Task: Check the sale-to-list ratio of eat-in area in the last 1 year.
Action: Mouse moved to (1066, 239)
Screenshot: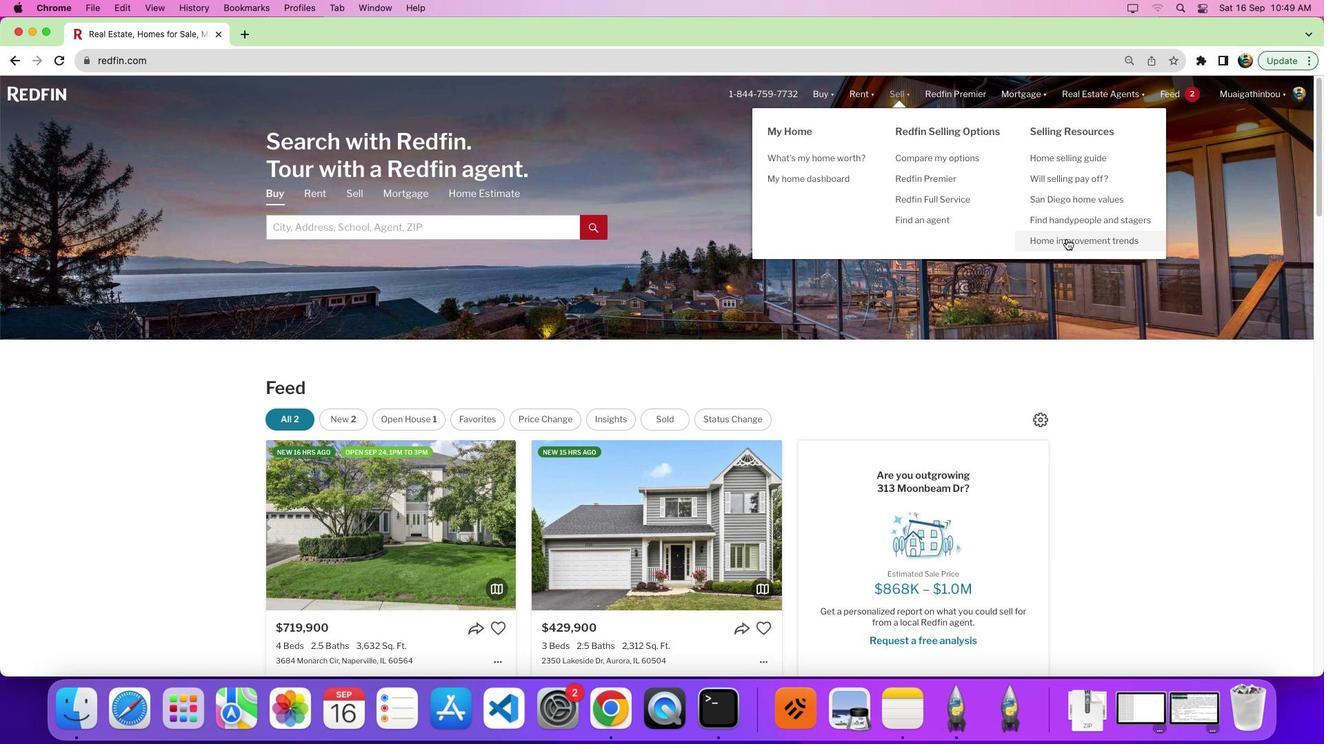 
Action: Mouse pressed left at (1066, 239)
Screenshot: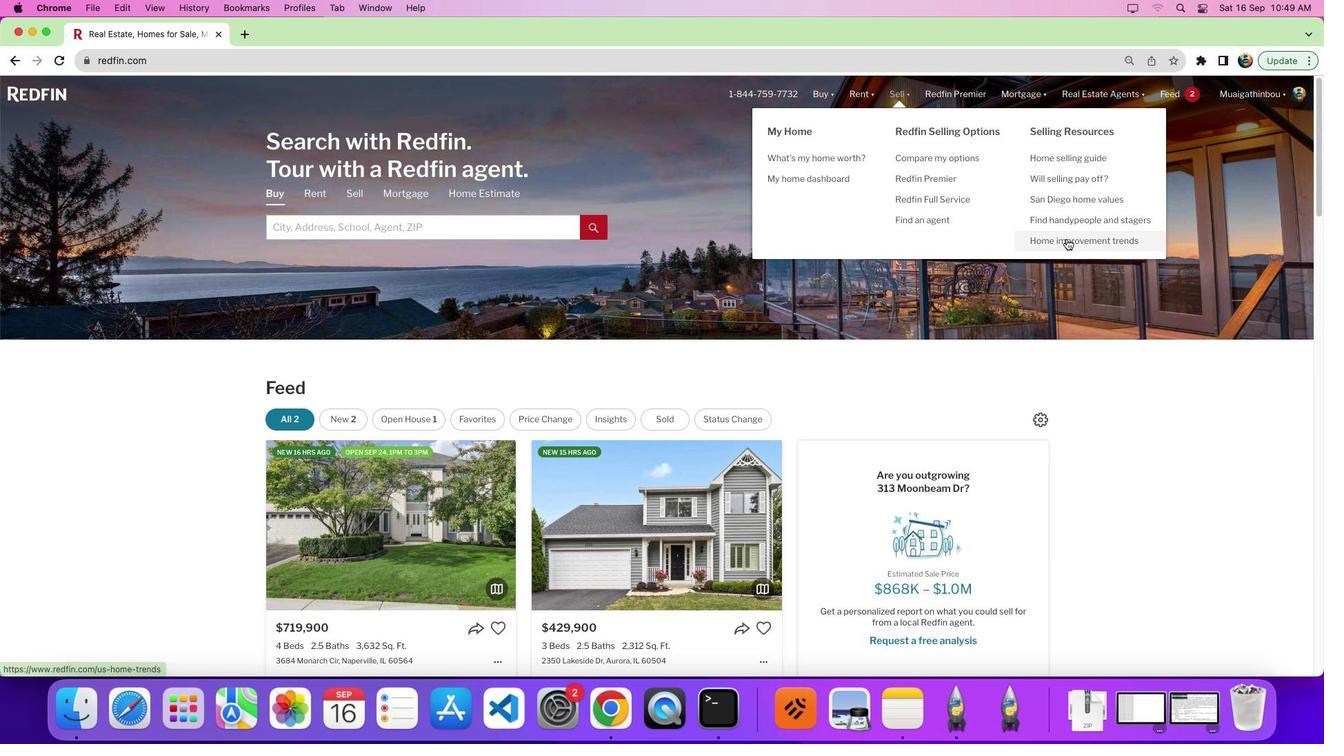 
Action: Mouse pressed left at (1066, 239)
Screenshot: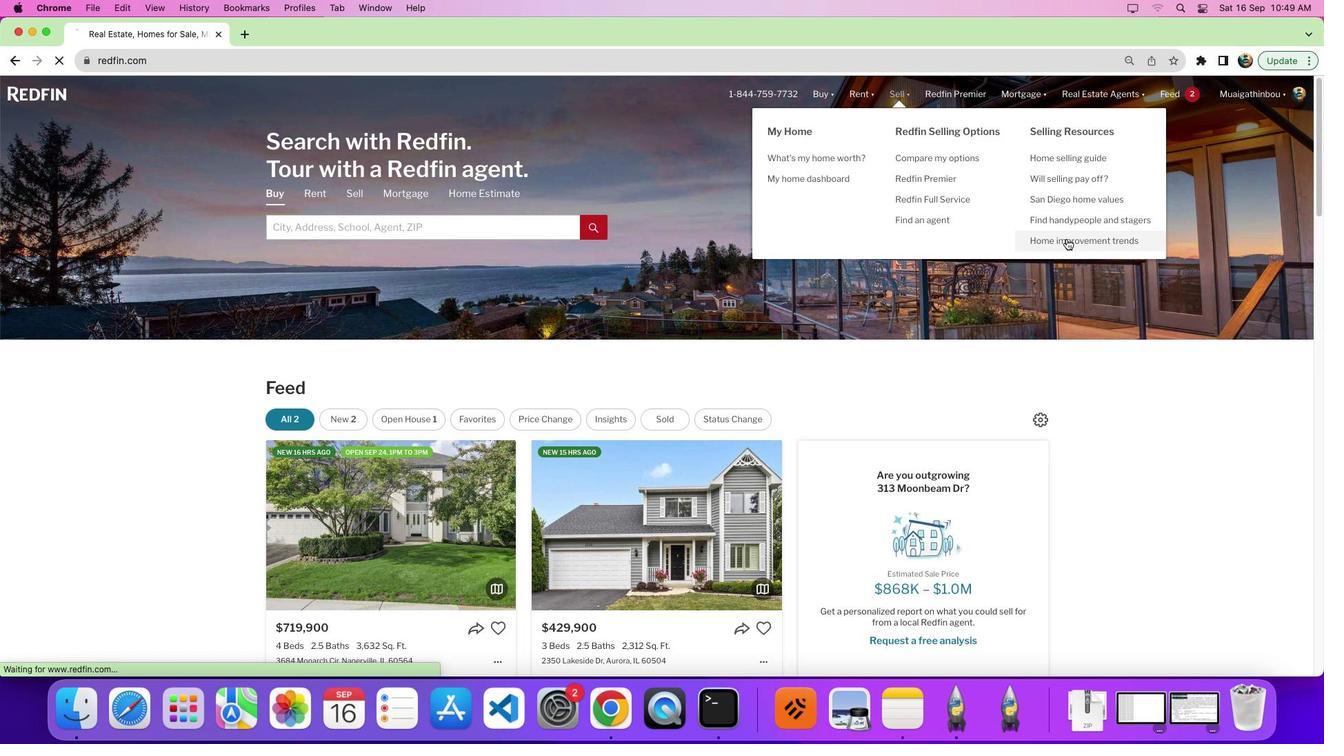 
Action: Mouse moved to (378, 257)
Screenshot: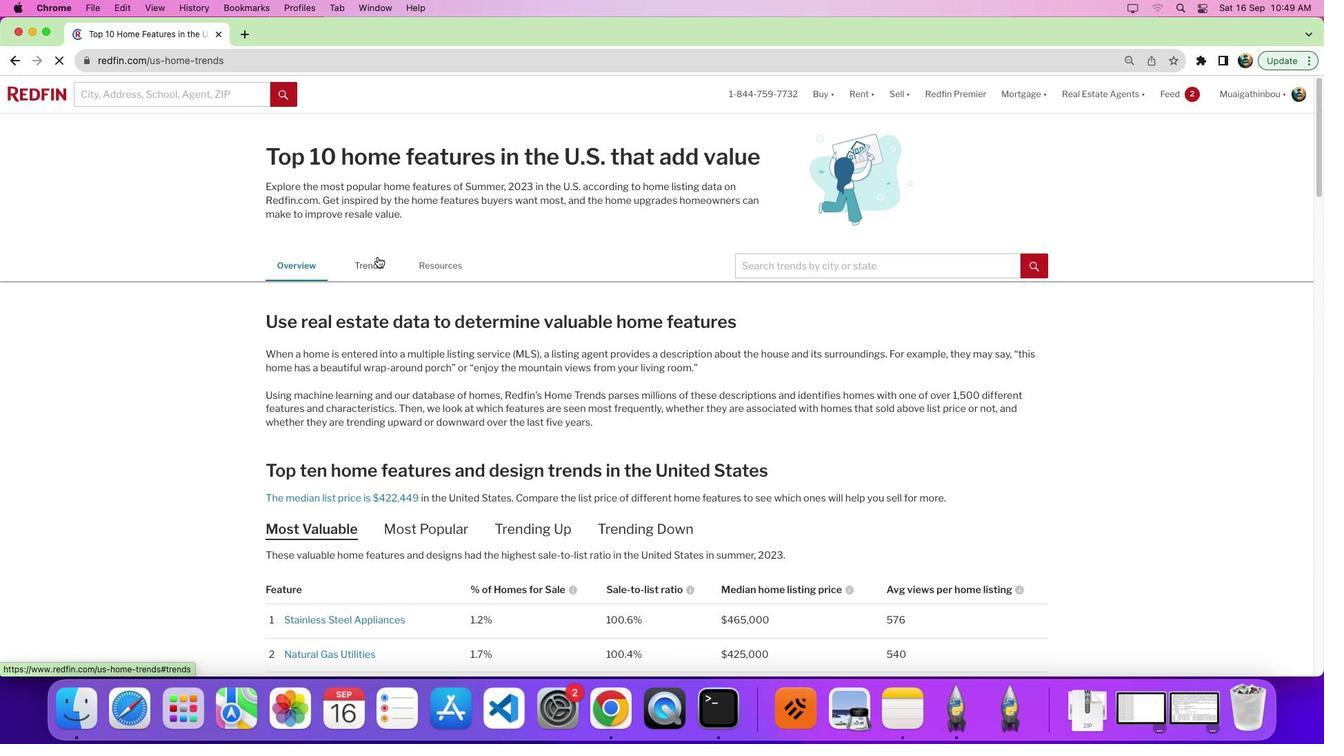 
Action: Mouse pressed left at (378, 257)
Screenshot: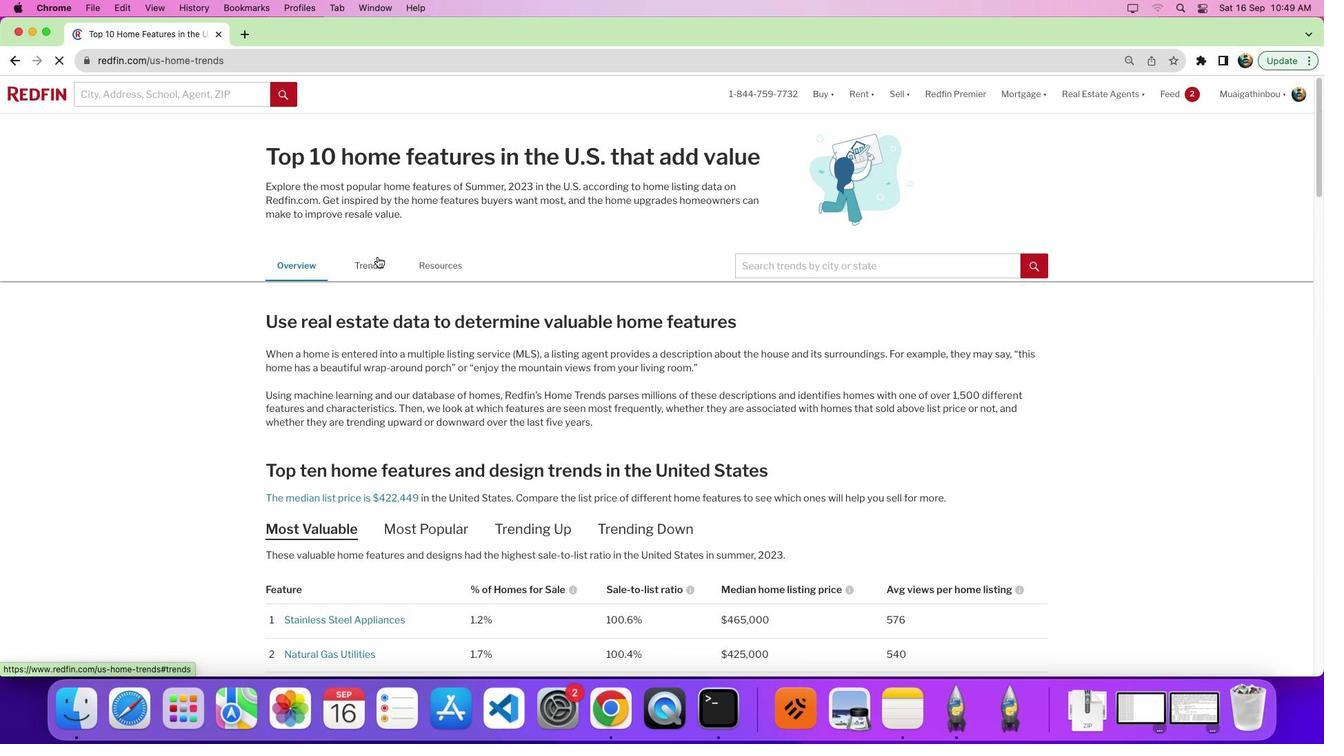 
Action: Mouse moved to (612, 353)
Screenshot: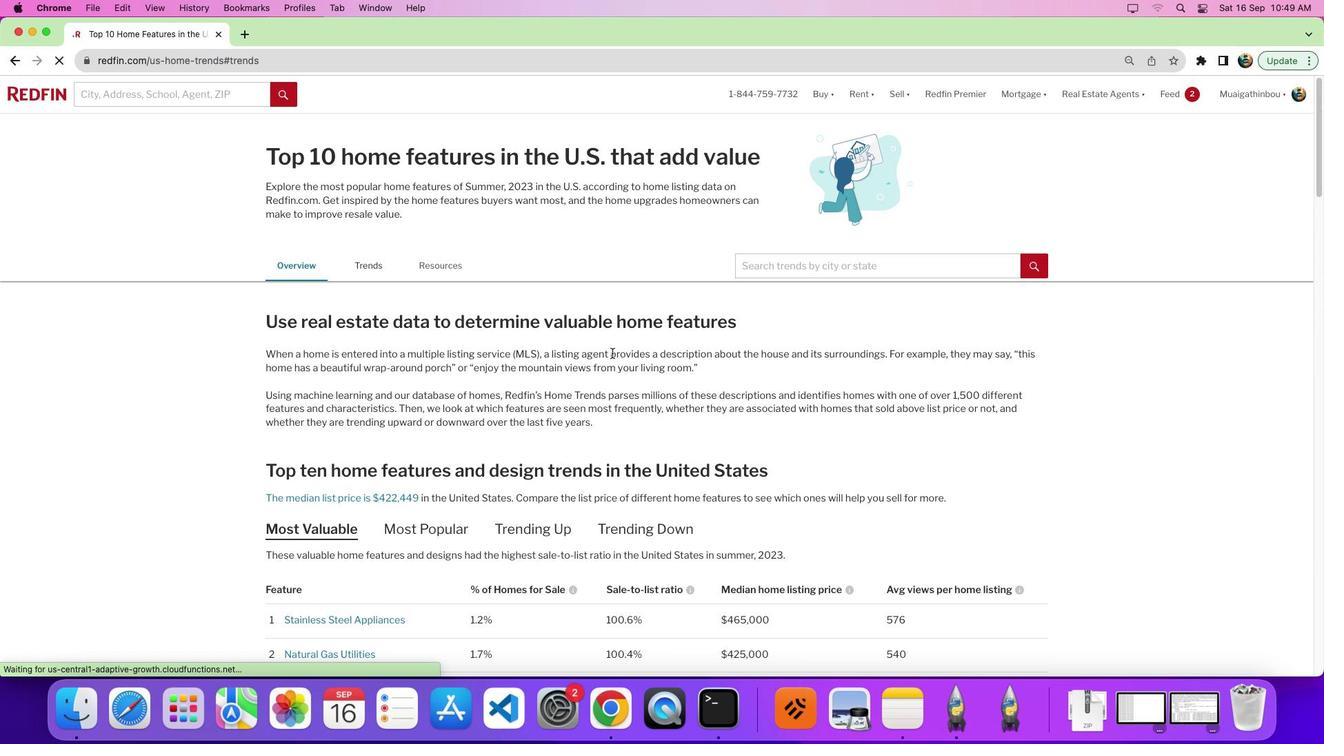 
Action: Mouse scrolled (612, 353) with delta (0, 0)
Screenshot: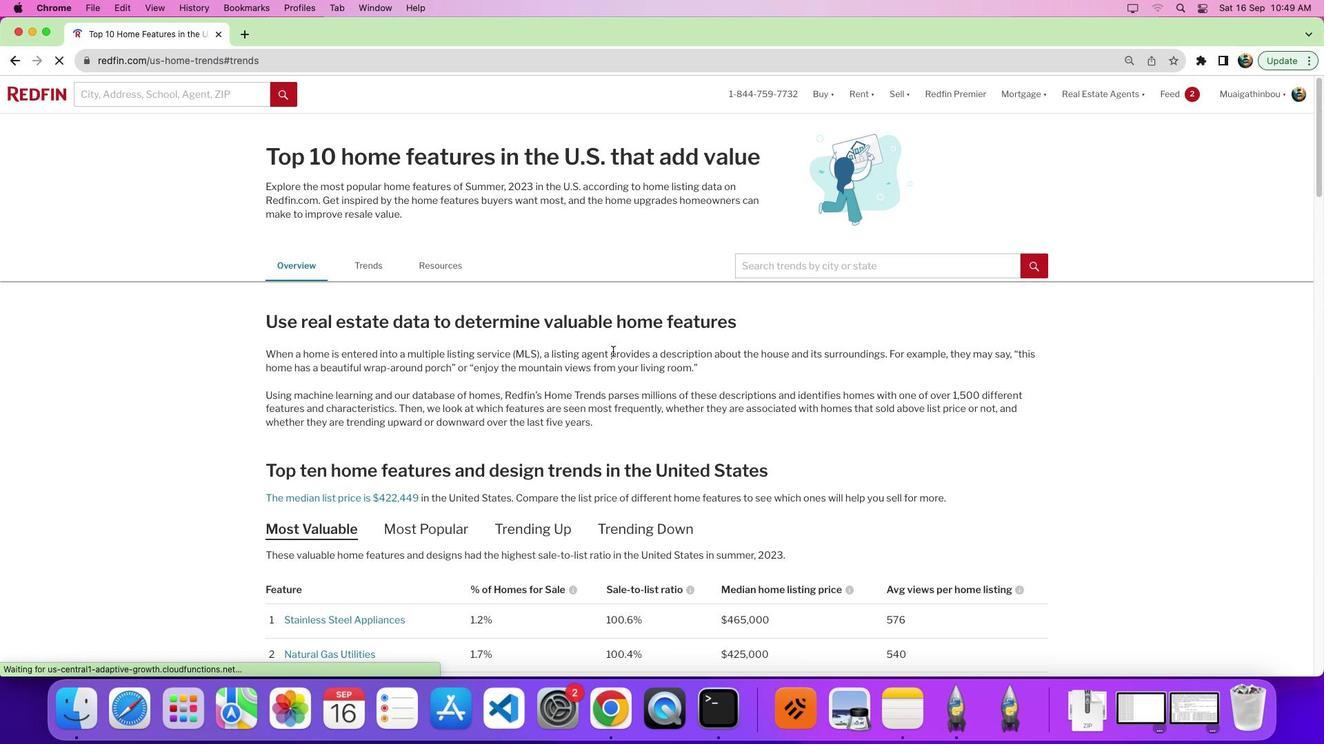 
Action: Mouse moved to (612, 351)
Screenshot: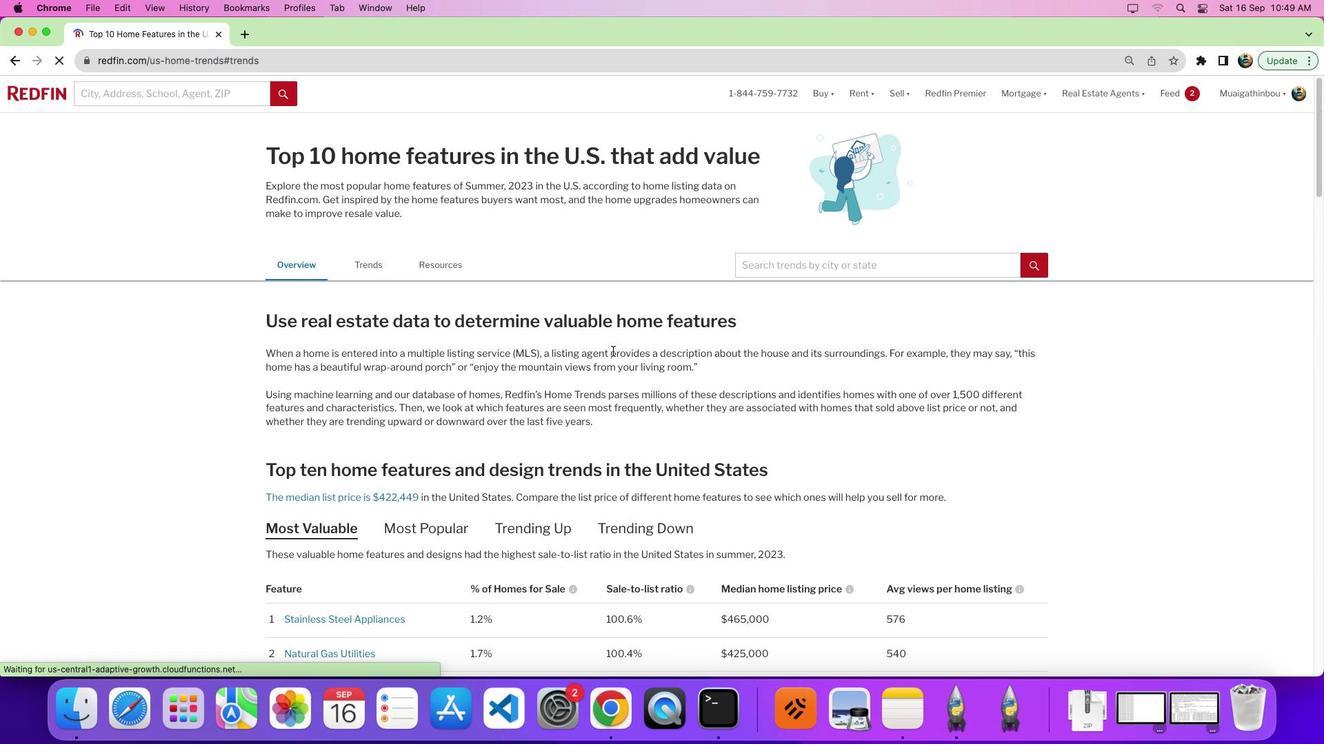 
Action: Mouse scrolled (612, 351) with delta (0, 0)
Screenshot: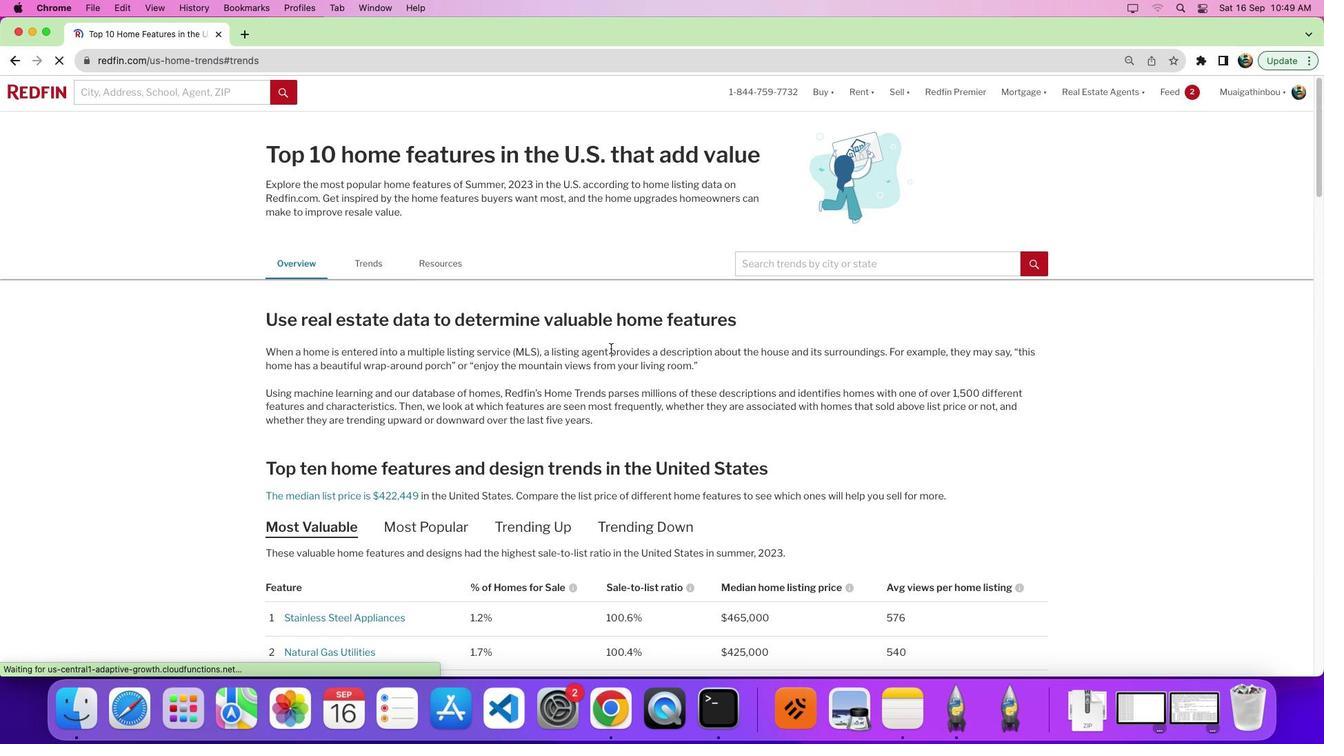 
Action: Mouse moved to (611, 348)
Screenshot: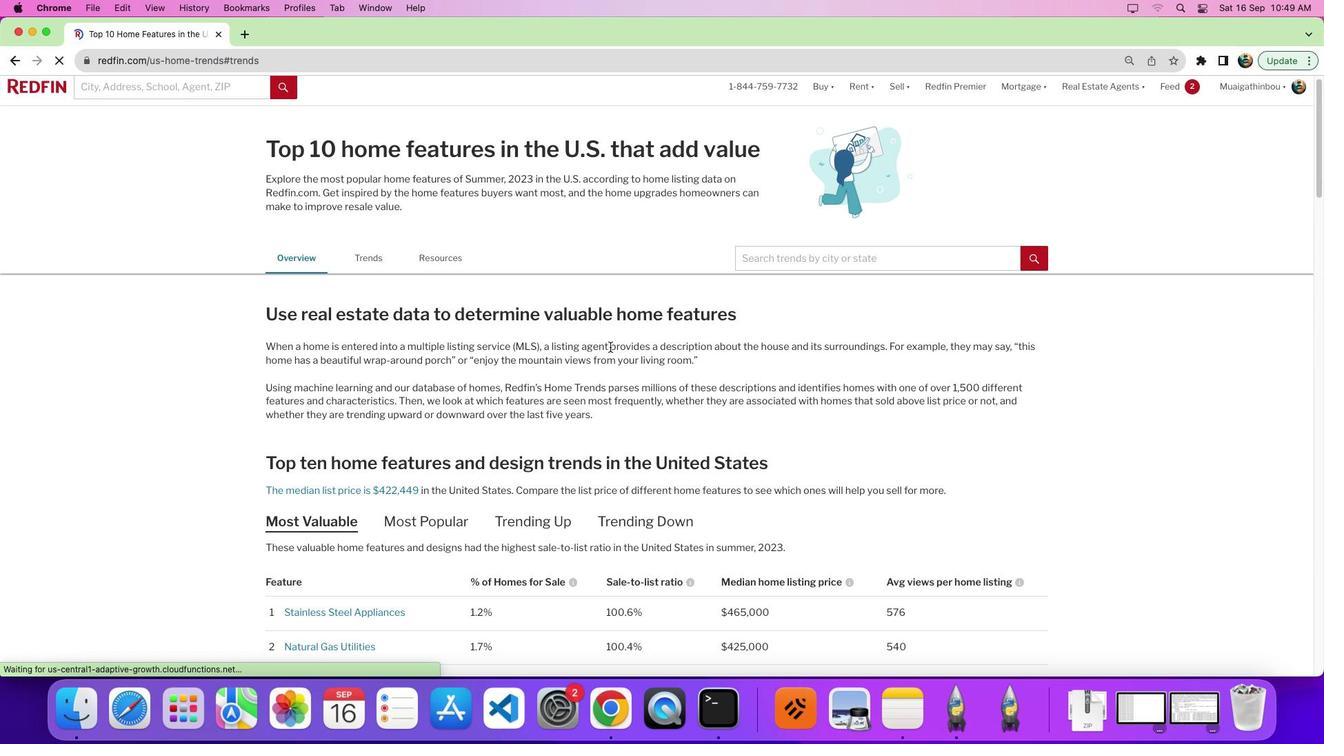 
Action: Mouse scrolled (611, 348) with delta (0, -3)
Screenshot: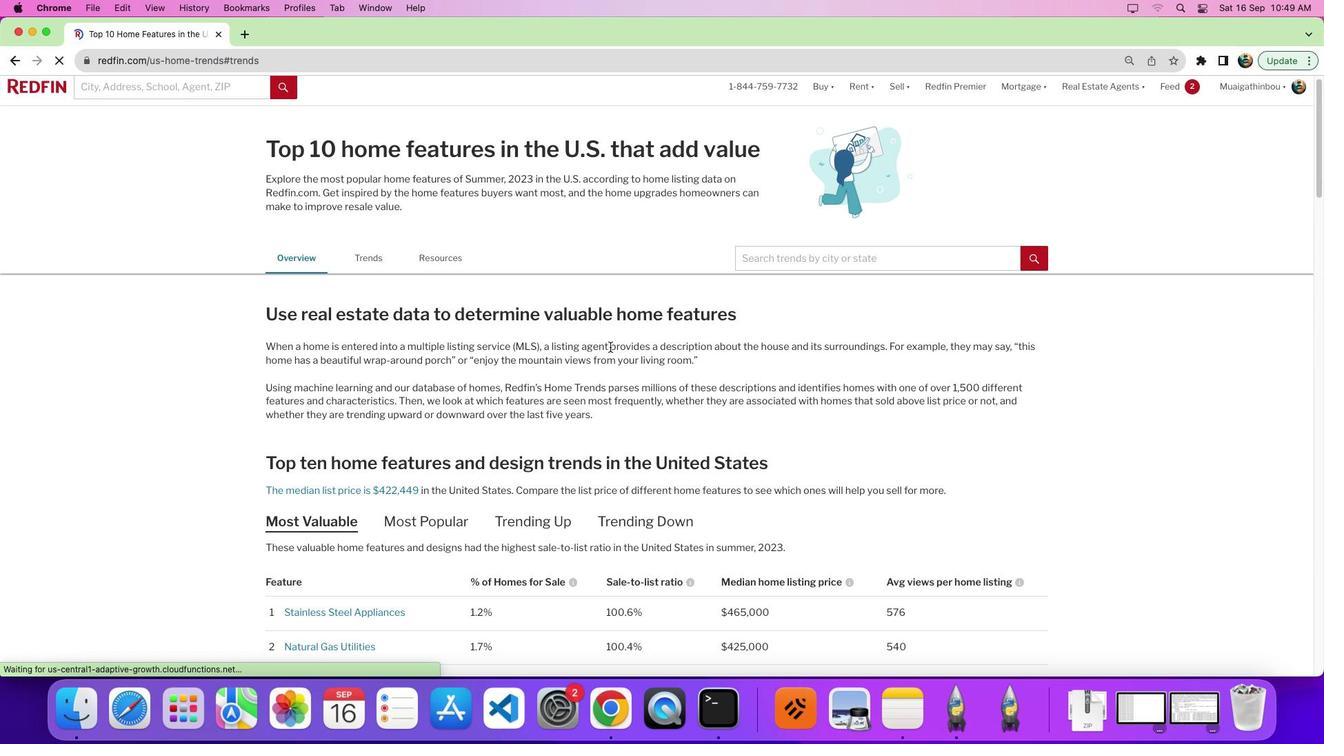 
Action: Mouse moved to (609, 346)
Screenshot: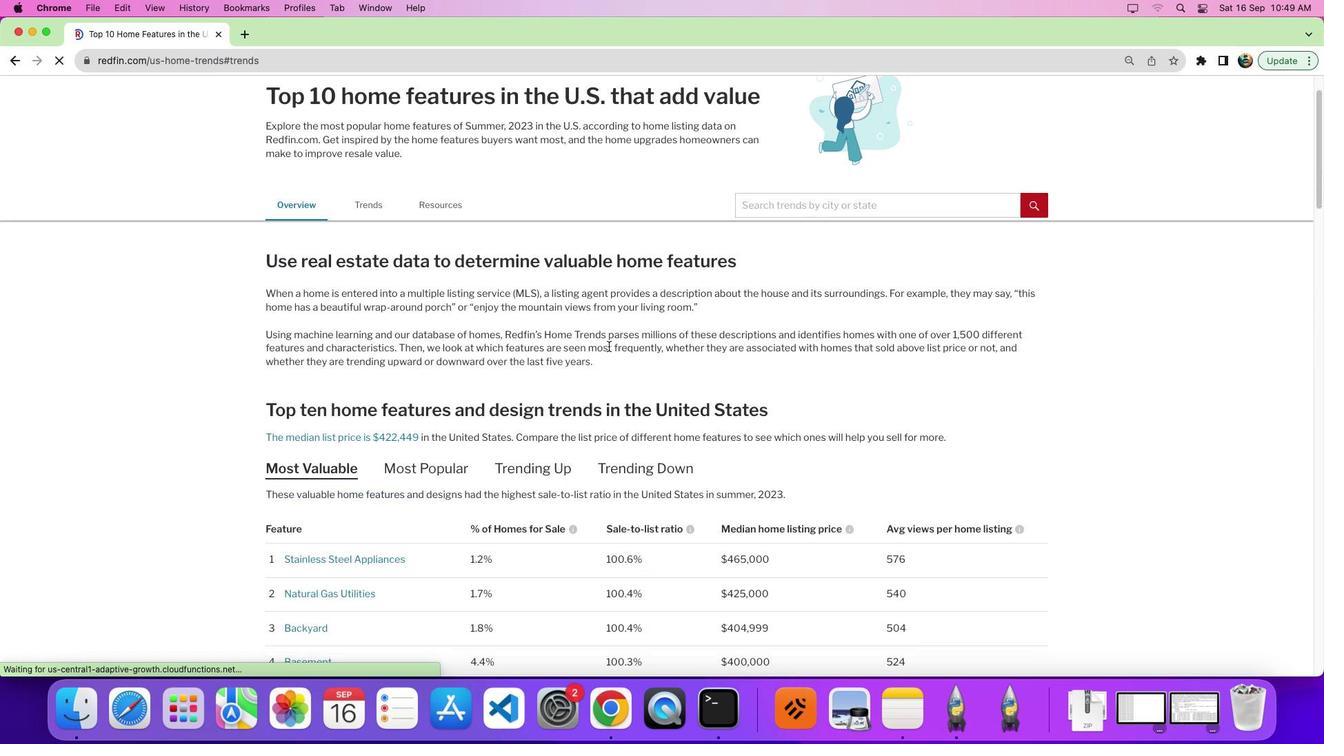 
Action: Mouse scrolled (609, 346) with delta (0, -4)
Screenshot: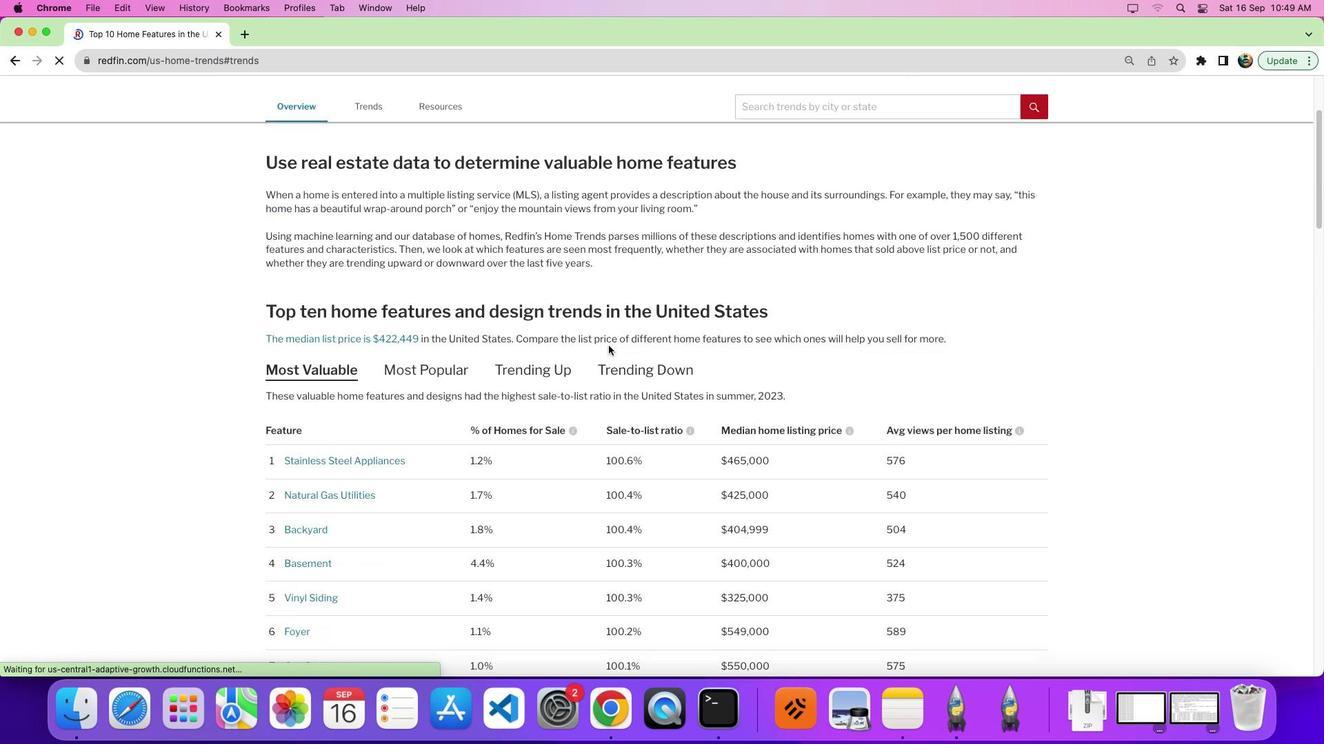 
Action: Mouse moved to (608, 346)
Screenshot: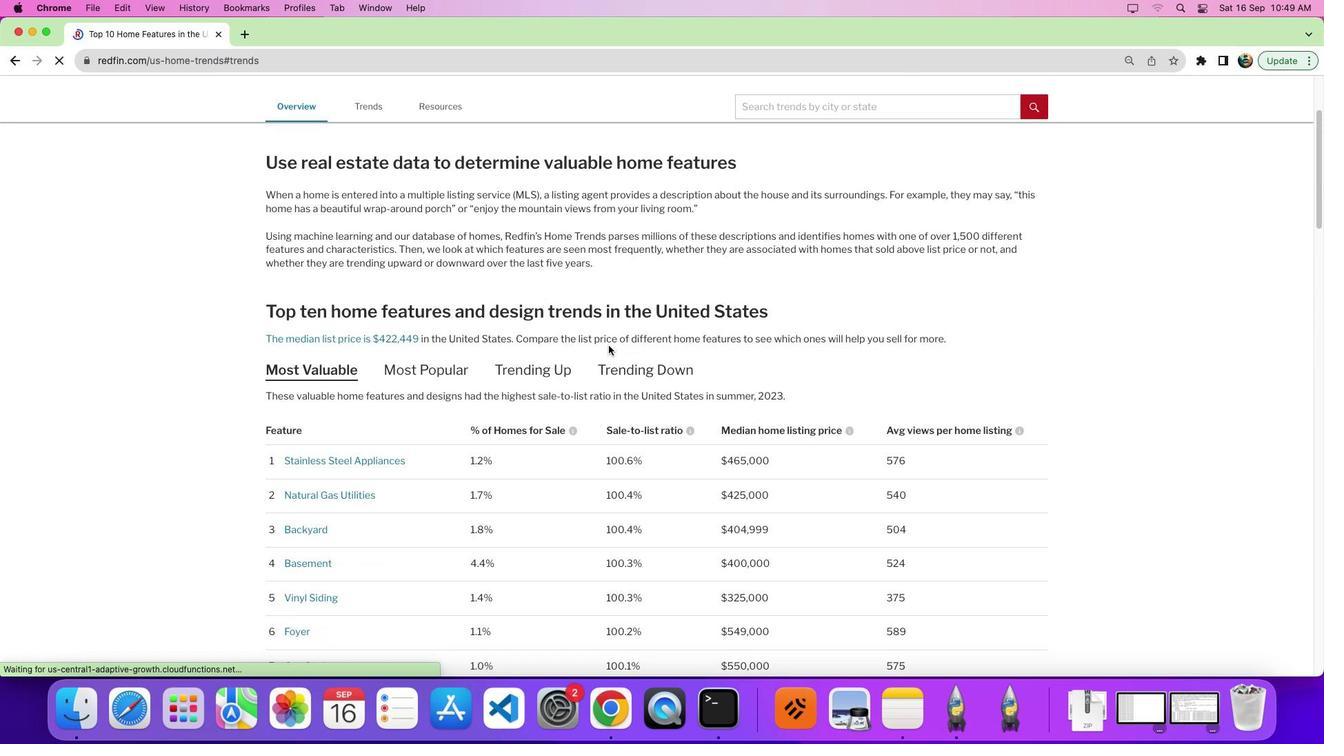 
Action: Mouse scrolled (608, 346) with delta (0, 0)
Screenshot: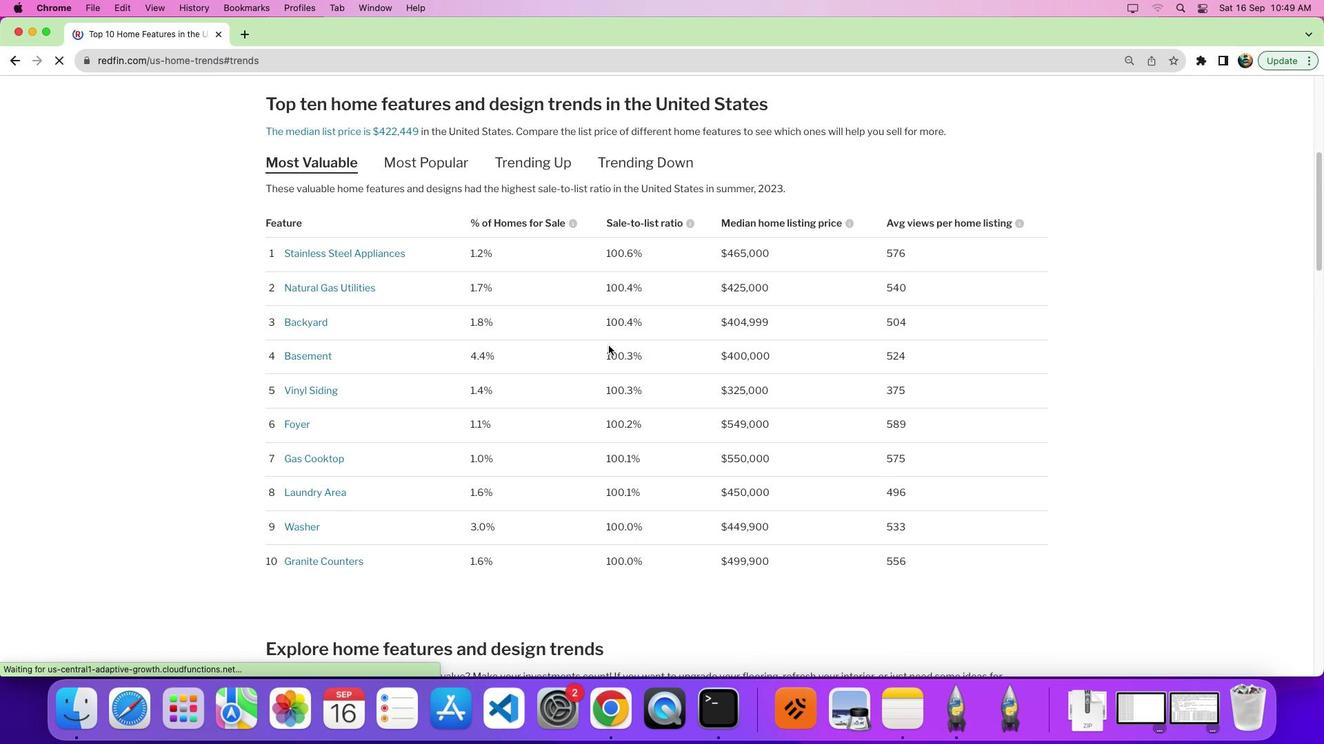 
Action: Mouse scrolled (608, 346) with delta (0, 0)
Screenshot: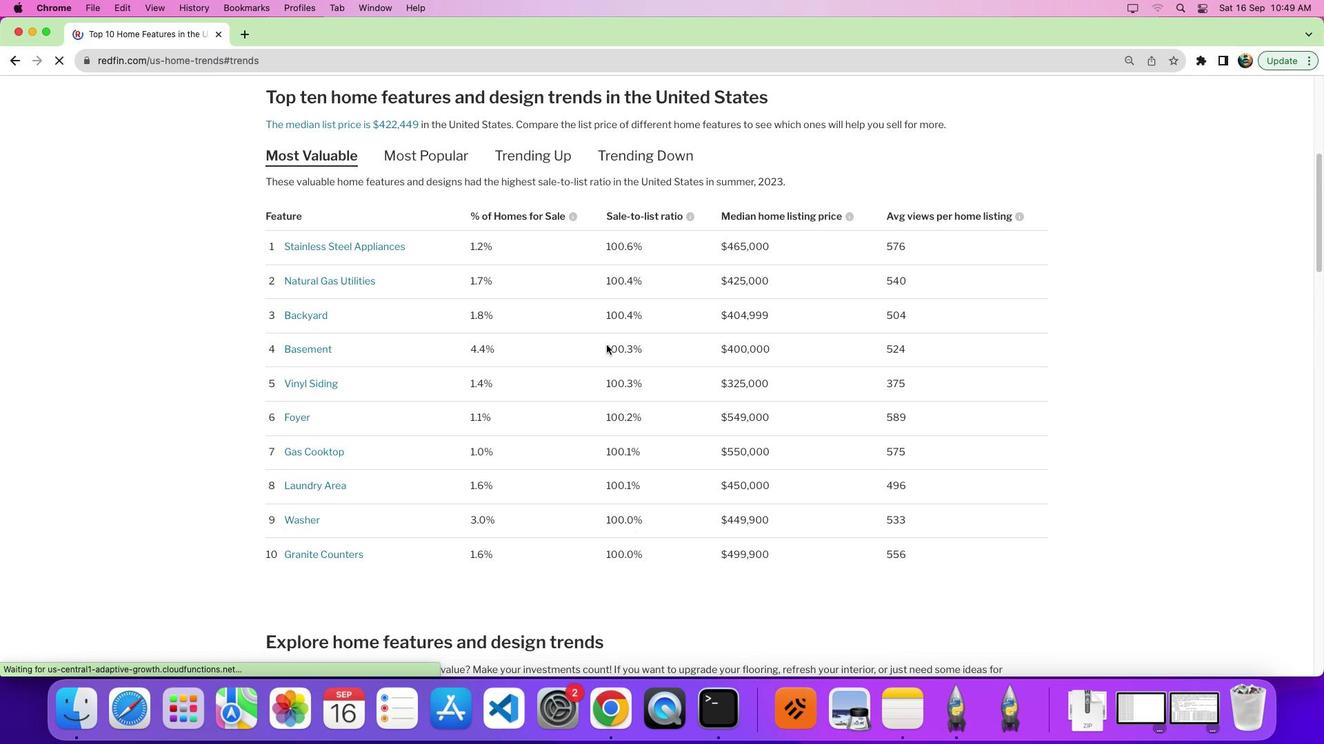 
Action: Mouse scrolled (608, 346) with delta (0, -4)
Screenshot: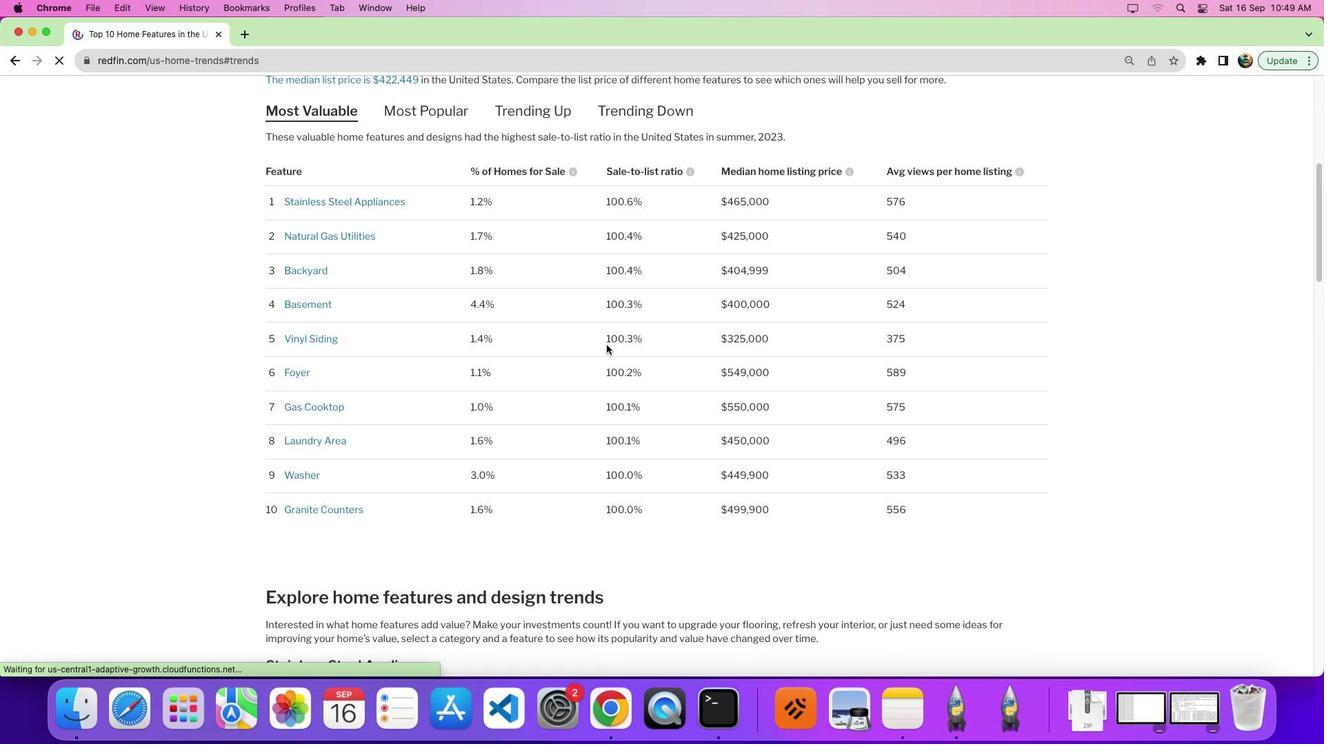 
Action: Mouse moved to (606, 344)
Screenshot: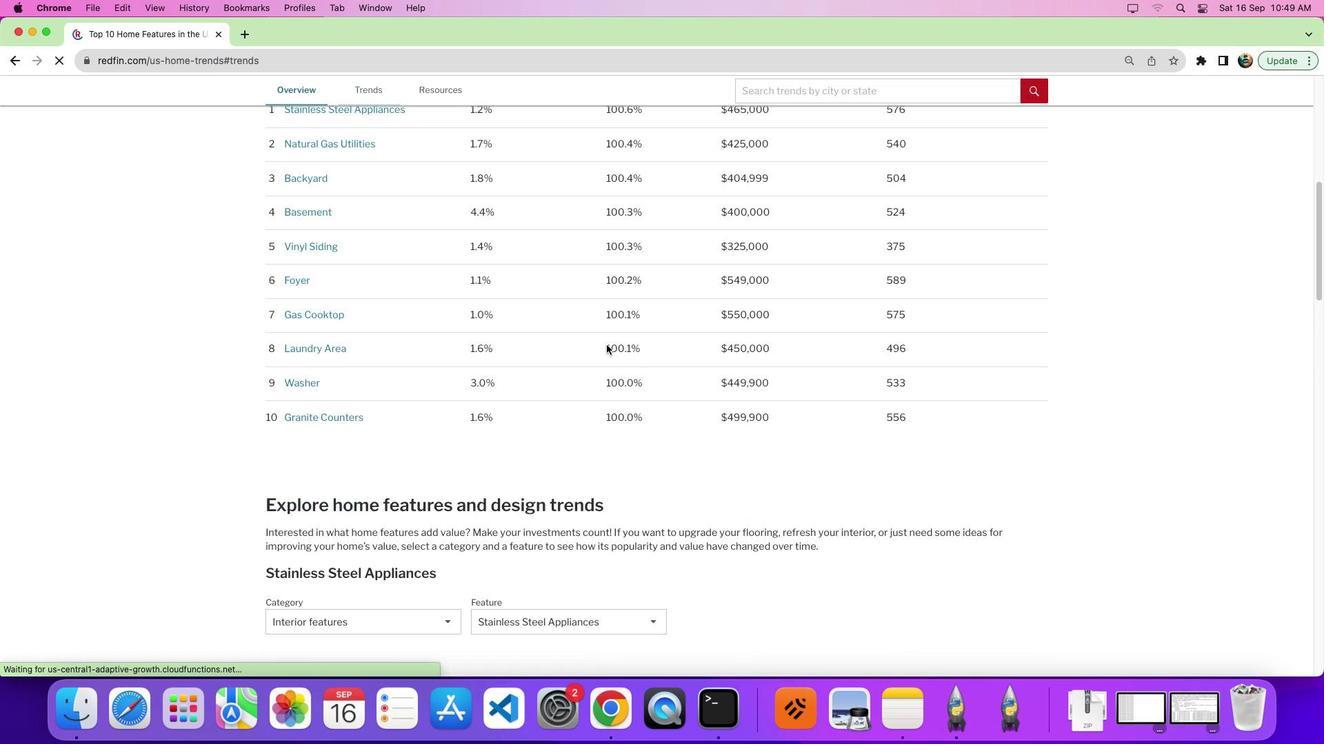 
Action: Mouse scrolled (606, 344) with delta (0, 0)
Screenshot: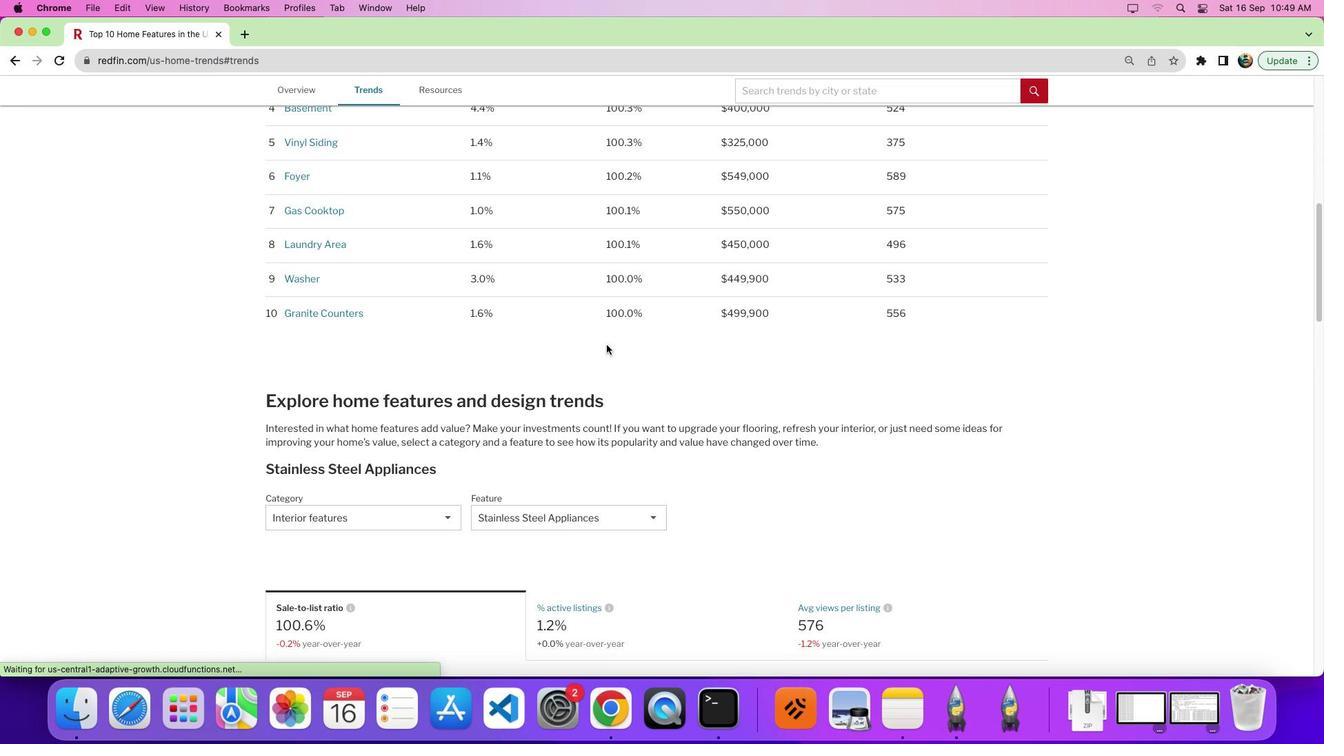 
Action: Mouse scrolled (606, 344) with delta (0, 0)
Screenshot: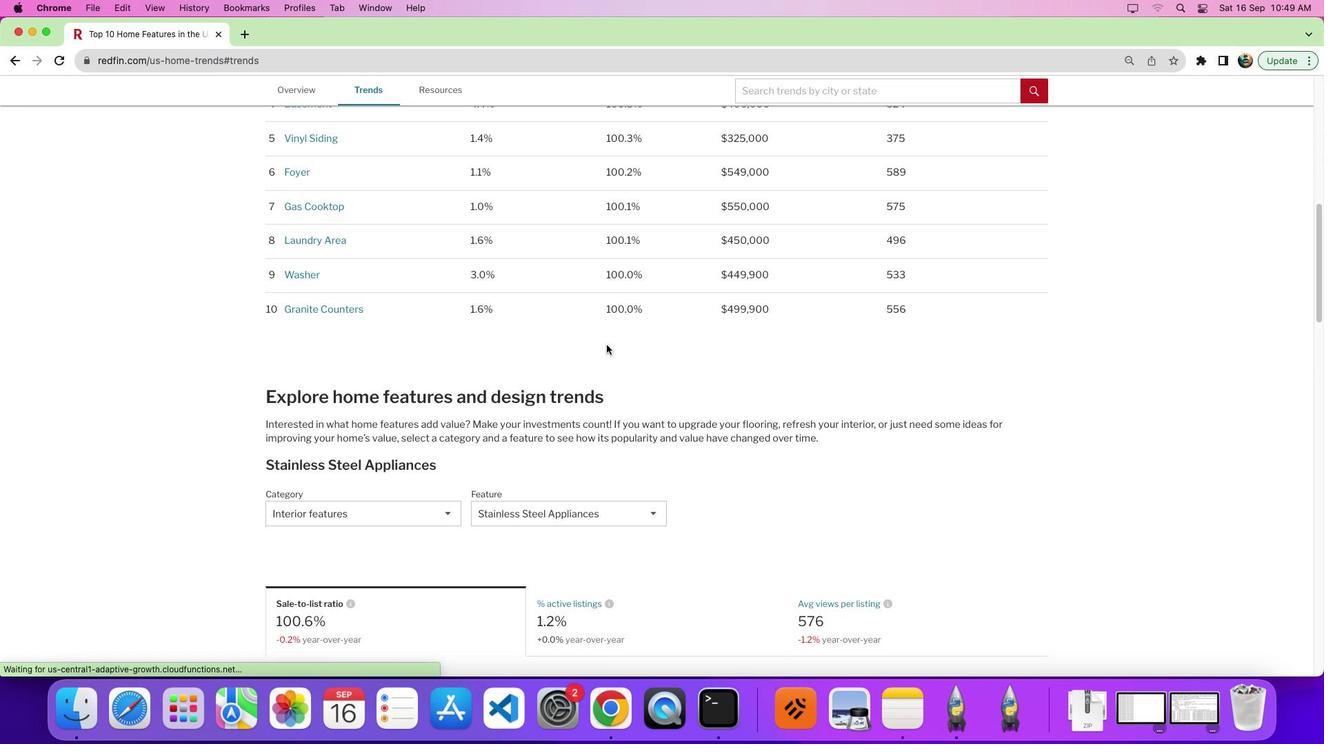 
Action: Mouse scrolled (606, 344) with delta (0, -3)
Screenshot: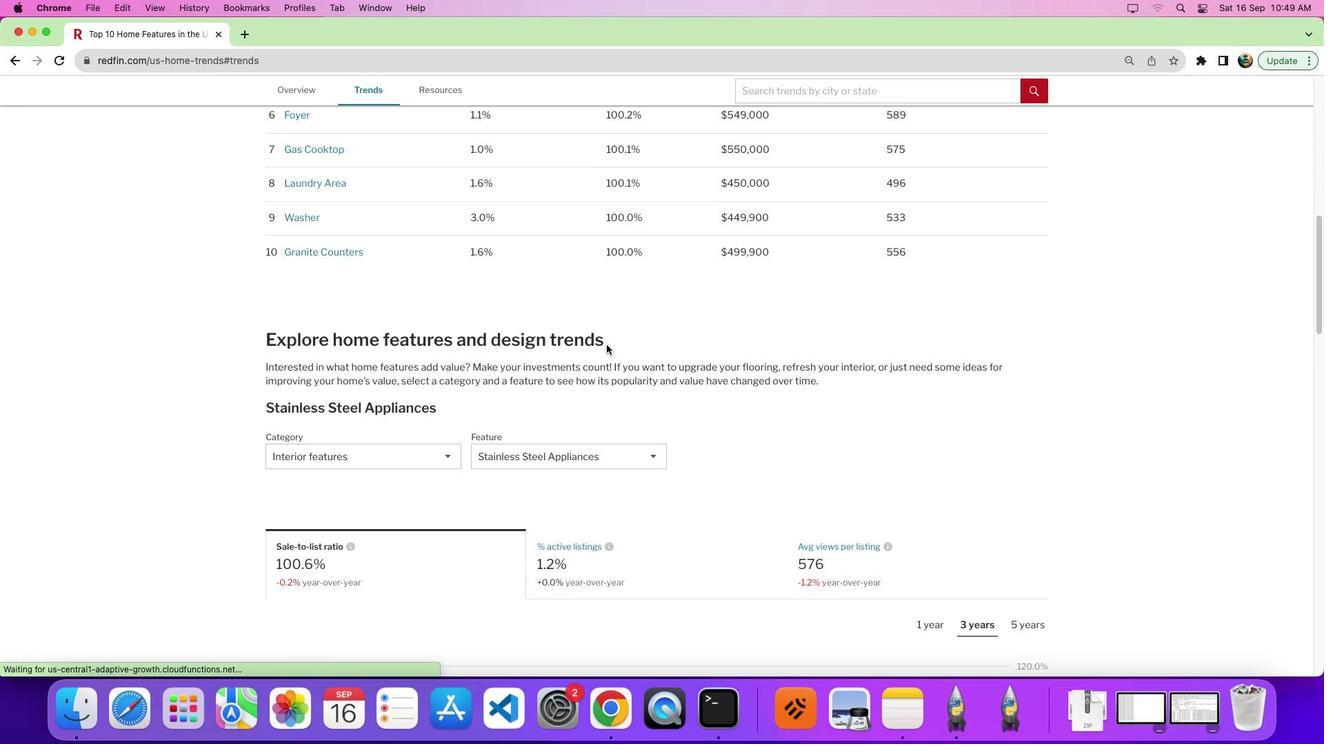 
Action: Mouse scrolled (606, 344) with delta (0, 0)
Screenshot: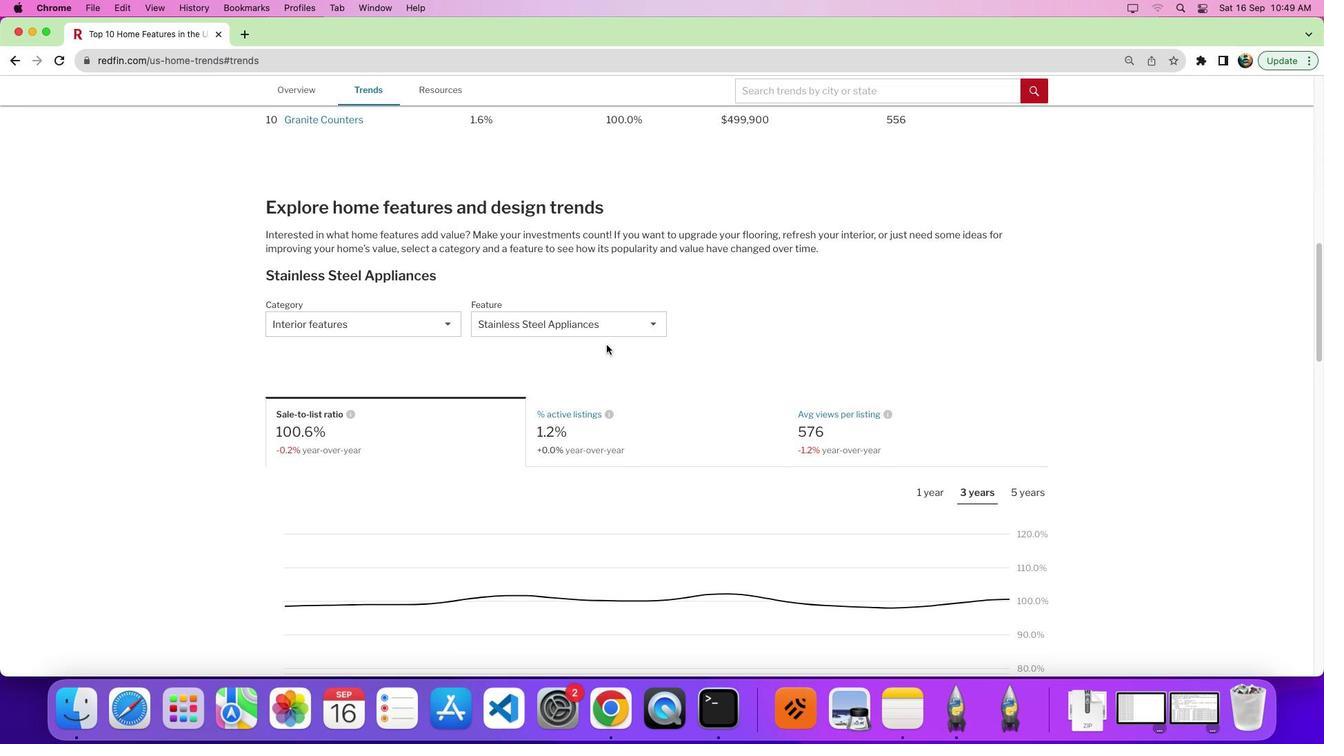 
Action: Mouse scrolled (606, 344) with delta (0, 0)
Screenshot: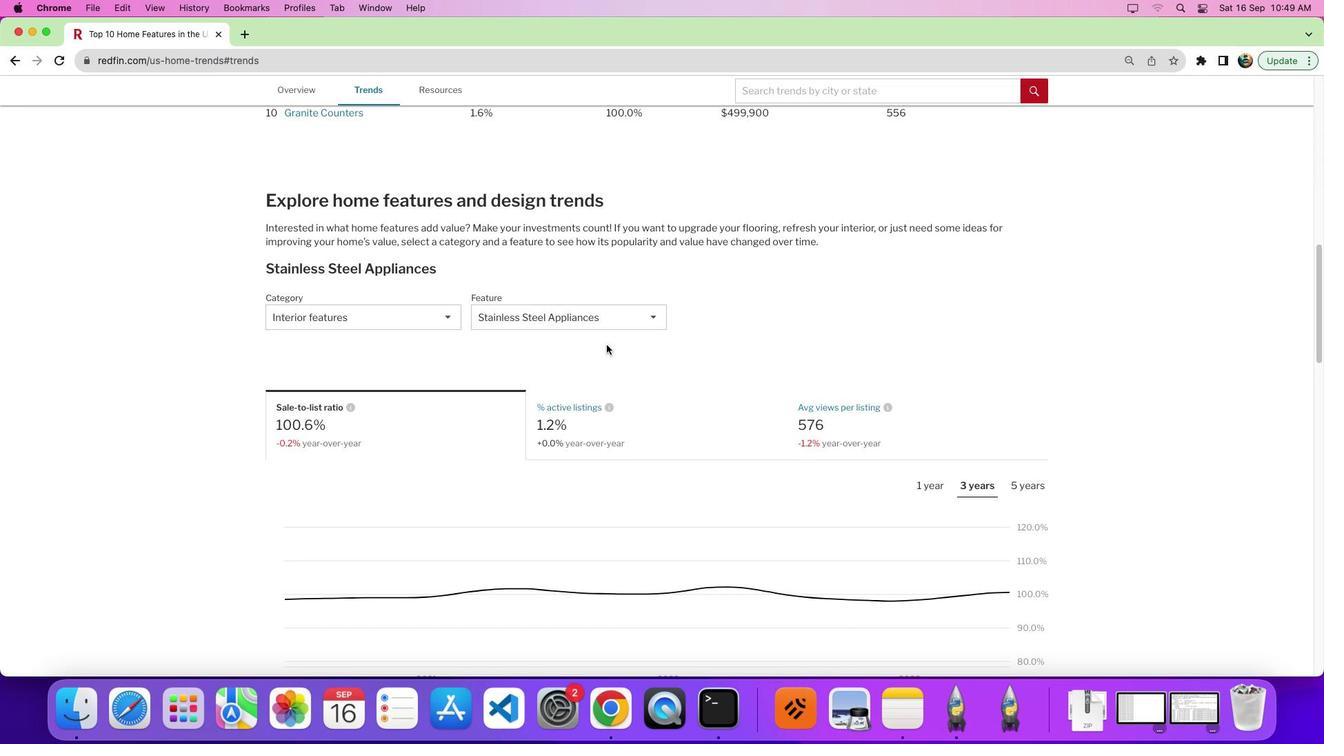 
Action: Mouse moved to (596, 299)
Screenshot: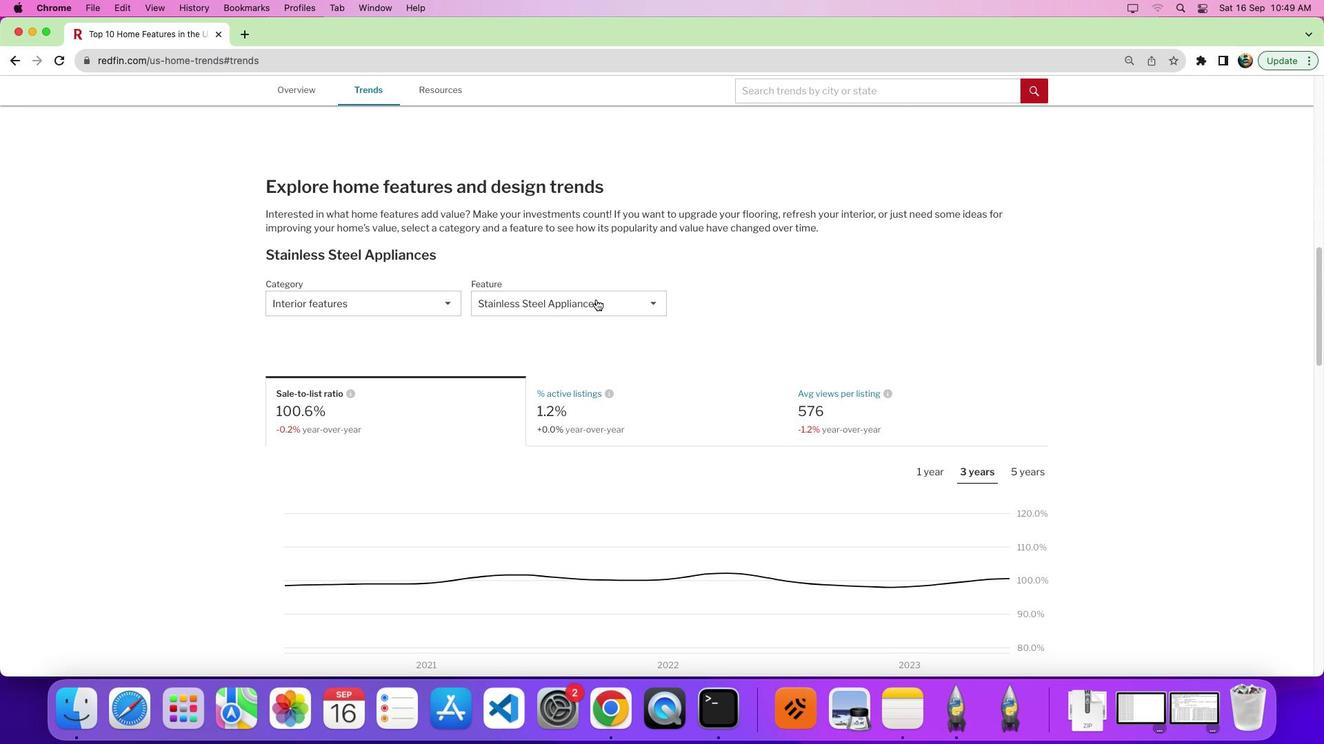 
Action: Mouse pressed left at (596, 299)
Screenshot: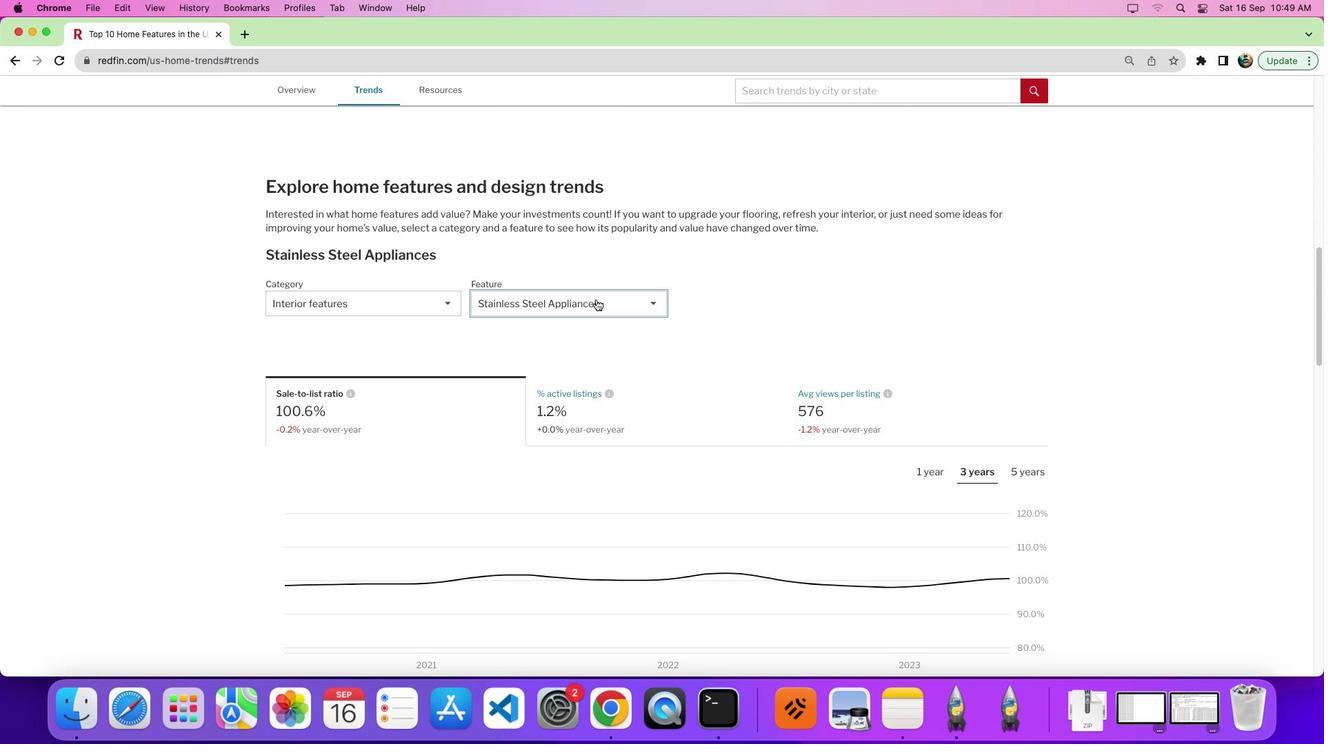 
Action: Mouse moved to (573, 413)
Screenshot: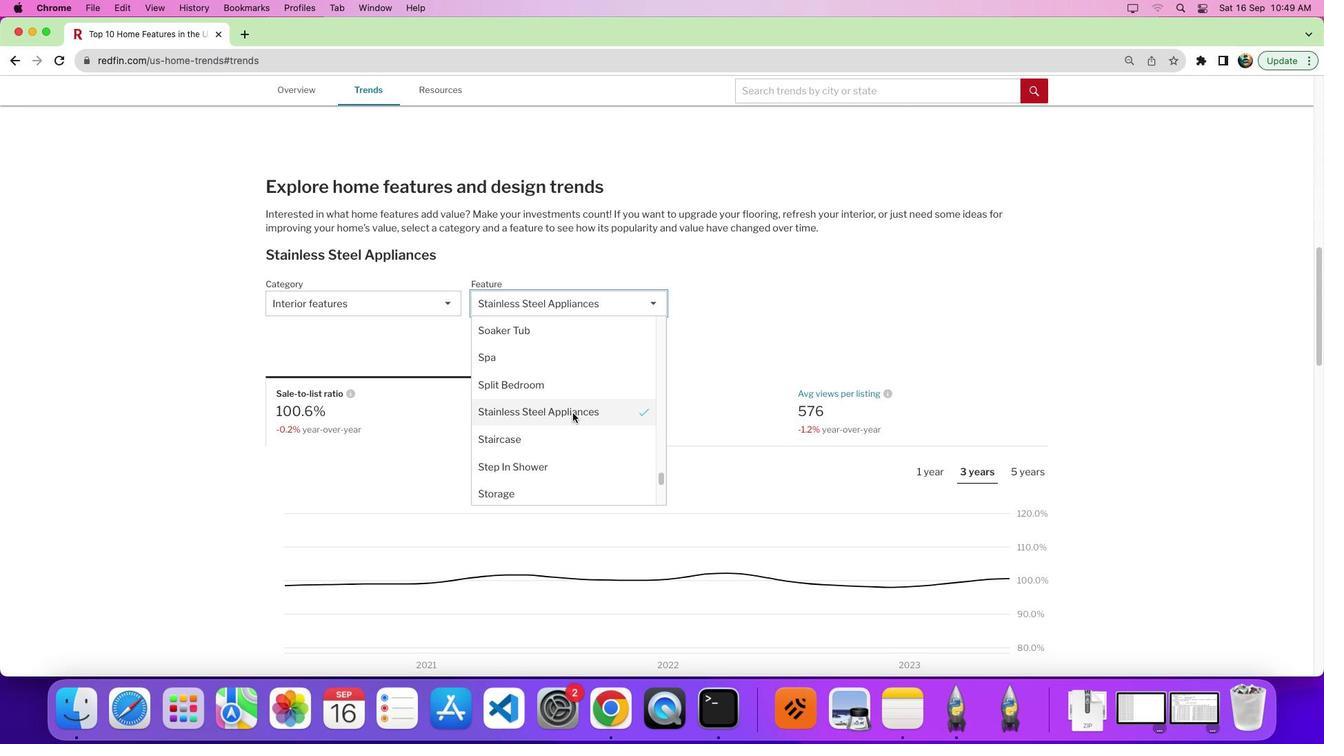 
Action: Mouse scrolled (573, 413) with delta (0, 0)
Screenshot: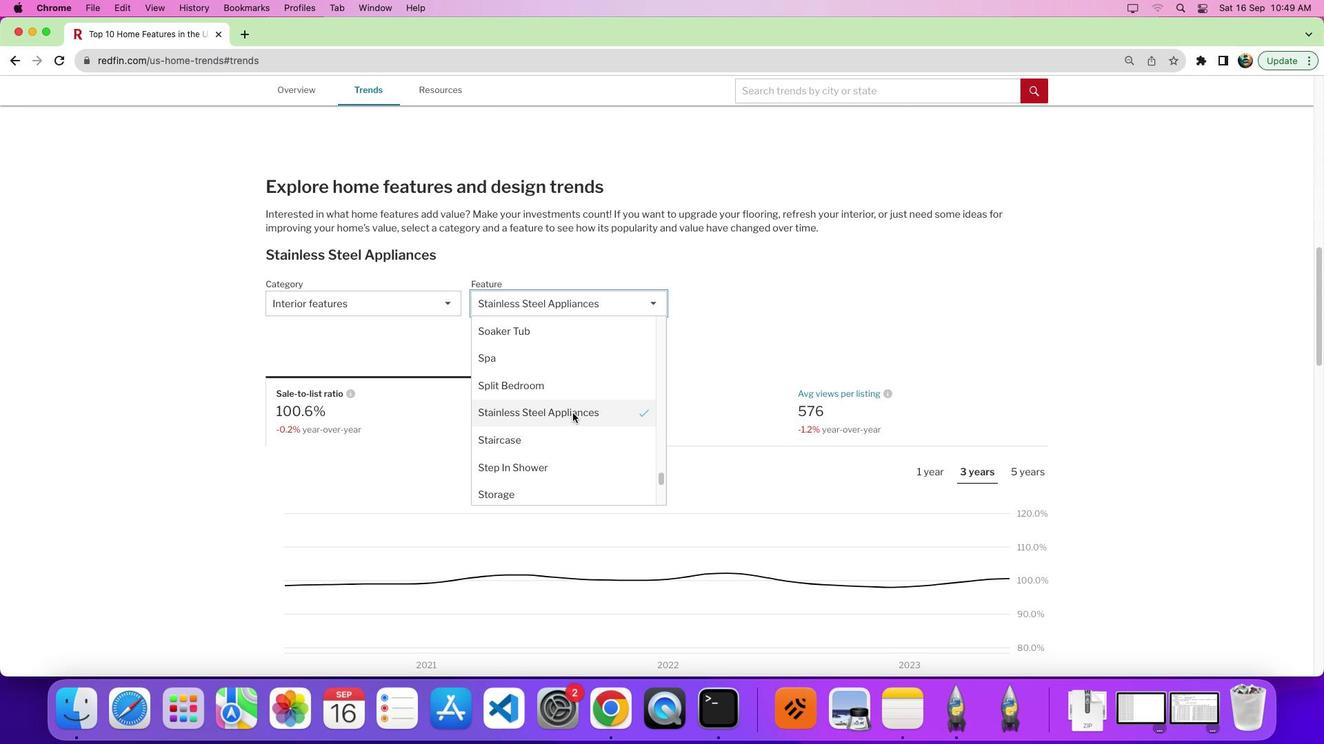 
Action: Mouse scrolled (573, 413) with delta (0, 0)
Screenshot: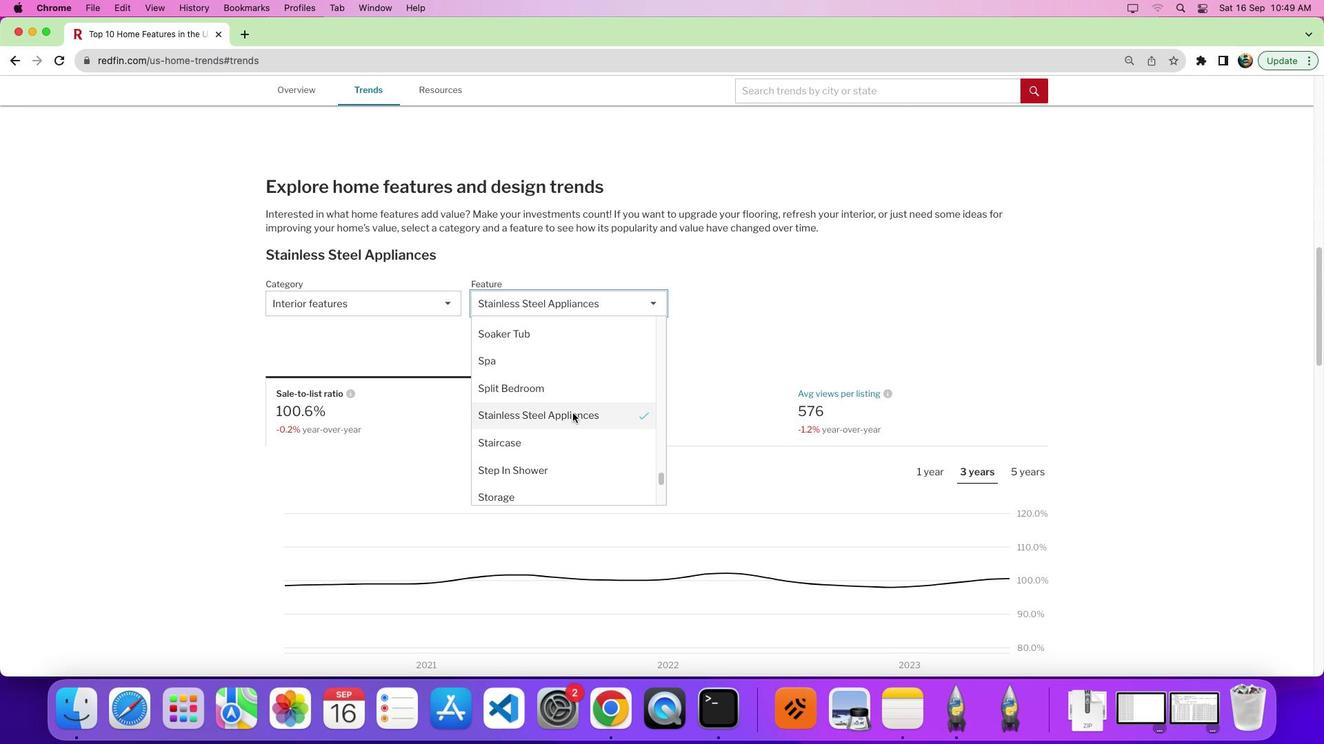 
Action: Mouse scrolled (573, 413) with delta (0, 0)
Screenshot: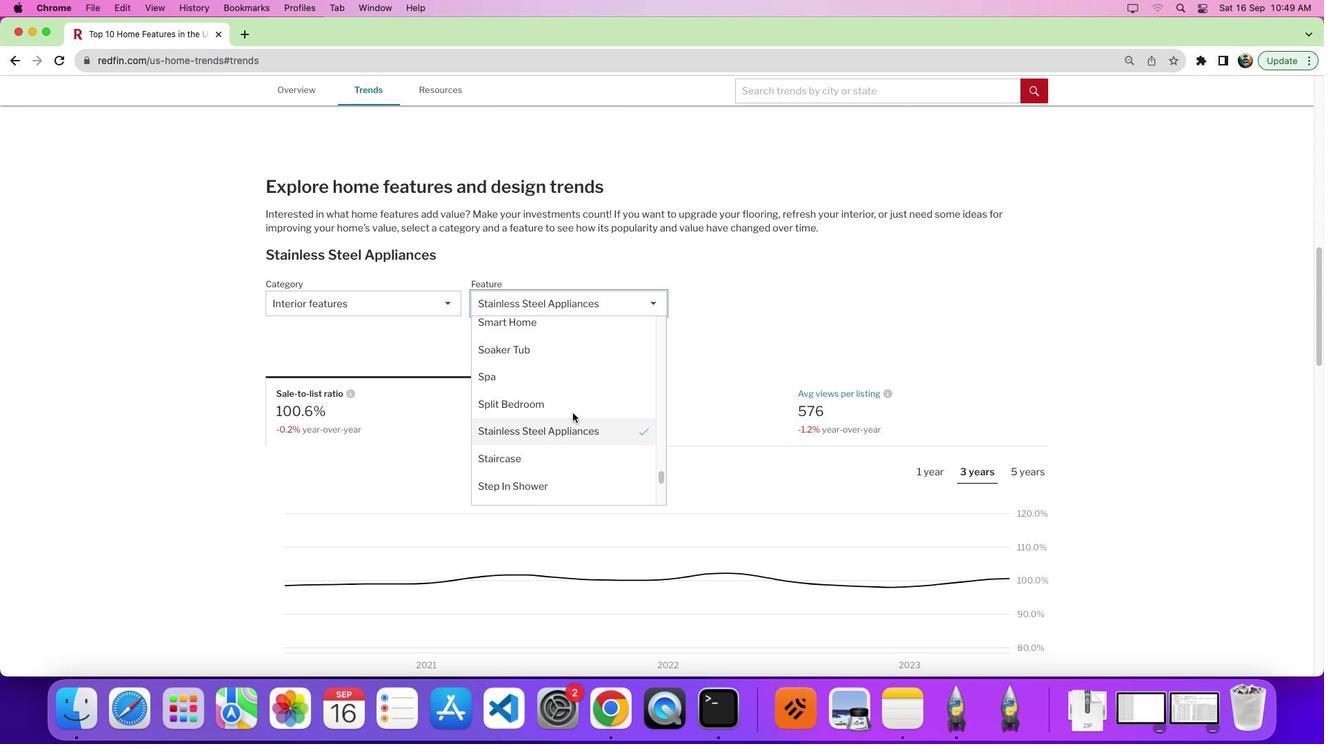 
Action: Mouse scrolled (573, 413) with delta (0, 0)
Screenshot: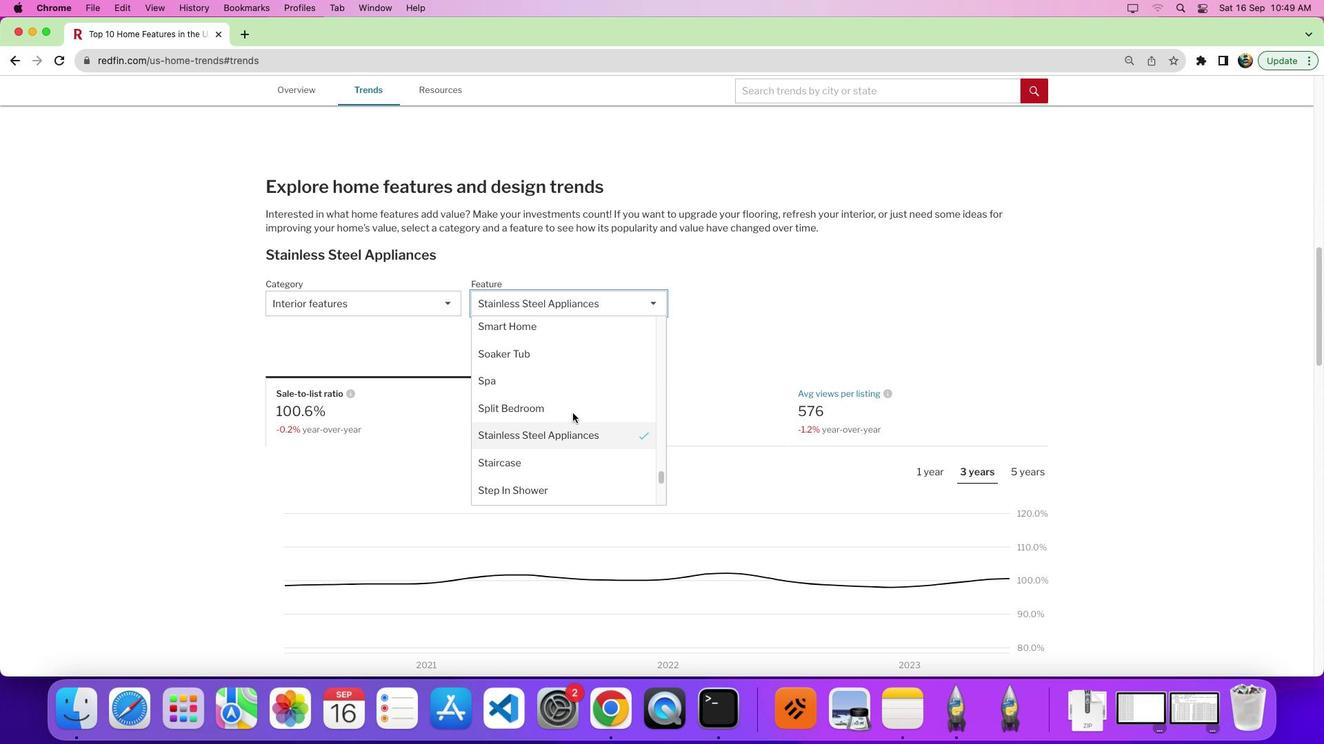 
Action: Mouse scrolled (573, 413) with delta (0, 0)
Screenshot: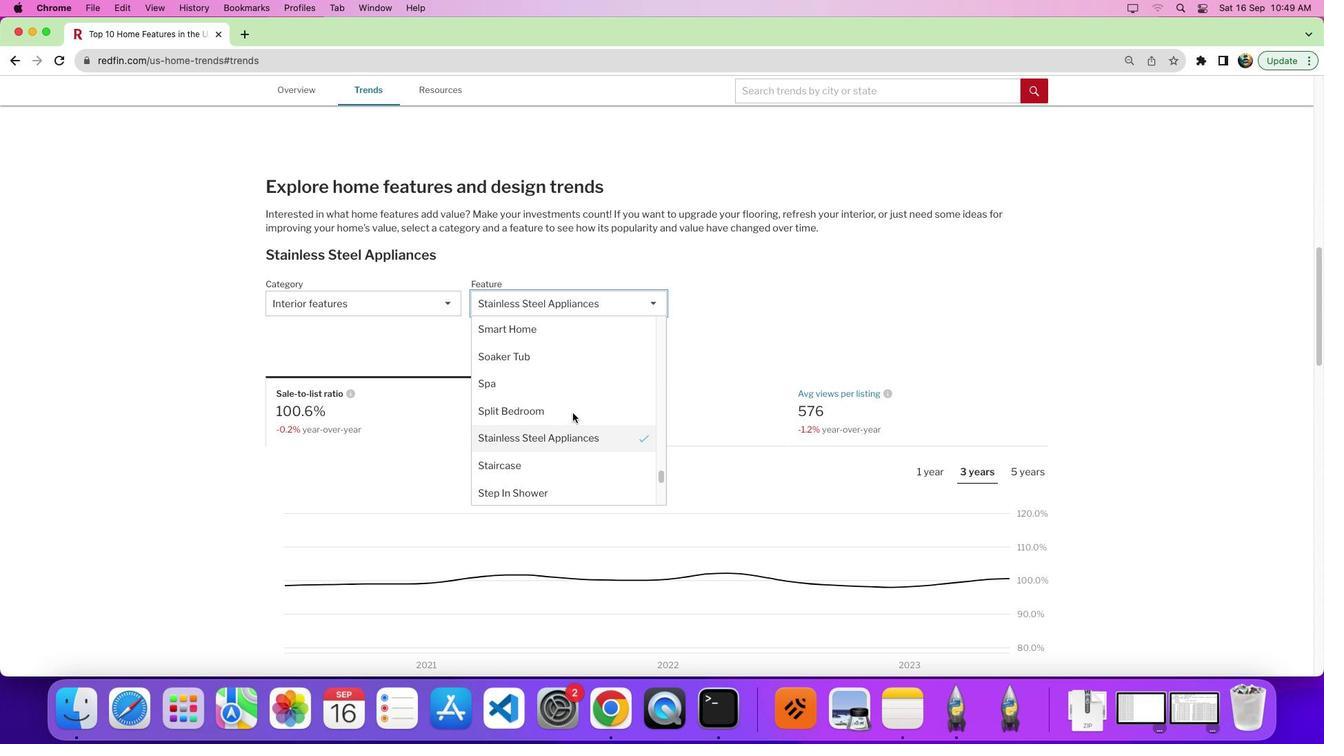 
Action: Mouse moved to (572, 413)
Screenshot: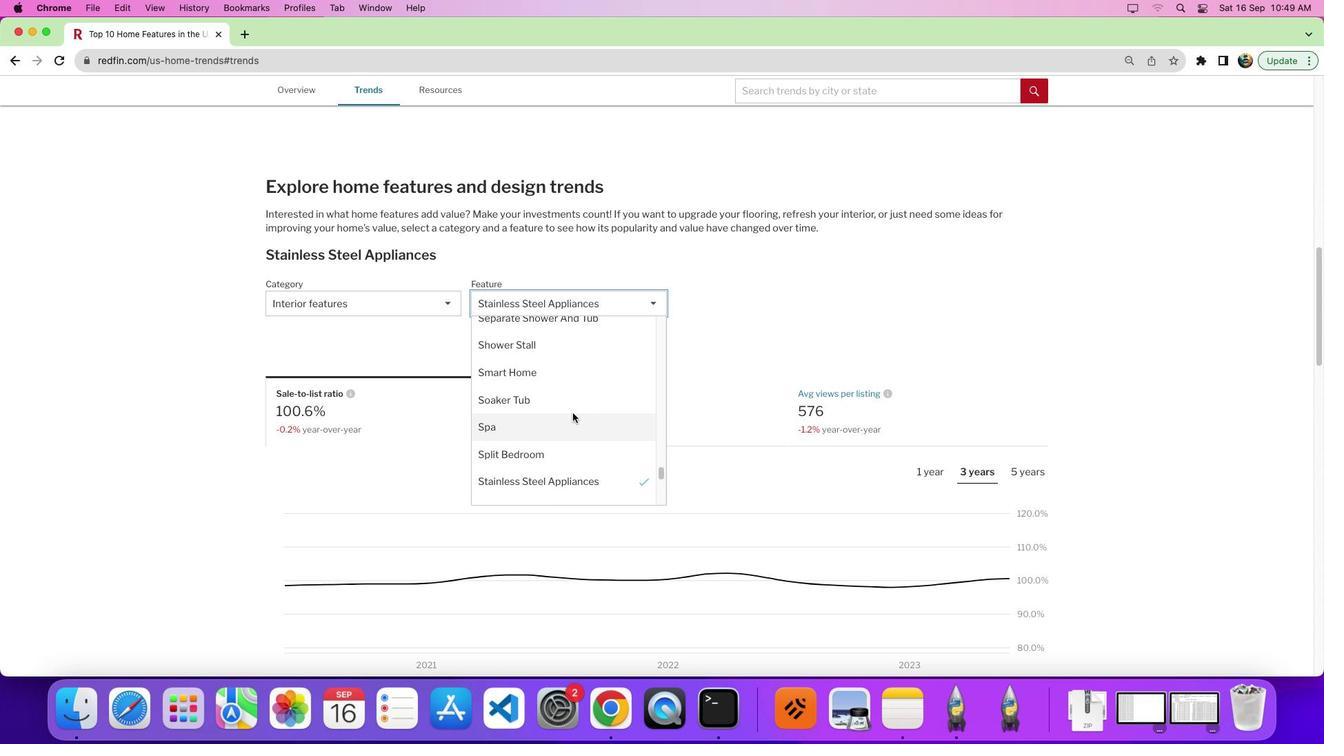 
Action: Mouse scrolled (572, 413) with delta (0, 0)
Screenshot: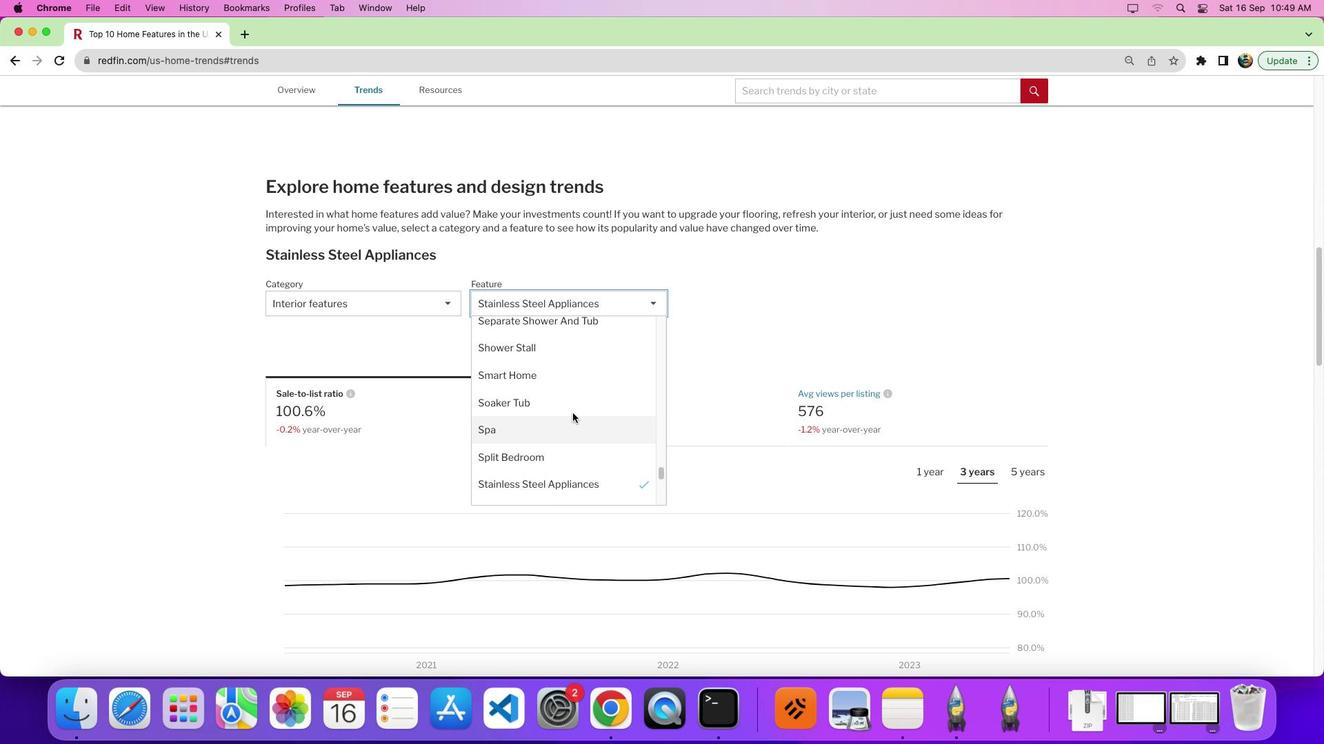 
Action: Mouse scrolled (572, 413) with delta (0, 0)
Screenshot: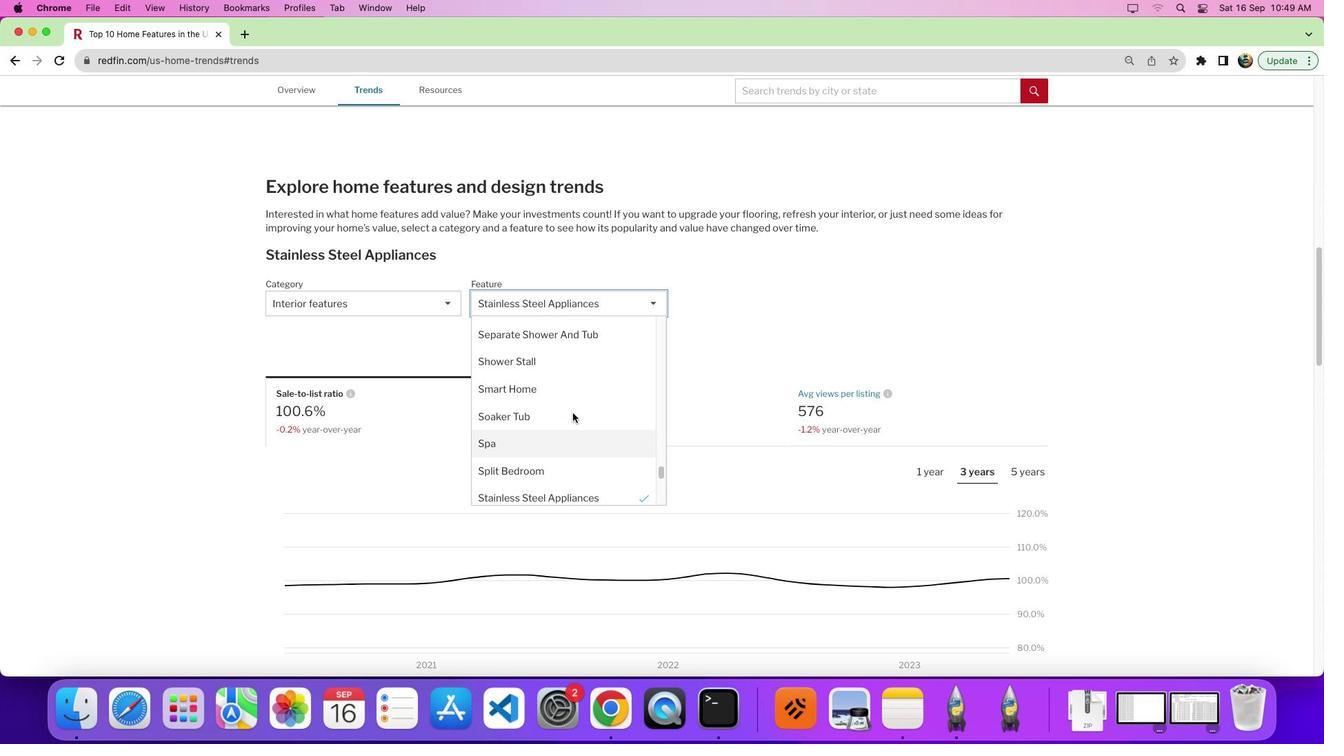 
Action: Mouse scrolled (572, 413) with delta (0, 0)
Screenshot: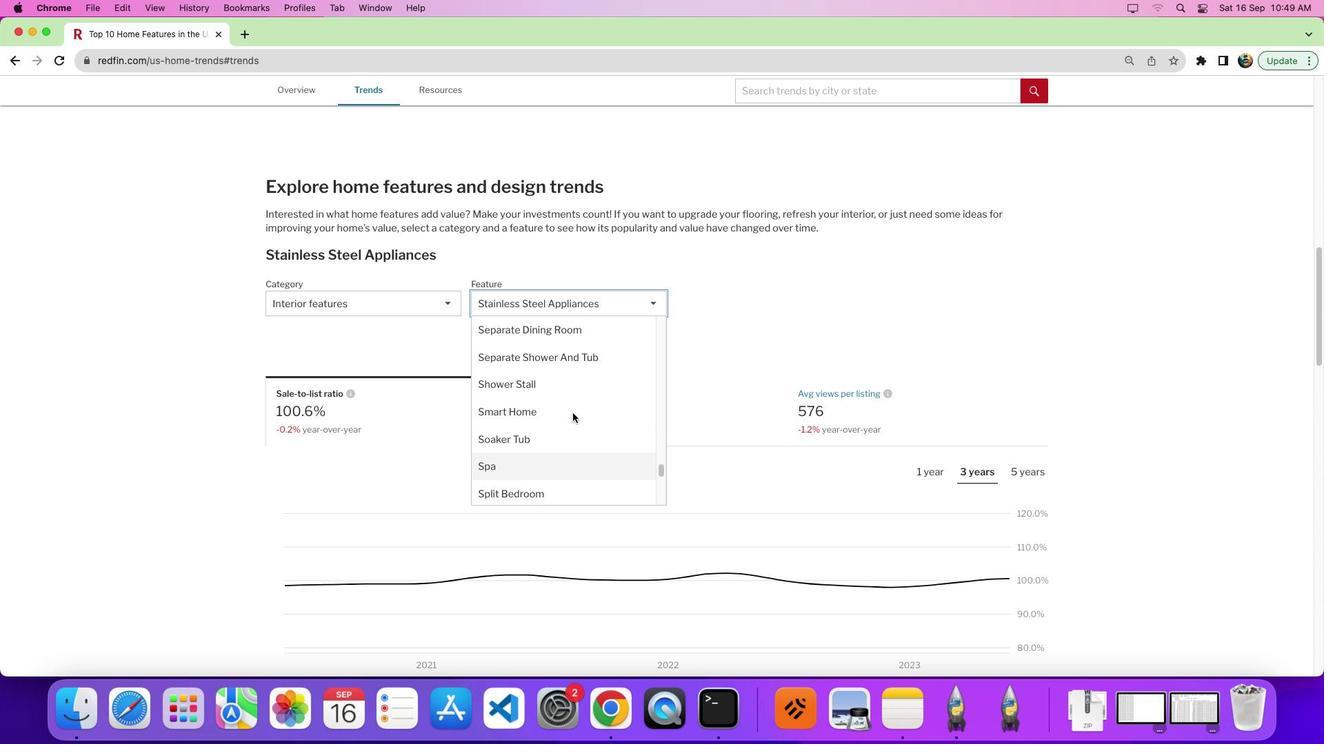 
Action: Mouse scrolled (572, 413) with delta (0, 0)
Screenshot: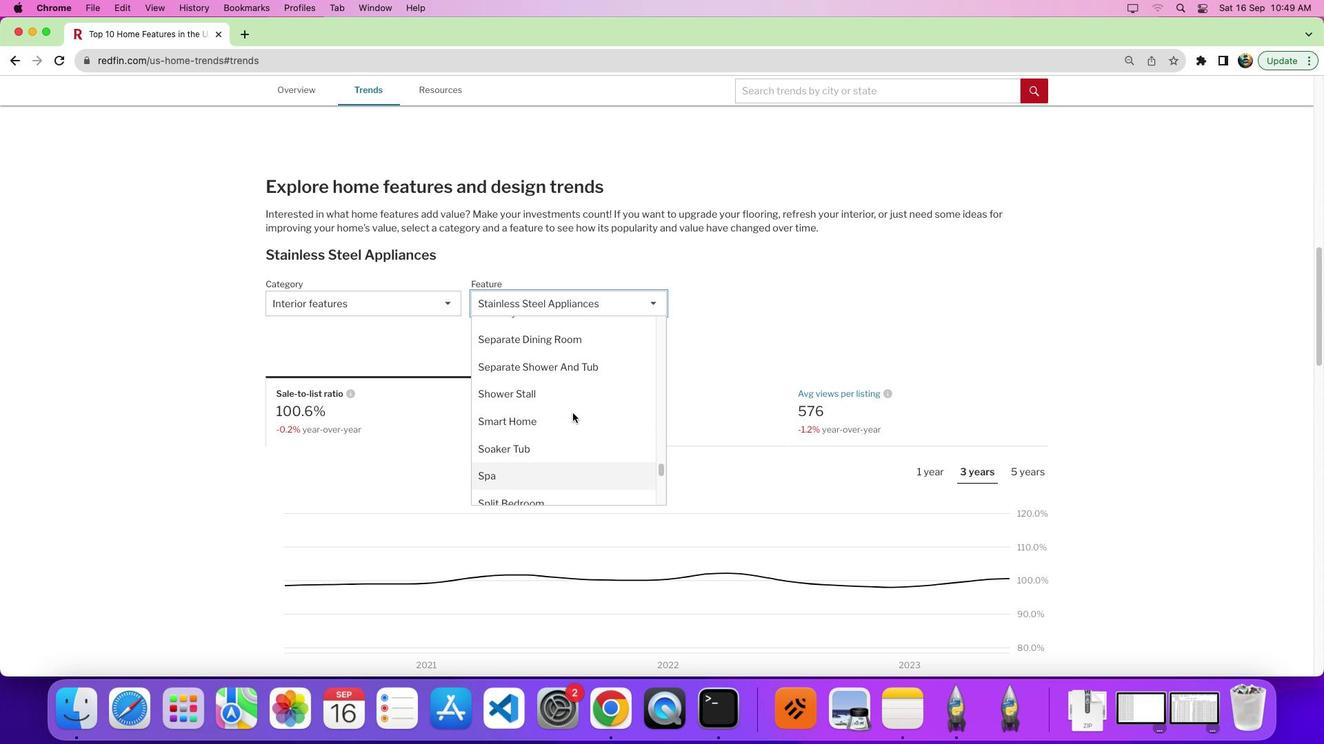 
Action: Mouse scrolled (572, 413) with delta (0, 0)
Screenshot: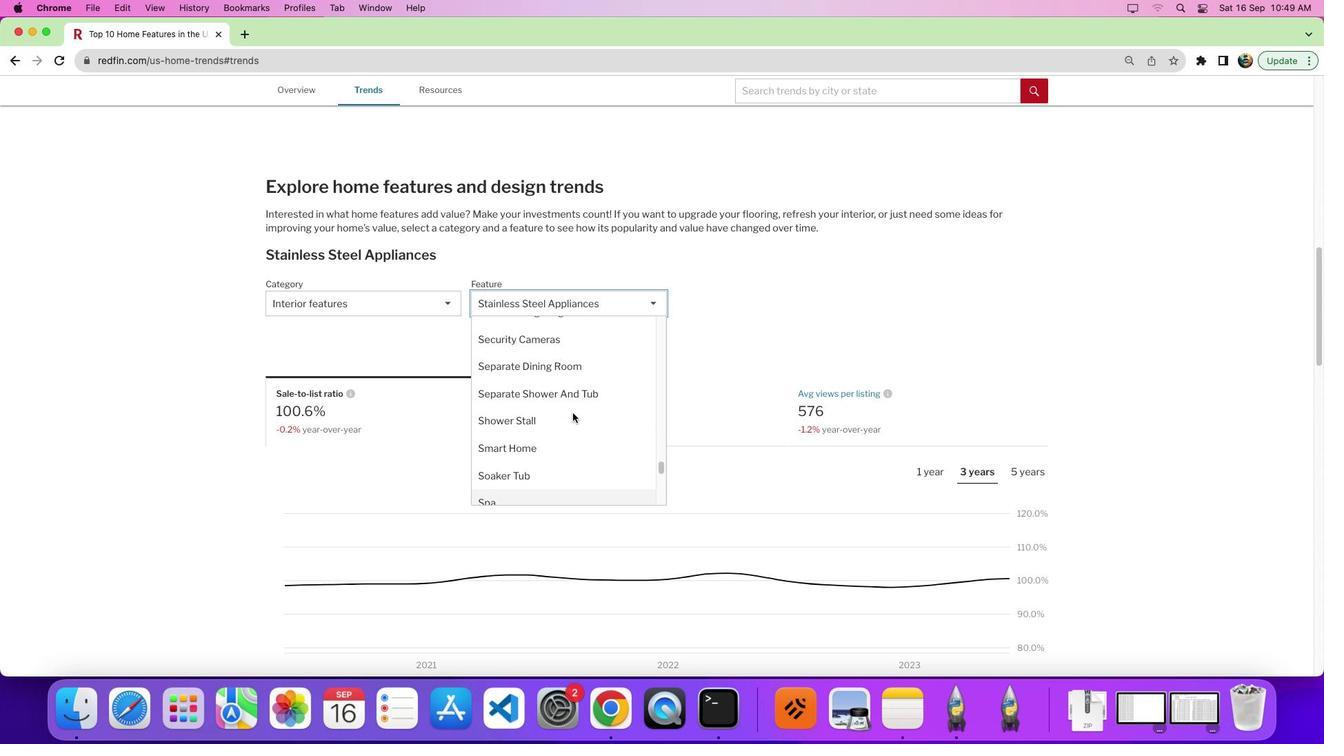 
Action: Mouse scrolled (572, 413) with delta (0, 0)
Screenshot: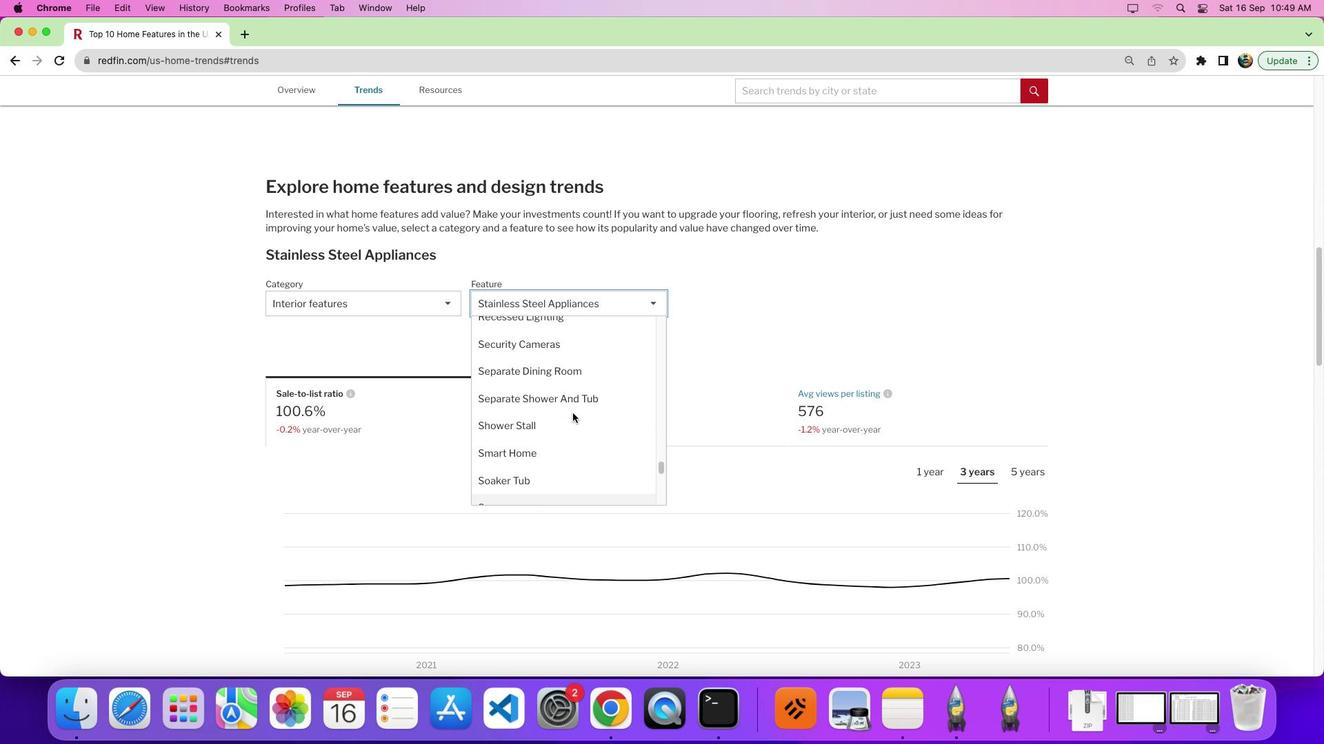 
Action: Mouse scrolled (572, 413) with delta (0, 0)
Screenshot: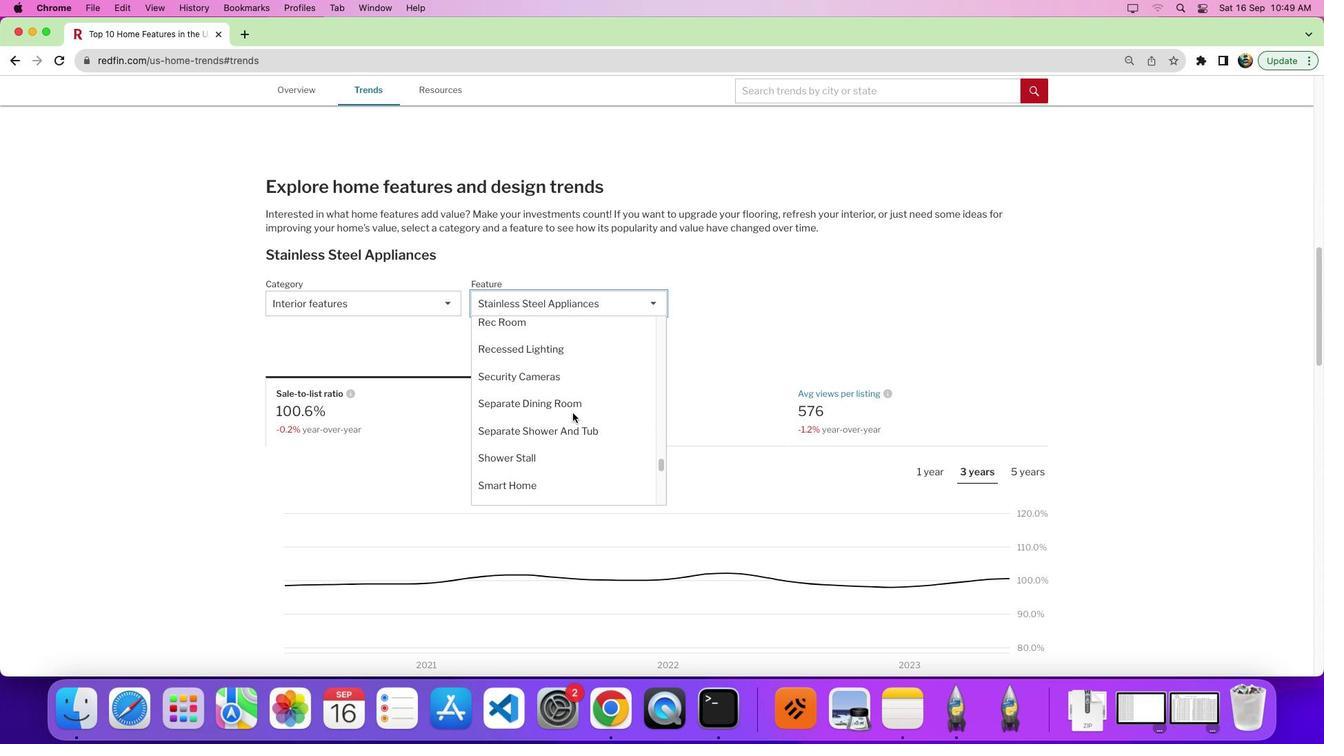 
Action: Mouse scrolled (572, 413) with delta (0, 0)
Screenshot: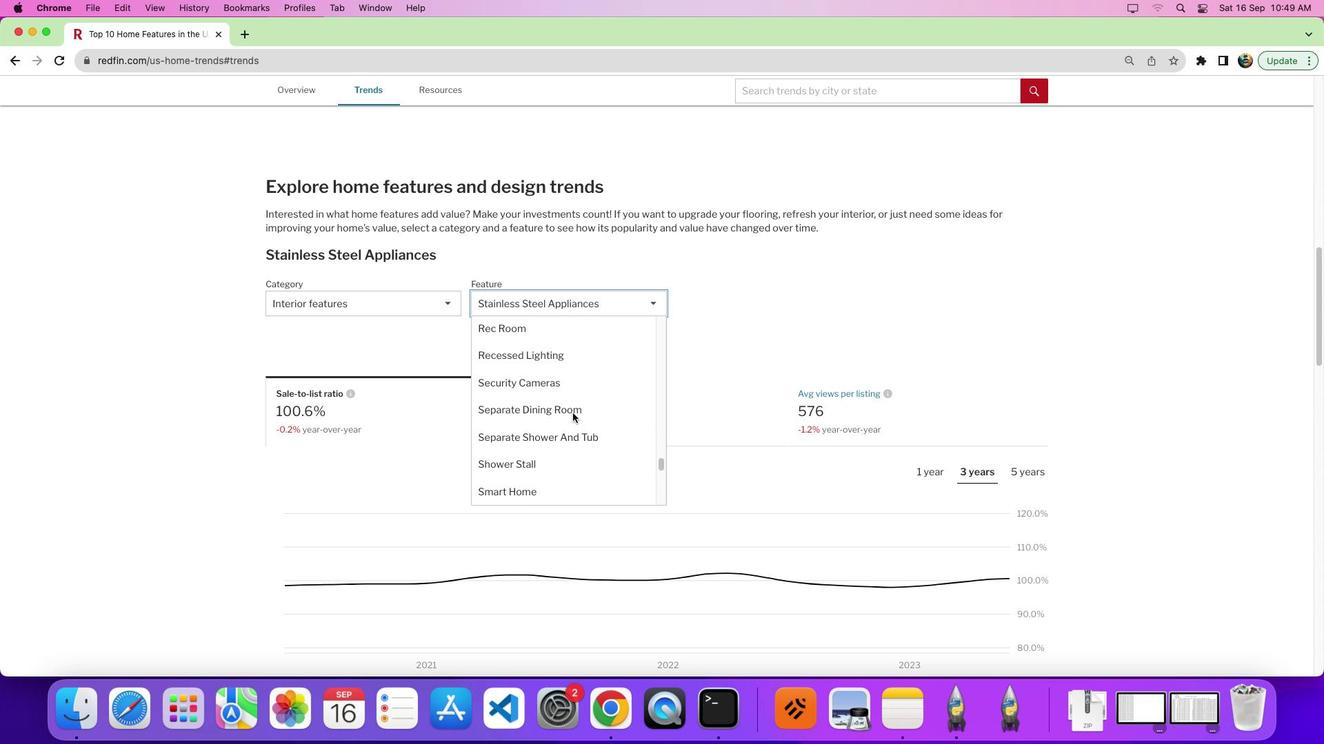
Action: Mouse scrolled (572, 413) with delta (0, 0)
Screenshot: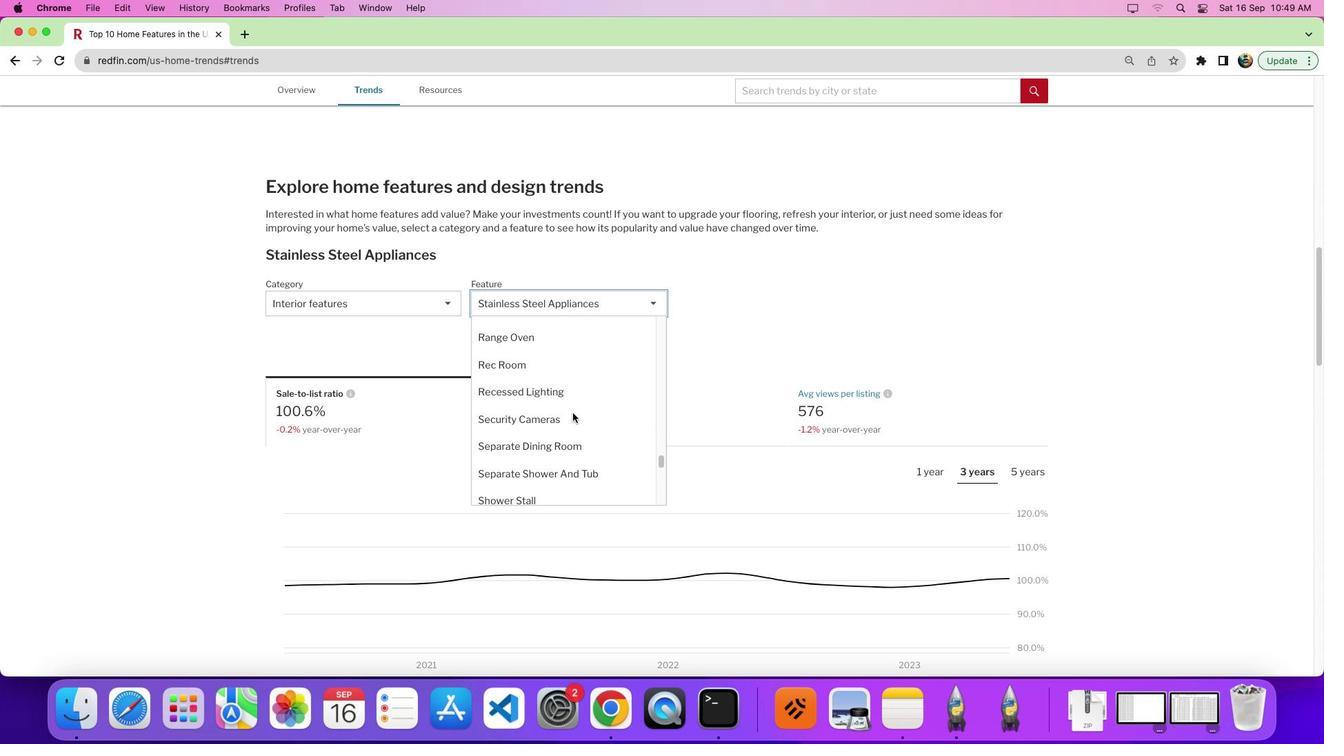 
Action: Mouse scrolled (572, 413) with delta (0, 0)
Screenshot: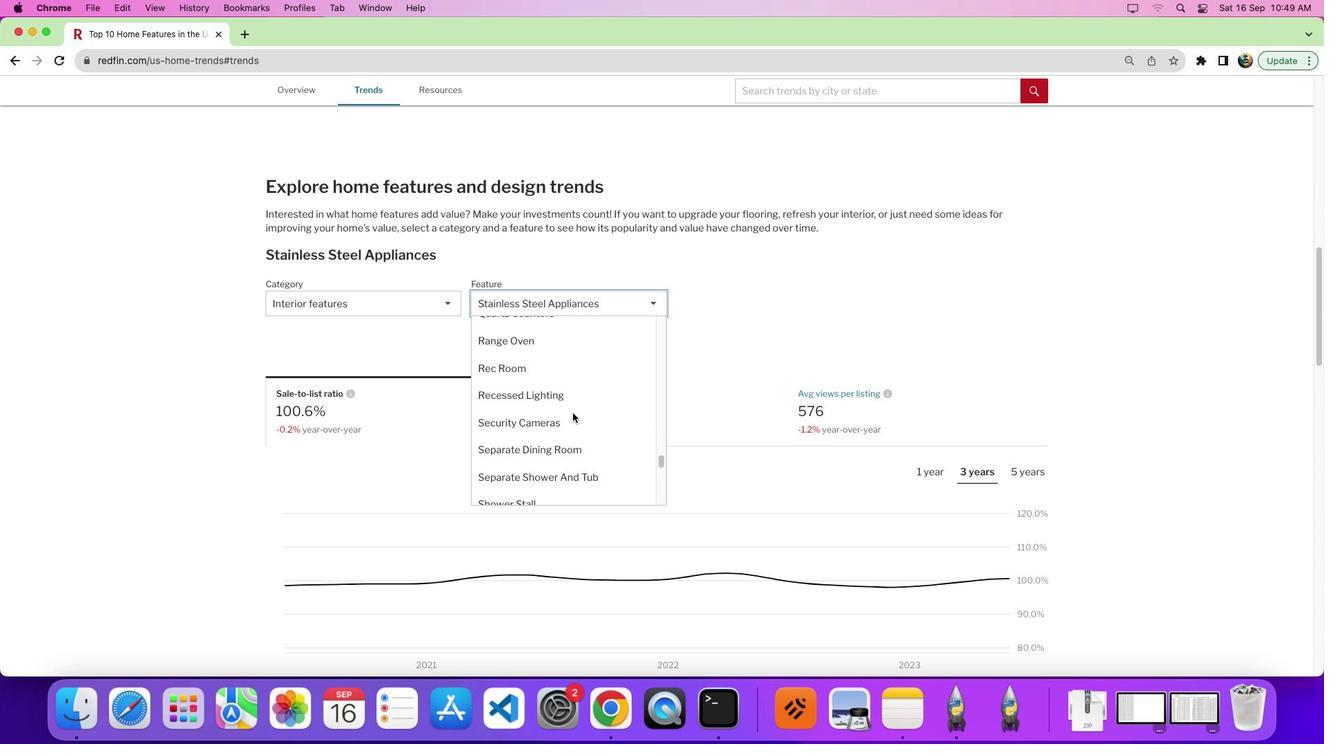 
Action: Mouse scrolled (572, 413) with delta (0, 0)
Screenshot: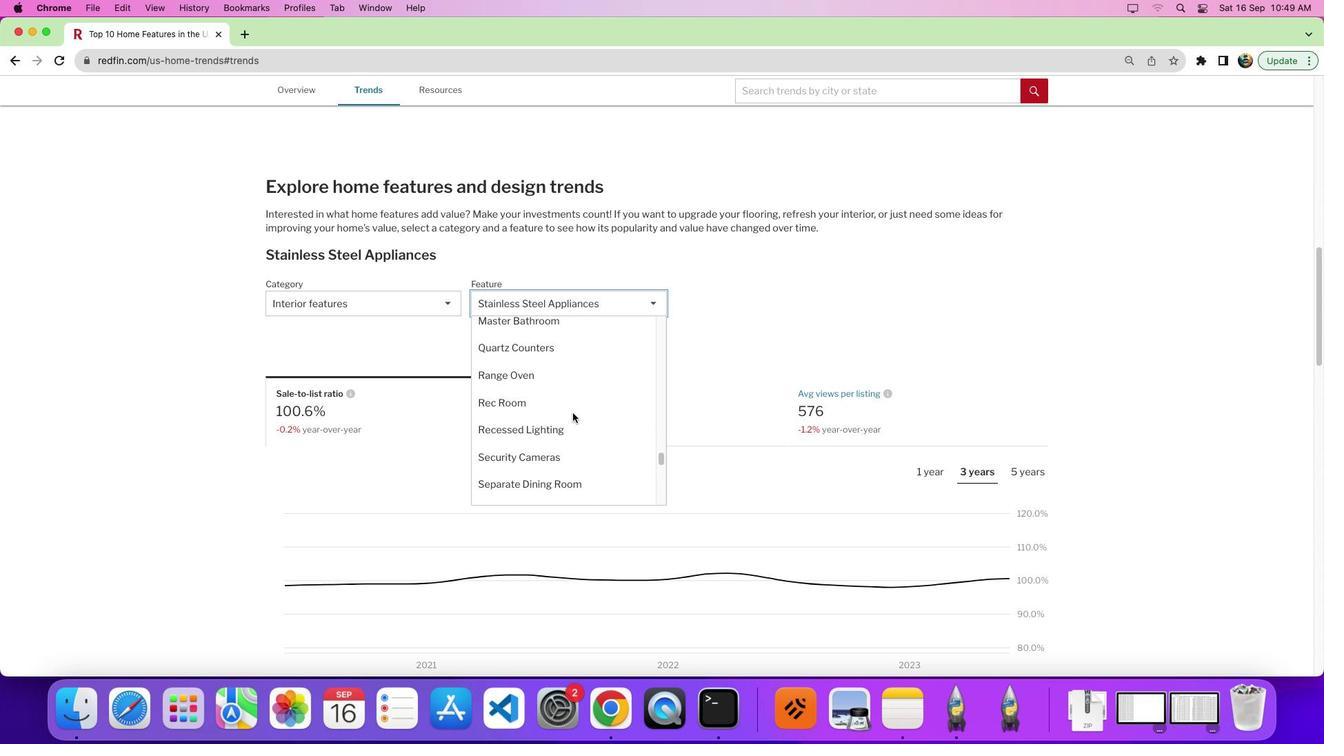 
Action: Mouse scrolled (572, 413) with delta (0, 0)
Screenshot: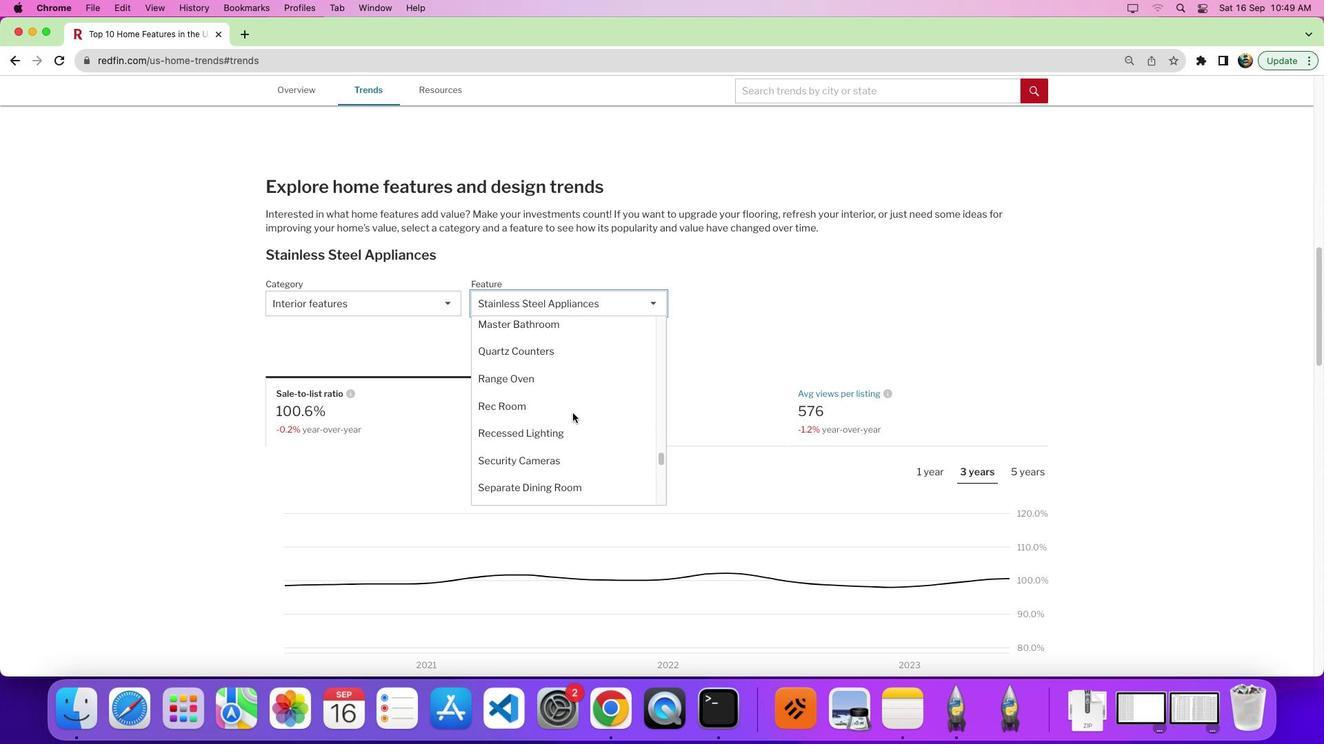 
Action: Mouse scrolled (572, 413) with delta (0, 0)
Screenshot: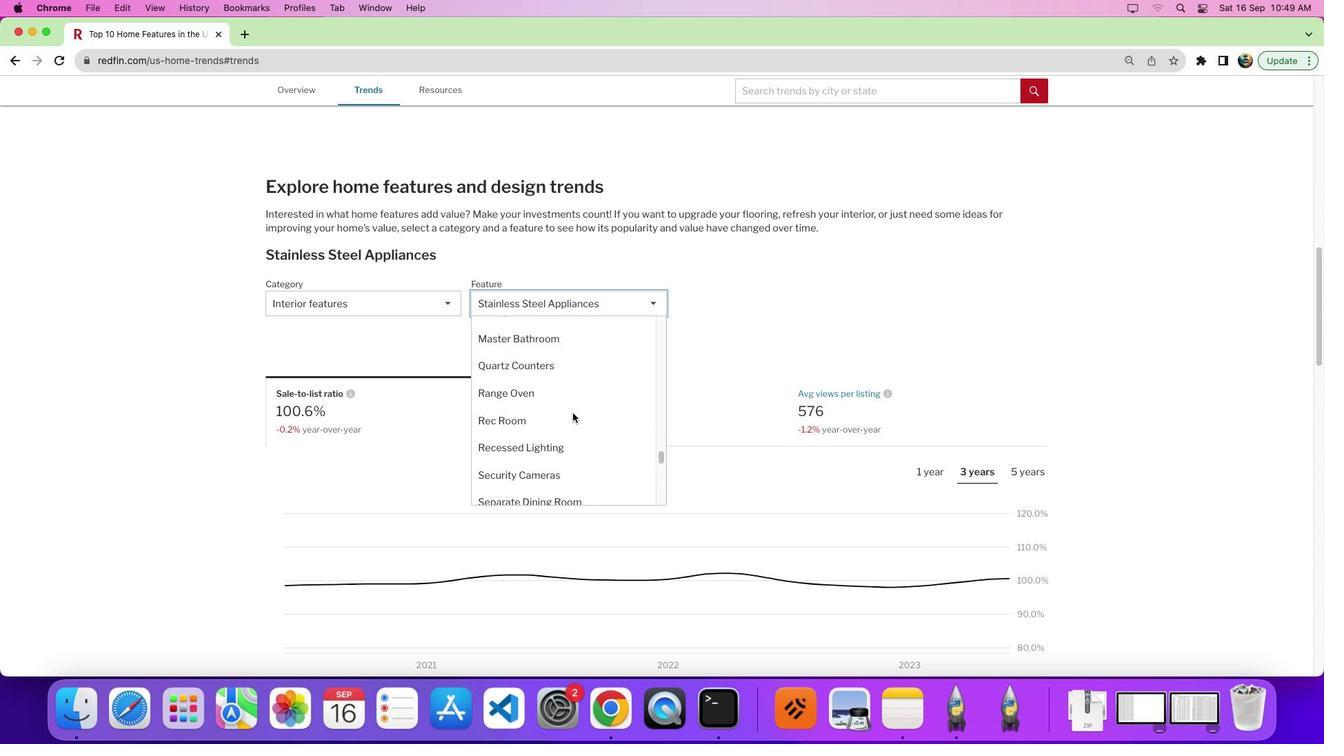 
Action: Mouse moved to (626, 349)
Screenshot: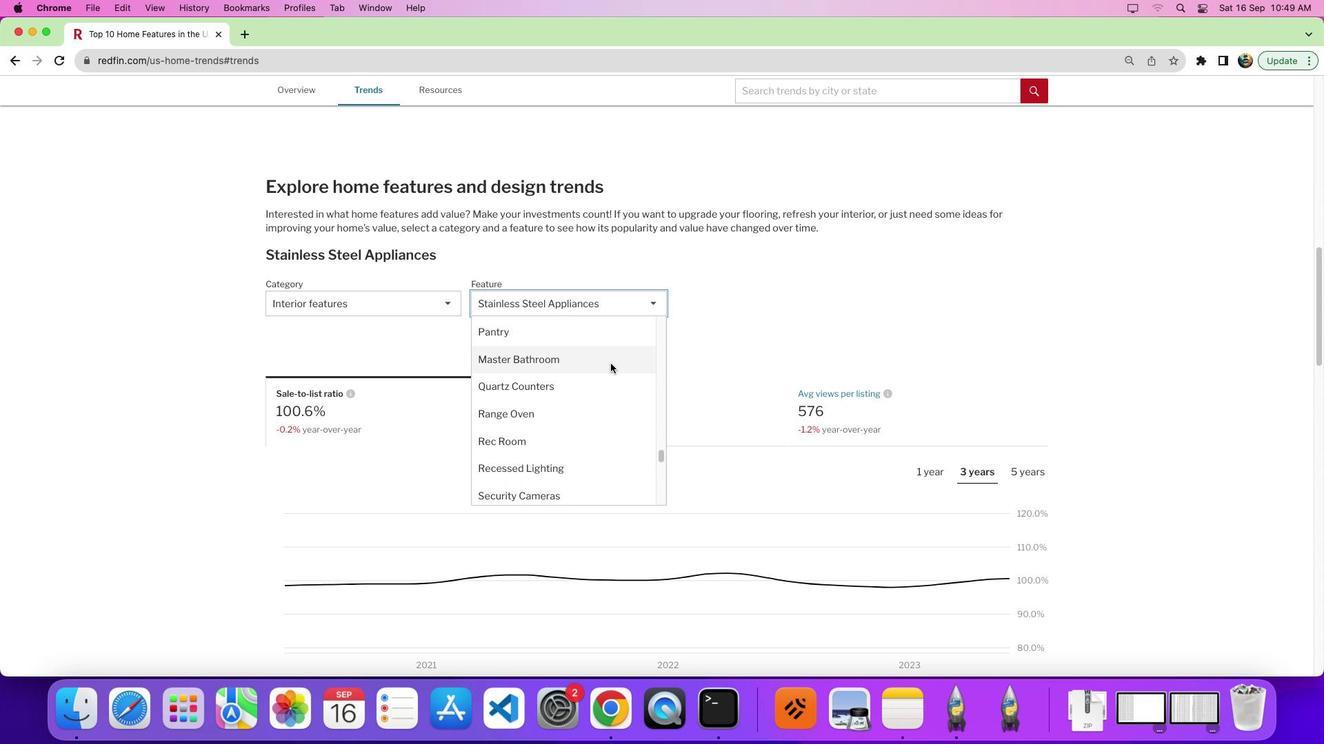 
Action: Mouse scrolled (626, 349) with delta (0, 0)
Screenshot: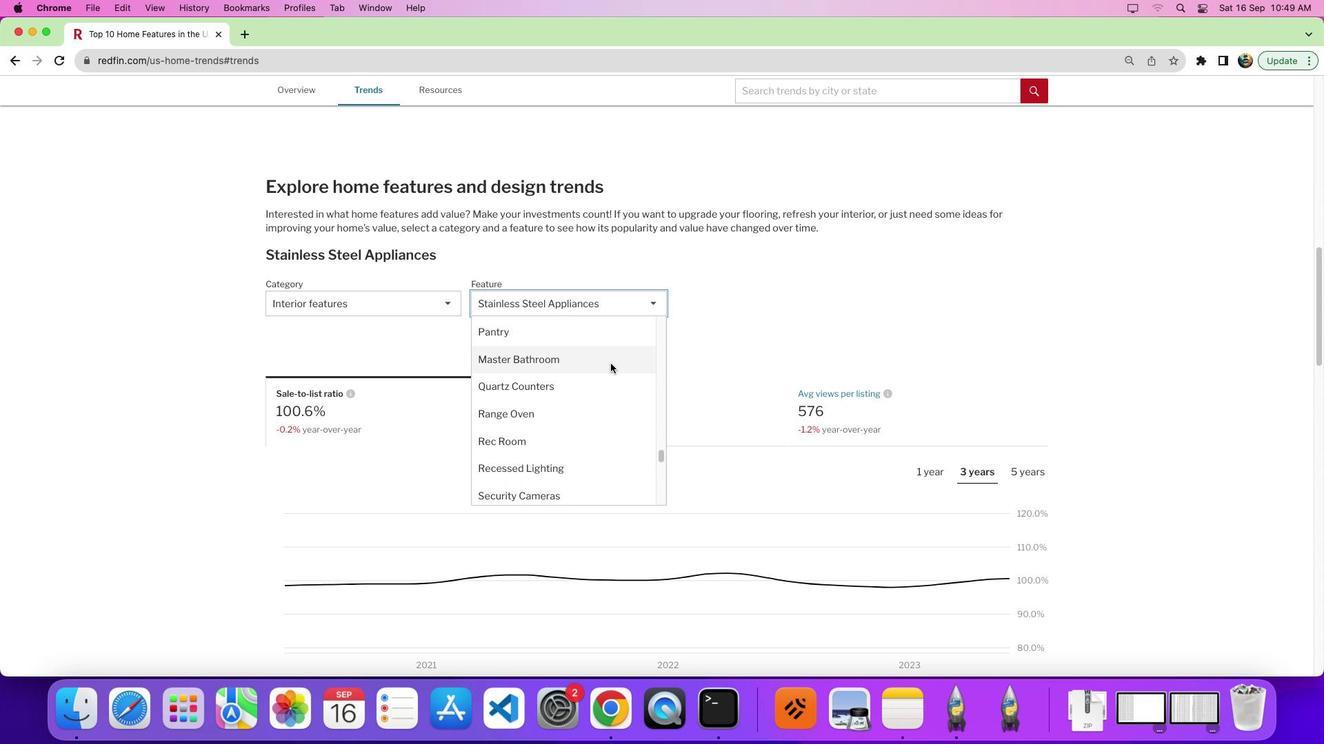 
Action: Mouse moved to (614, 358)
Screenshot: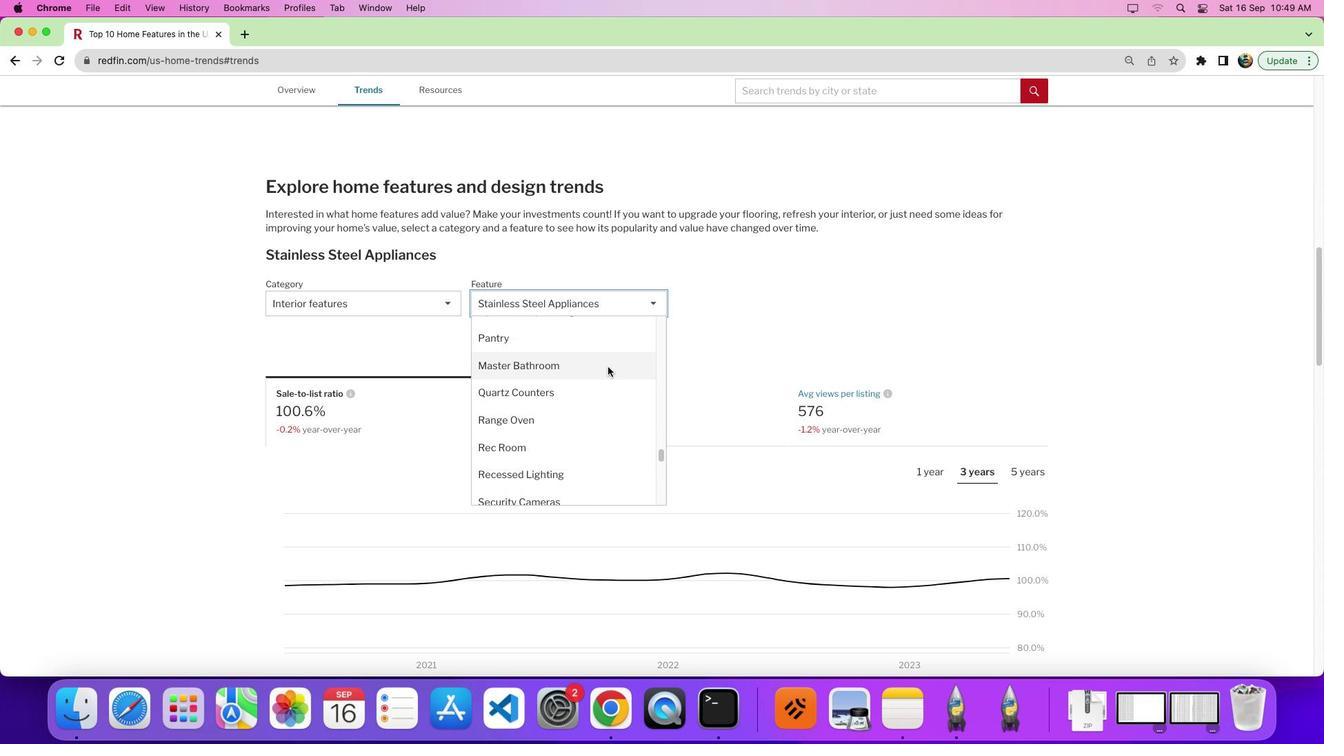 
Action: Mouse scrolled (614, 358) with delta (0, 0)
Screenshot: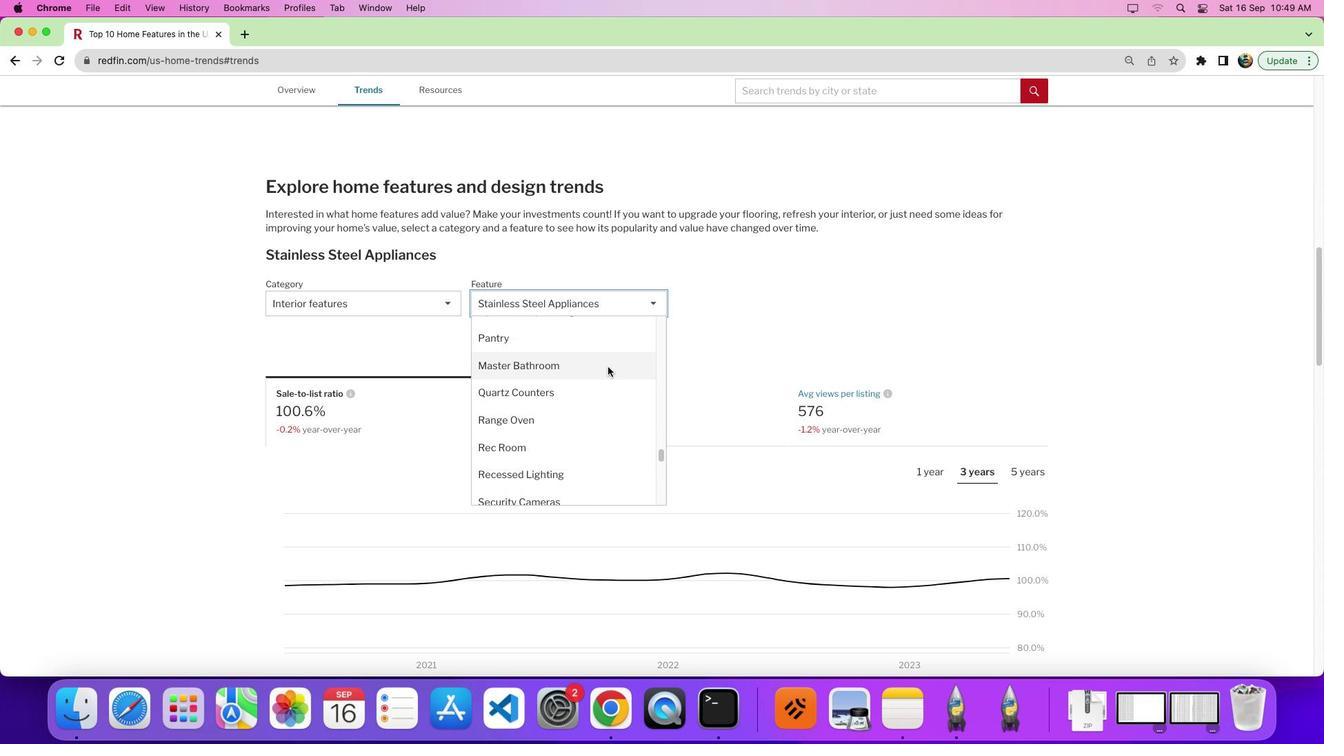 
Action: Mouse moved to (595, 392)
Screenshot: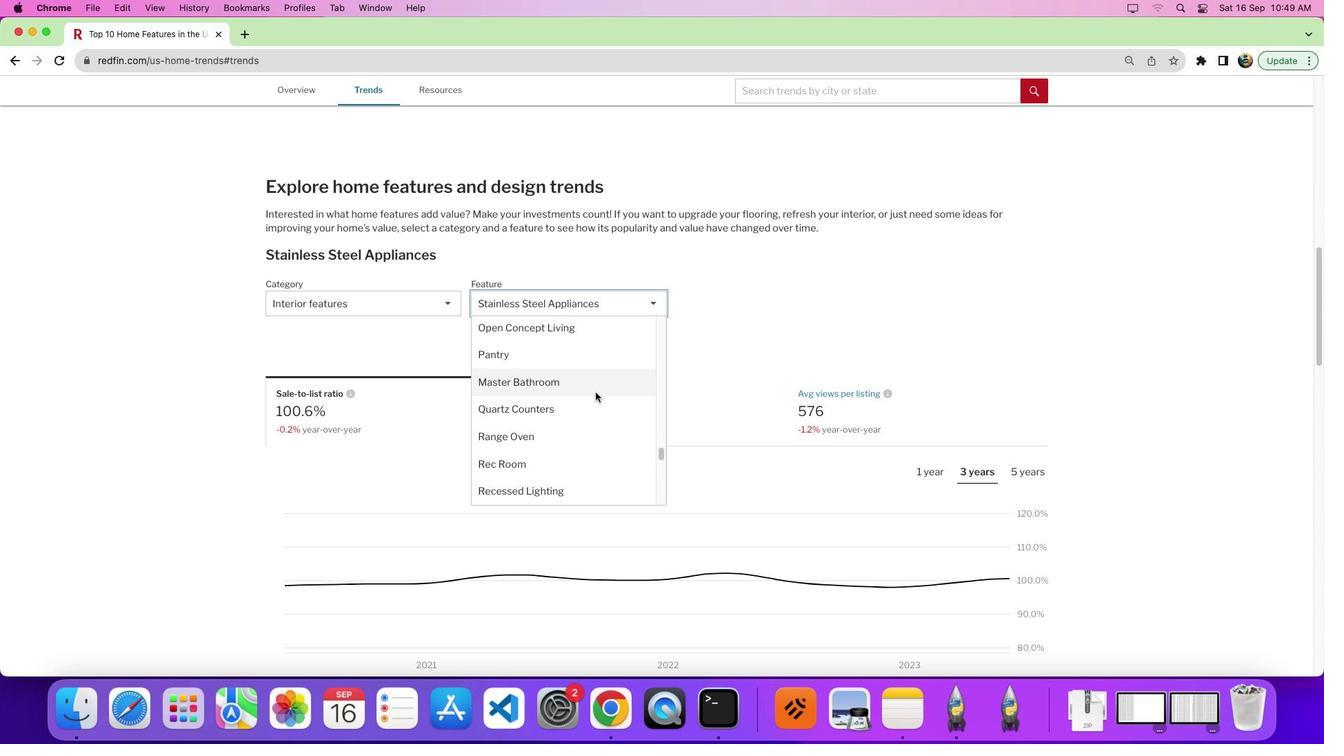 
Action: Mouse scrolled (595, 392) with delta (0, 0)
Screenshot: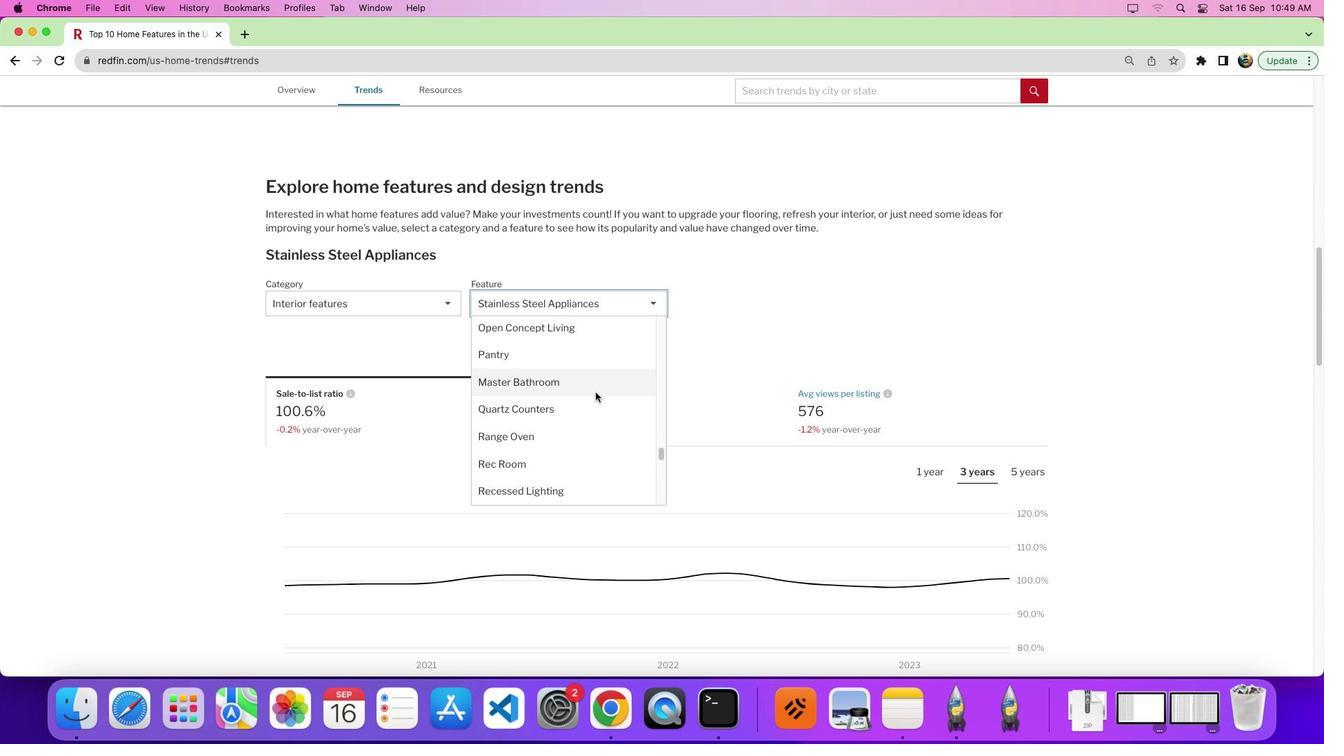 
Action: Mouse moved to (595, 392)
Screenshot: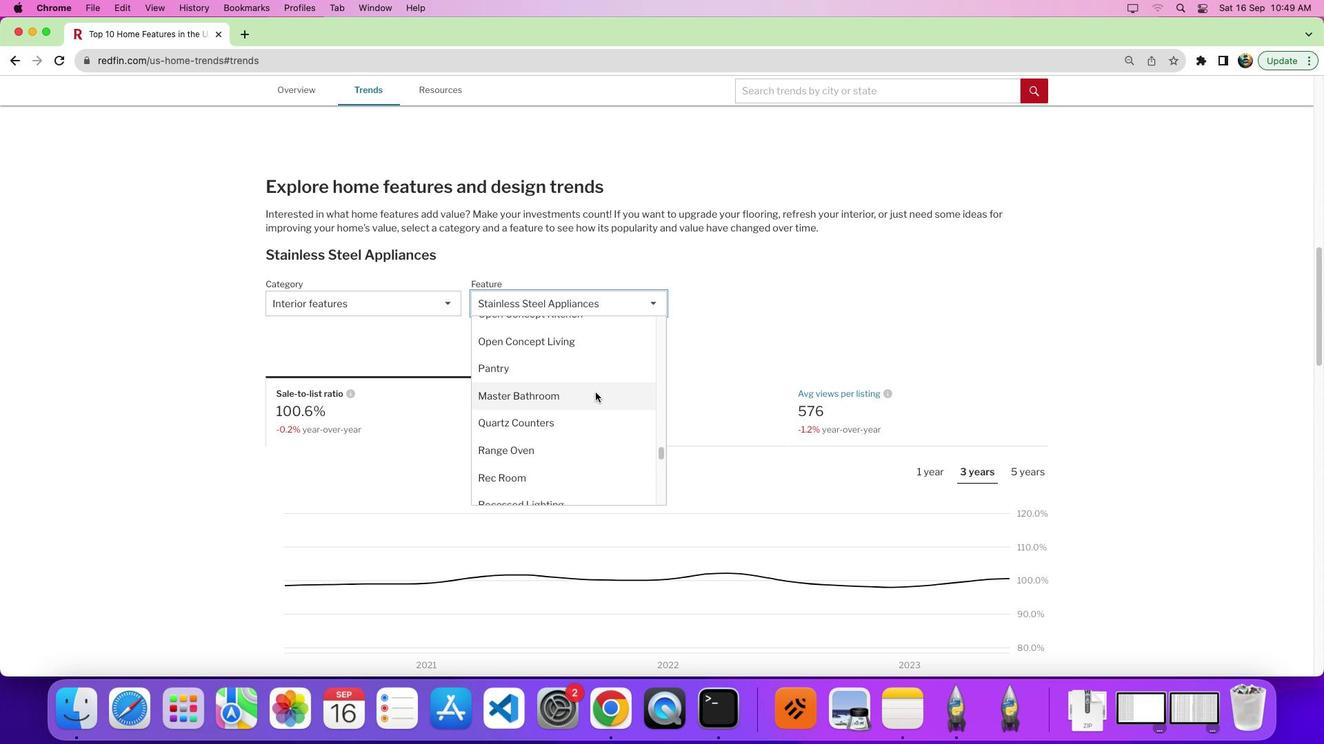 
Action: Mouse scrolled (595, 392) with delta (0, 0)
Screenshot: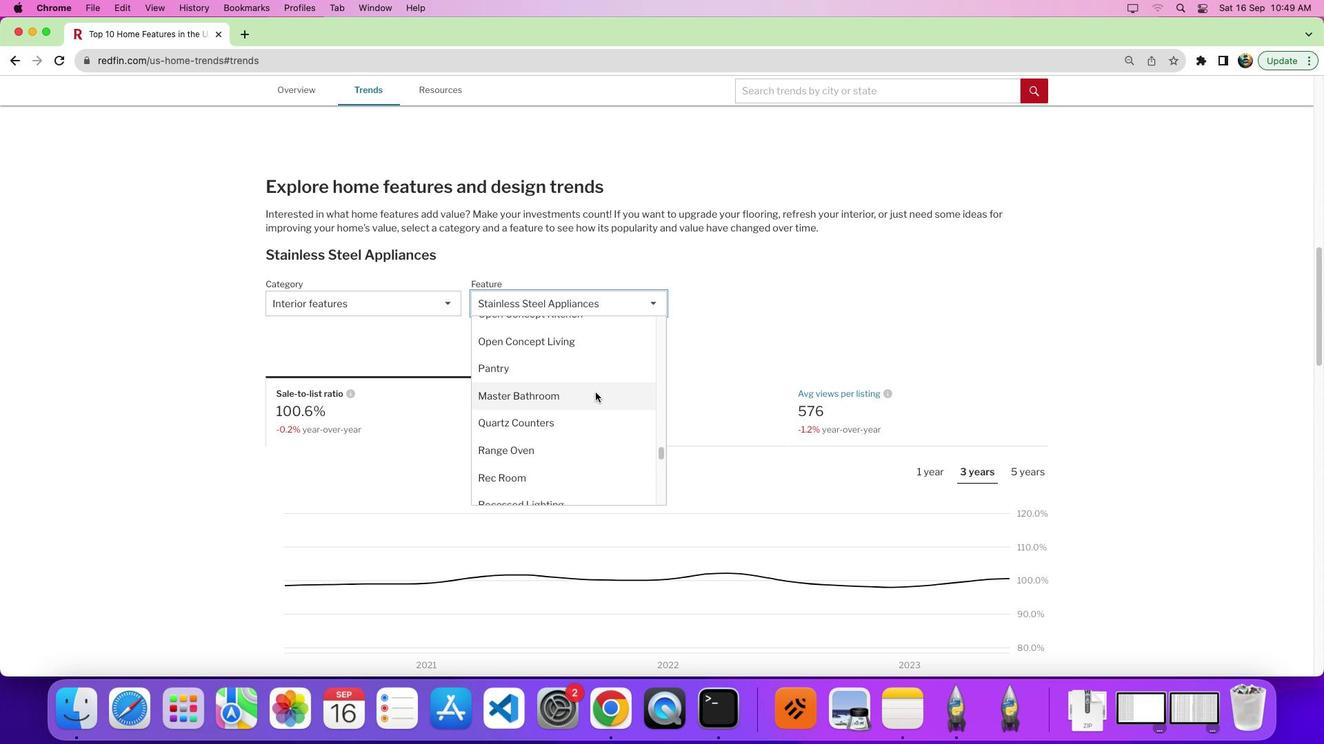 
Action: Mouse moved to (594, 393)
Screenshot: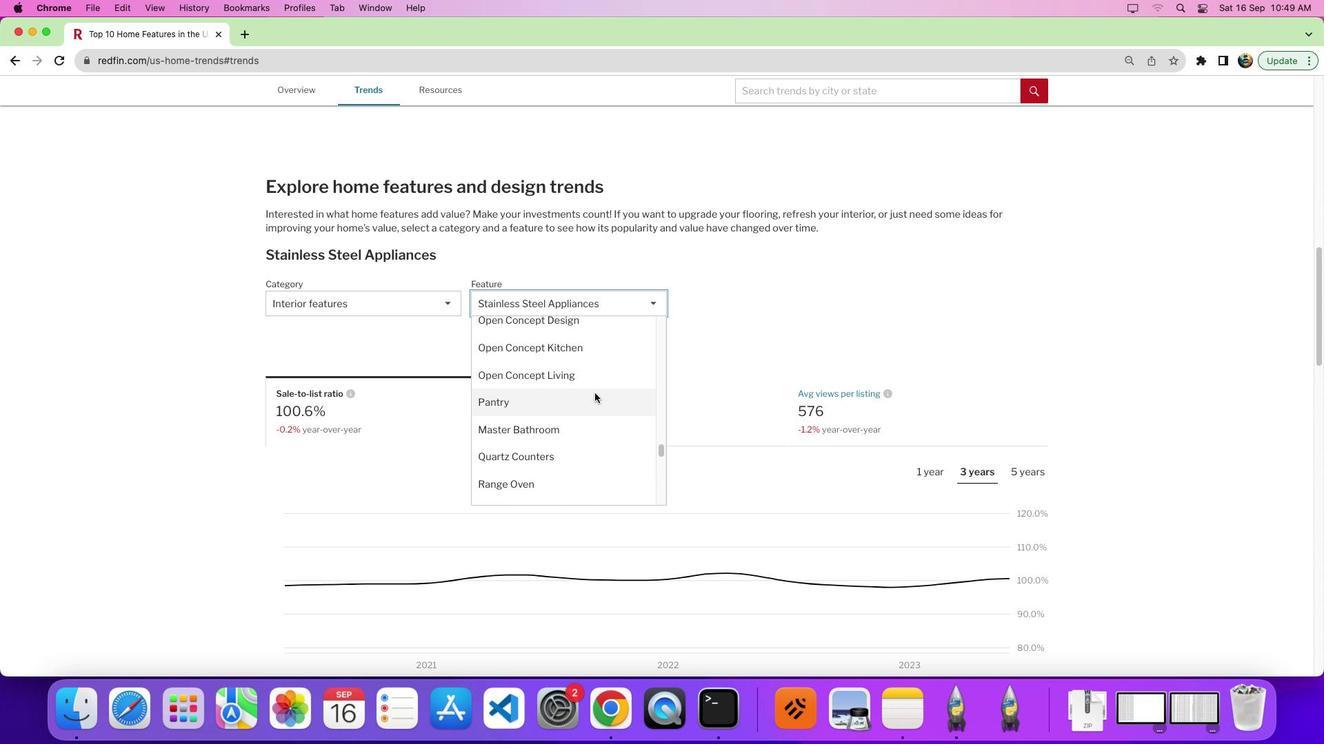 
Action: Mouse scrolled (594, 393) with delta (0, 0)
Screenshot: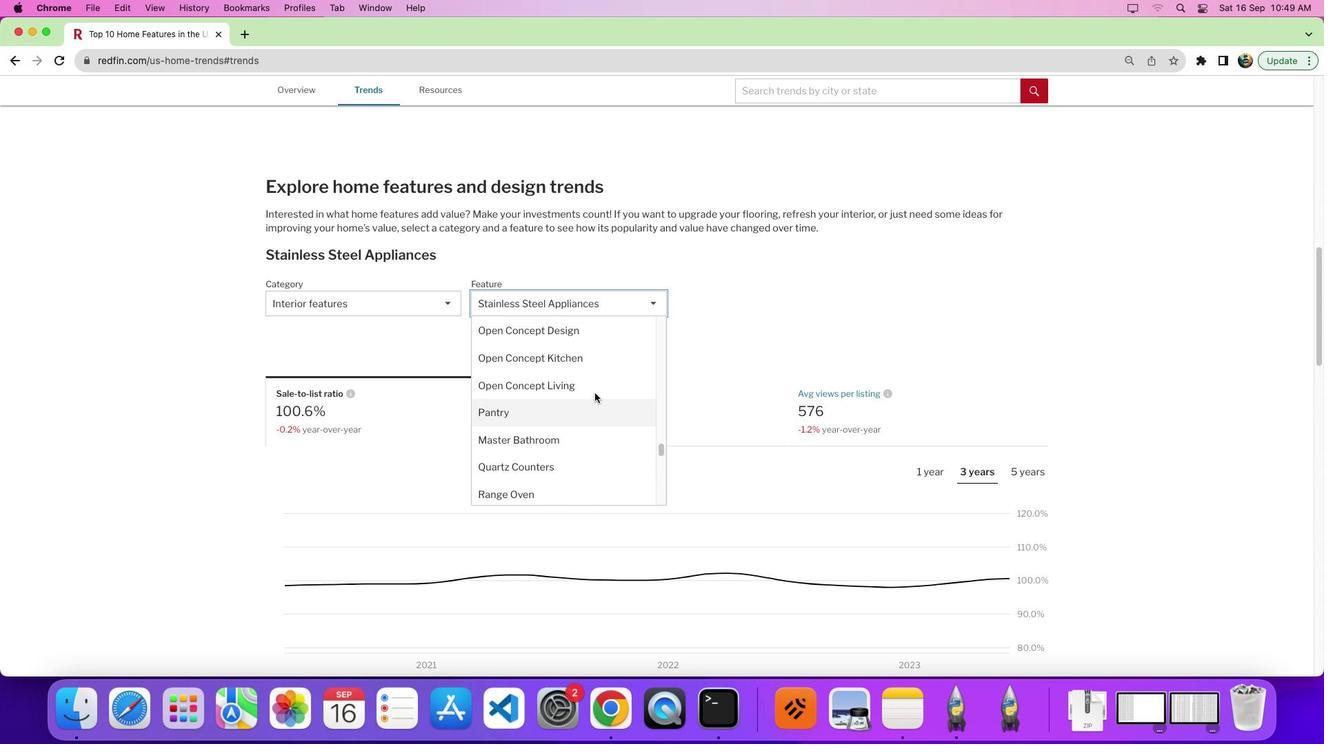 
Action: Mouse scrolled (594, 393) with delta (0, 0)
Screenshot: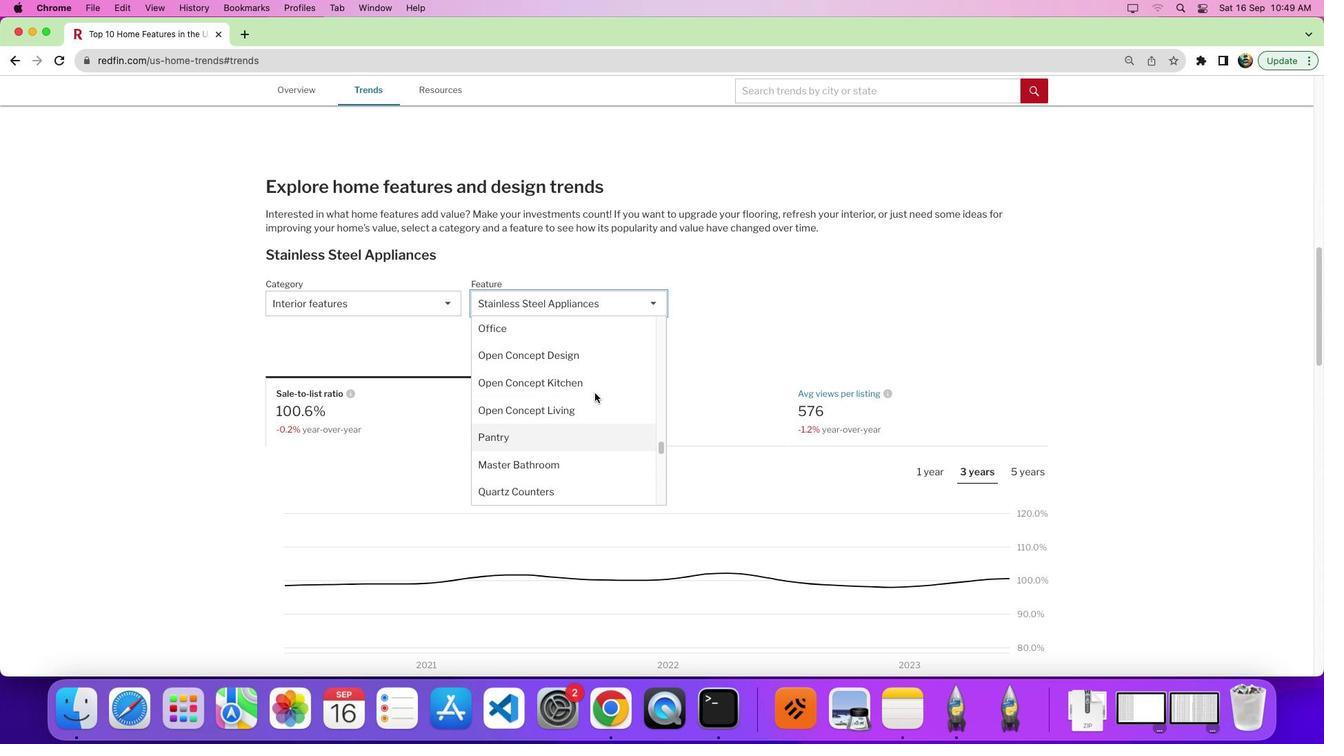 
Action: Mouse scrolled (594, 393) with delta (0, 3)
Screenshot: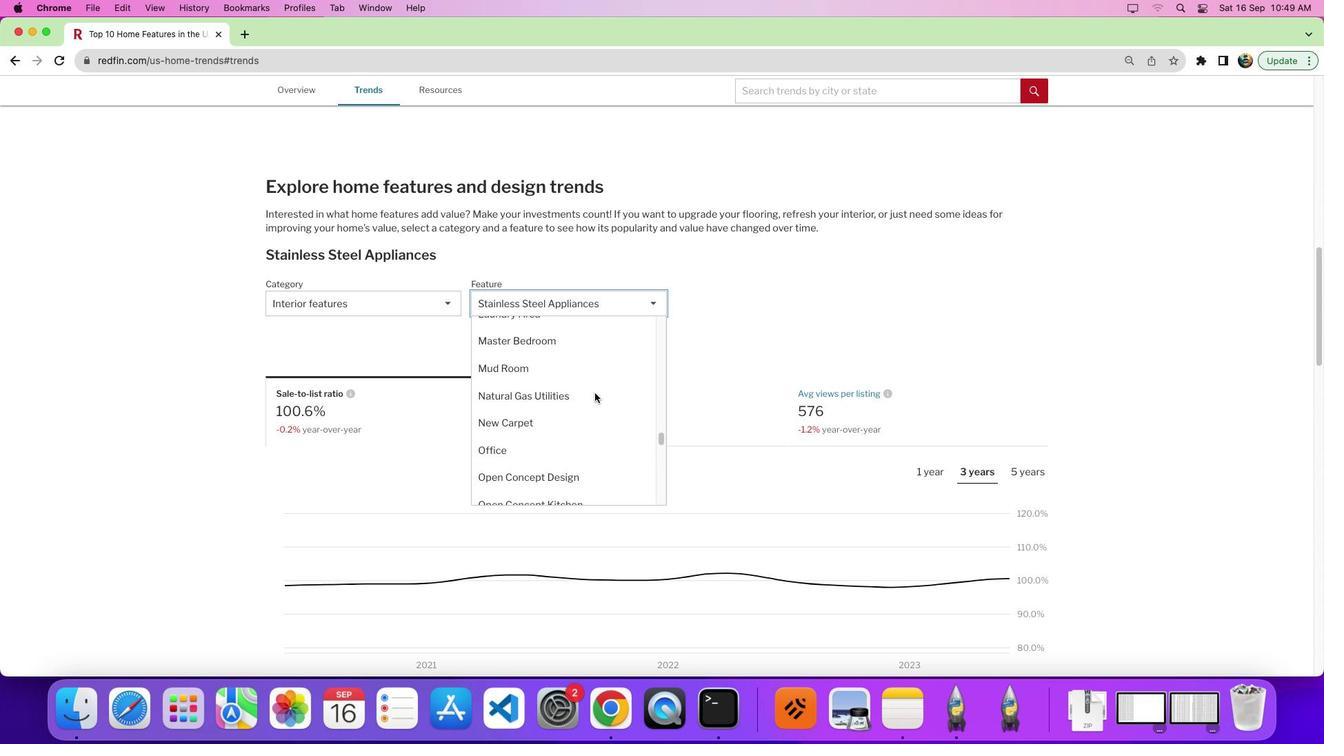 
Action: Mouse scrolled (594, 393) with delta (0, 0)
Screenshot: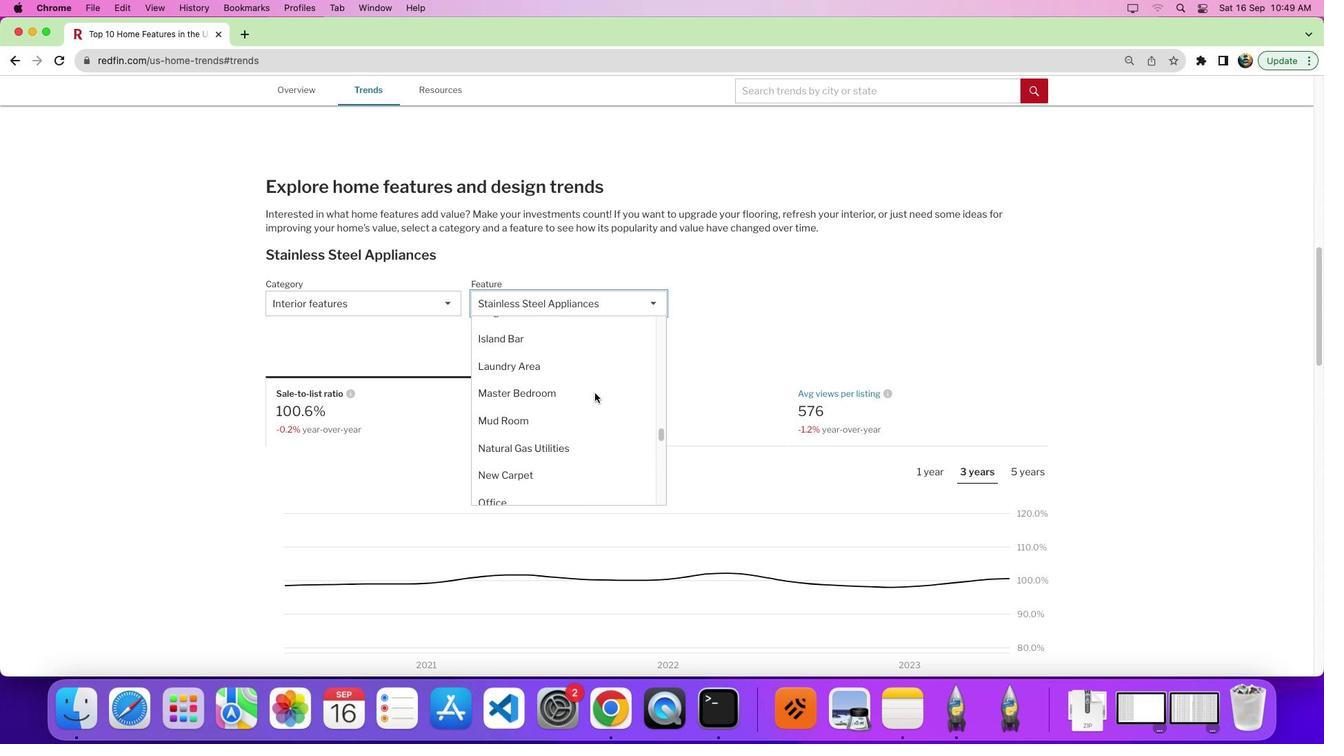 
Action: Mouse scrolled (594, 393) with delta (0, 0)
Screenshot: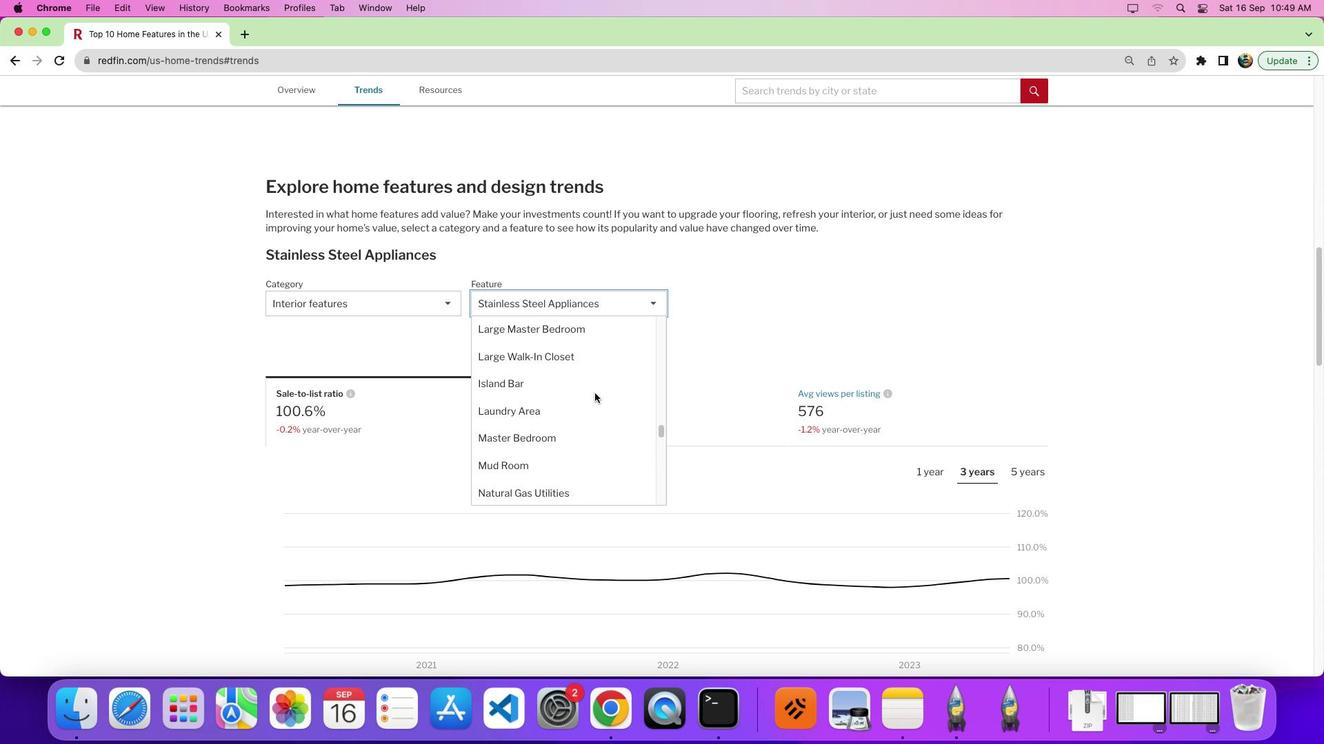 
Action: Mouse scrolled (594, 393) with delta (0, 4)
Screenshot: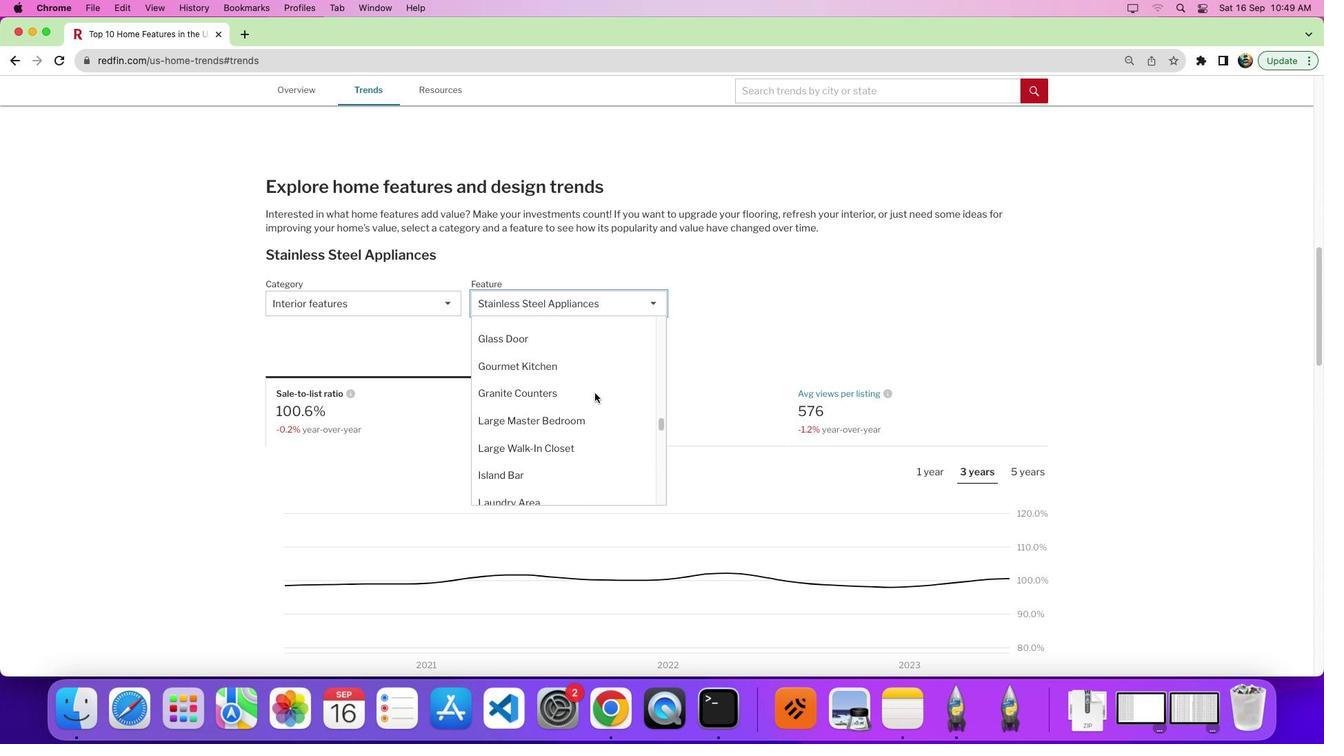 
Action: Mouse scrolled (594, 393) with delta (0, 0)
Screenshot: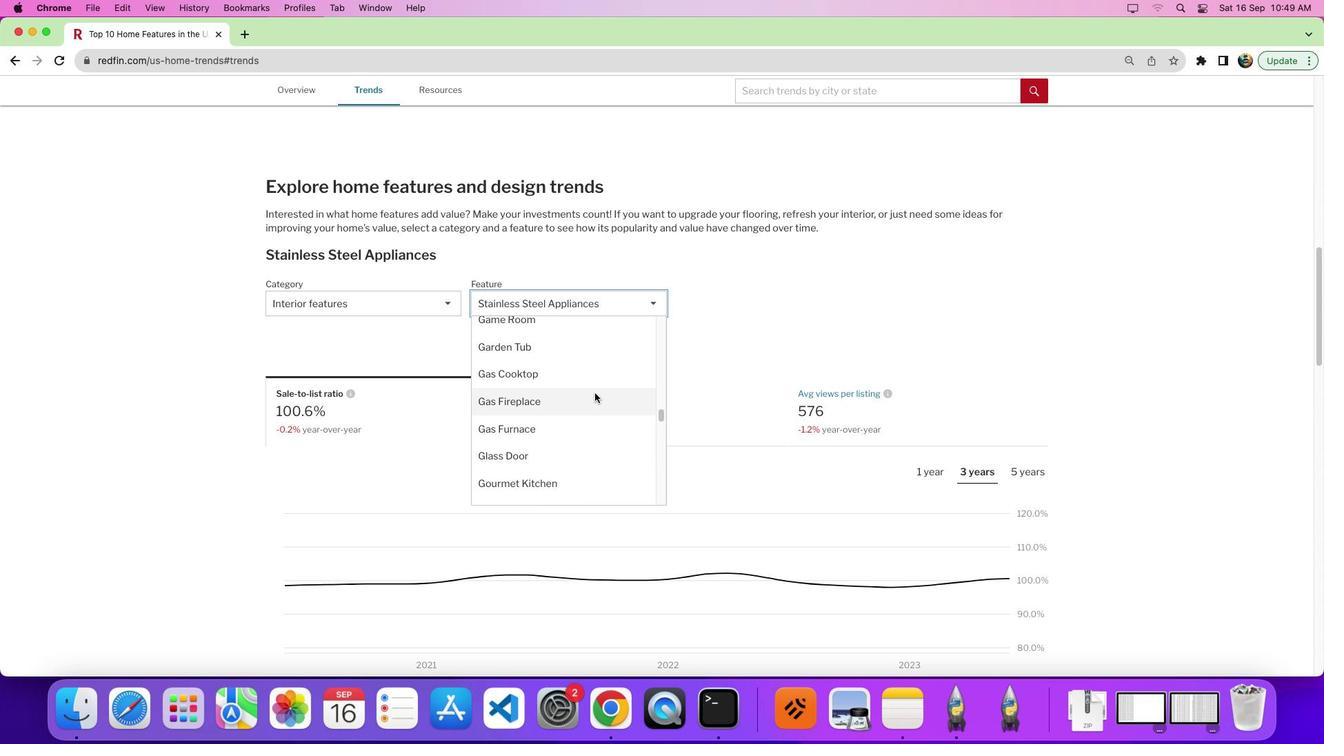 
Action: Mouse scrolled (594, 393) with delta (0, 0)
Screenshot: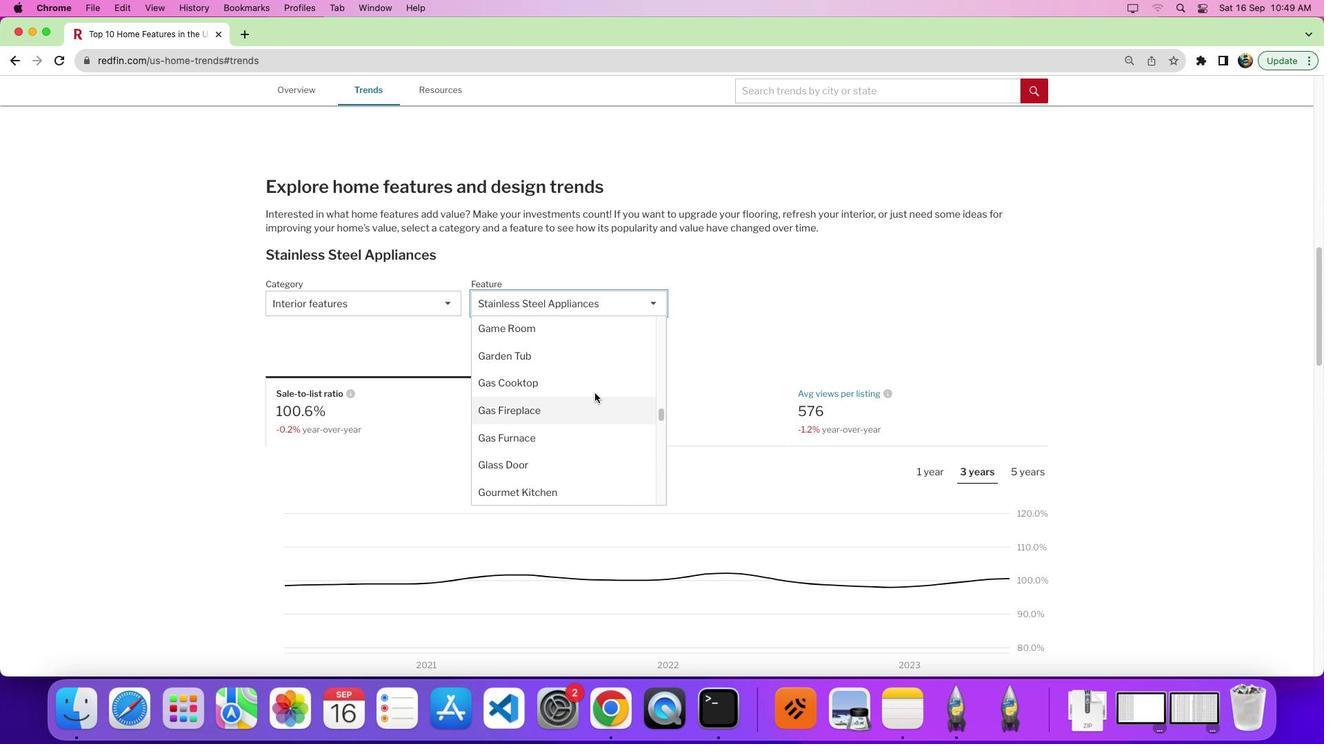 
Action: Mouse scrolled (594, 393) with delta (0, 0)
Screenshot: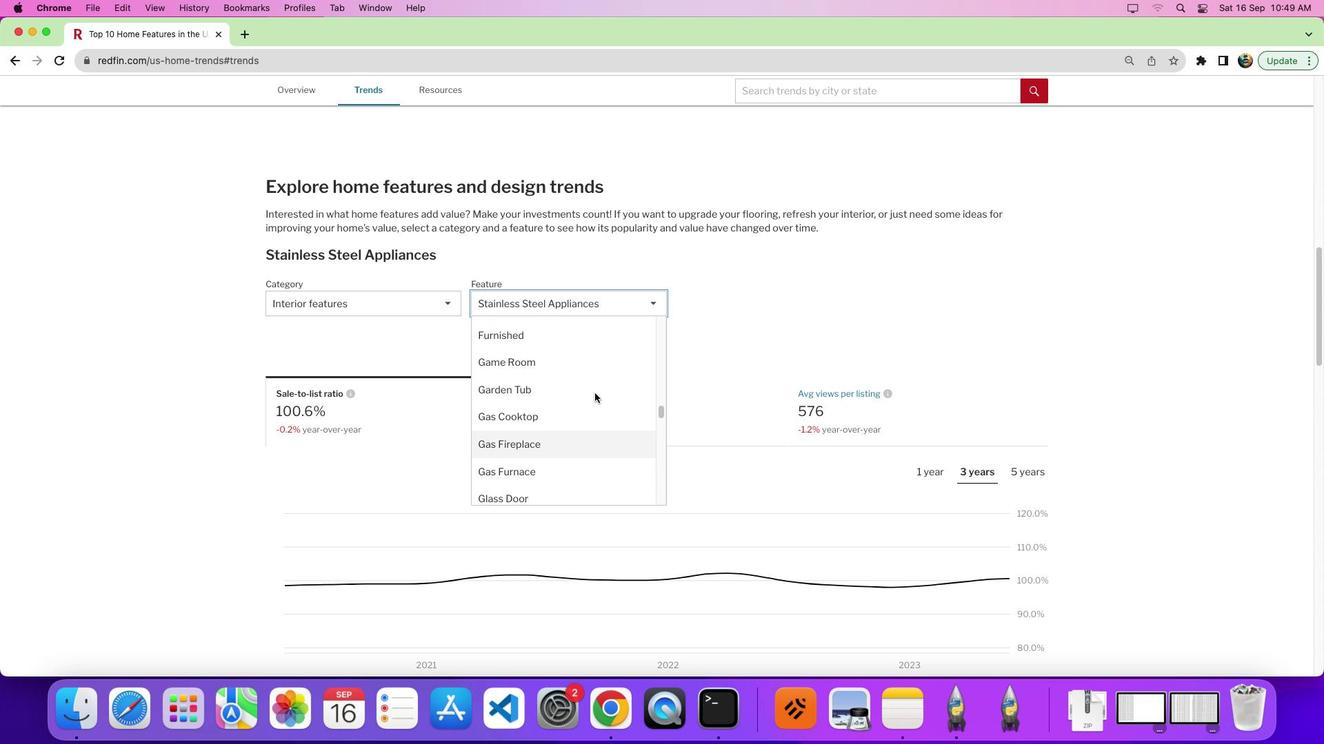 
Action: Mouse scrolled (594, 393) with delta (0, 0)
Screenshot: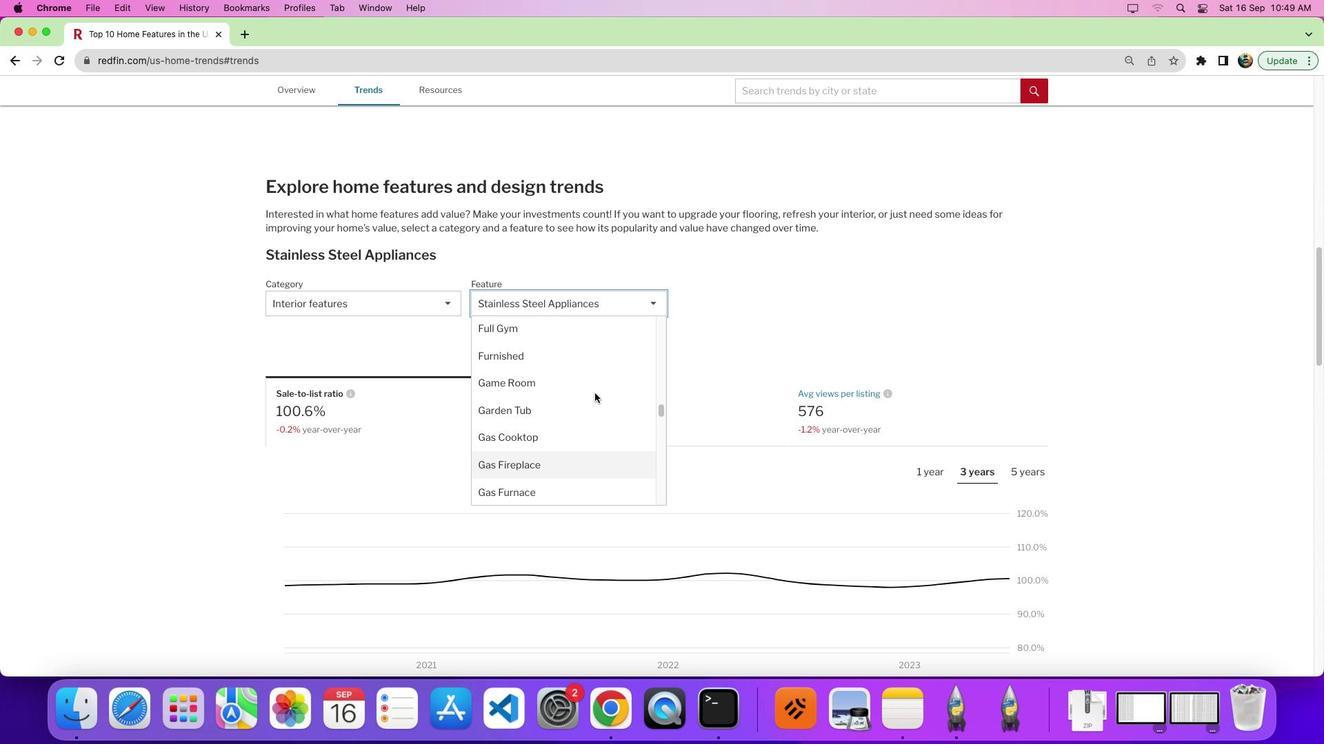 
Action: Mouse scrolled (594, 393) with delta (0, 2)
Screenshot: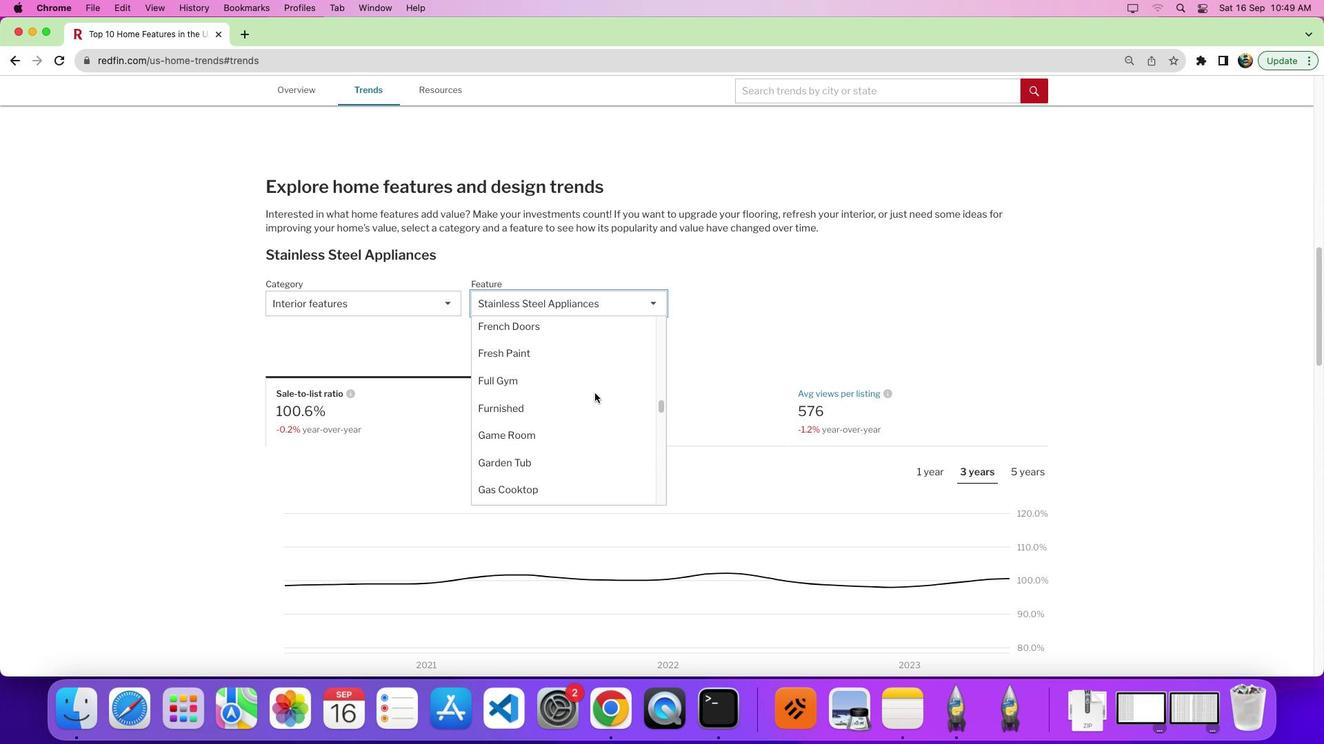 
Action: Mouse scrolled (594, 393) with delta (0, 0)
Screenshot: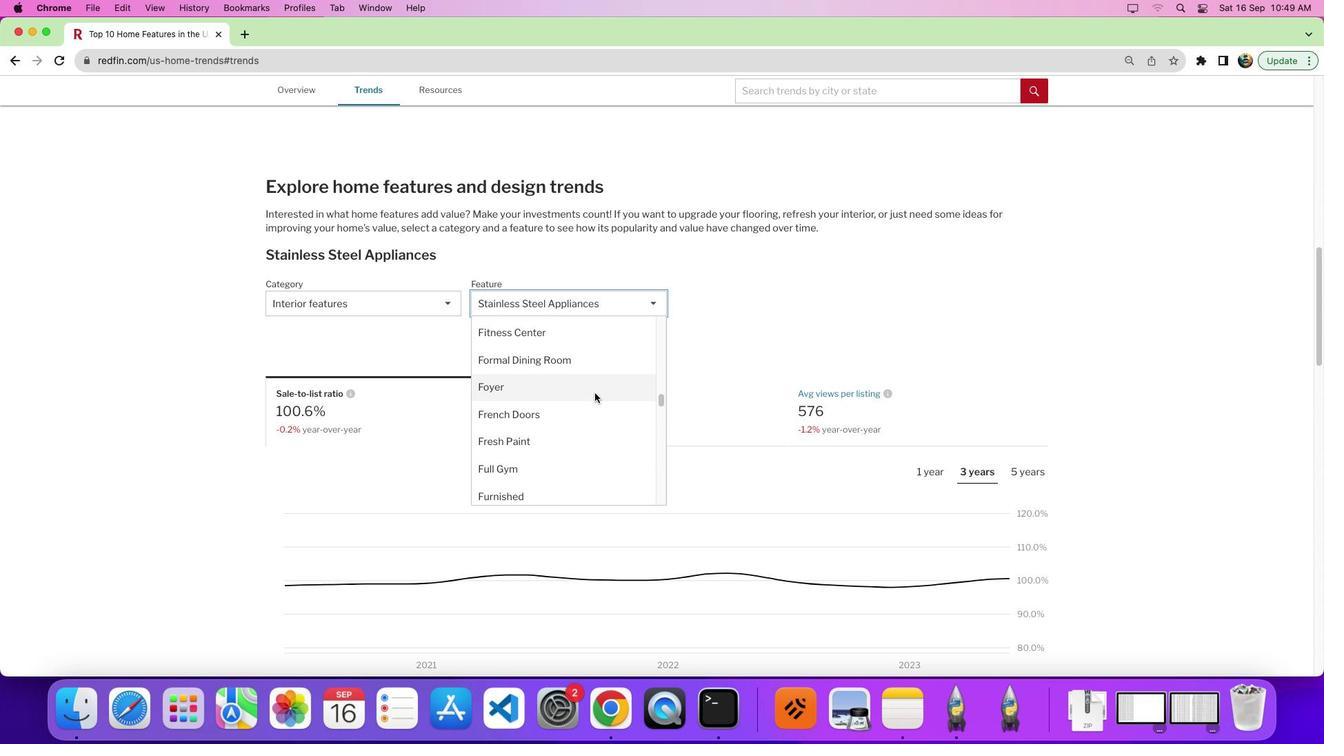 
Action: Mouse scrolled (594, 393) with delta (0, 0)
Screenshot: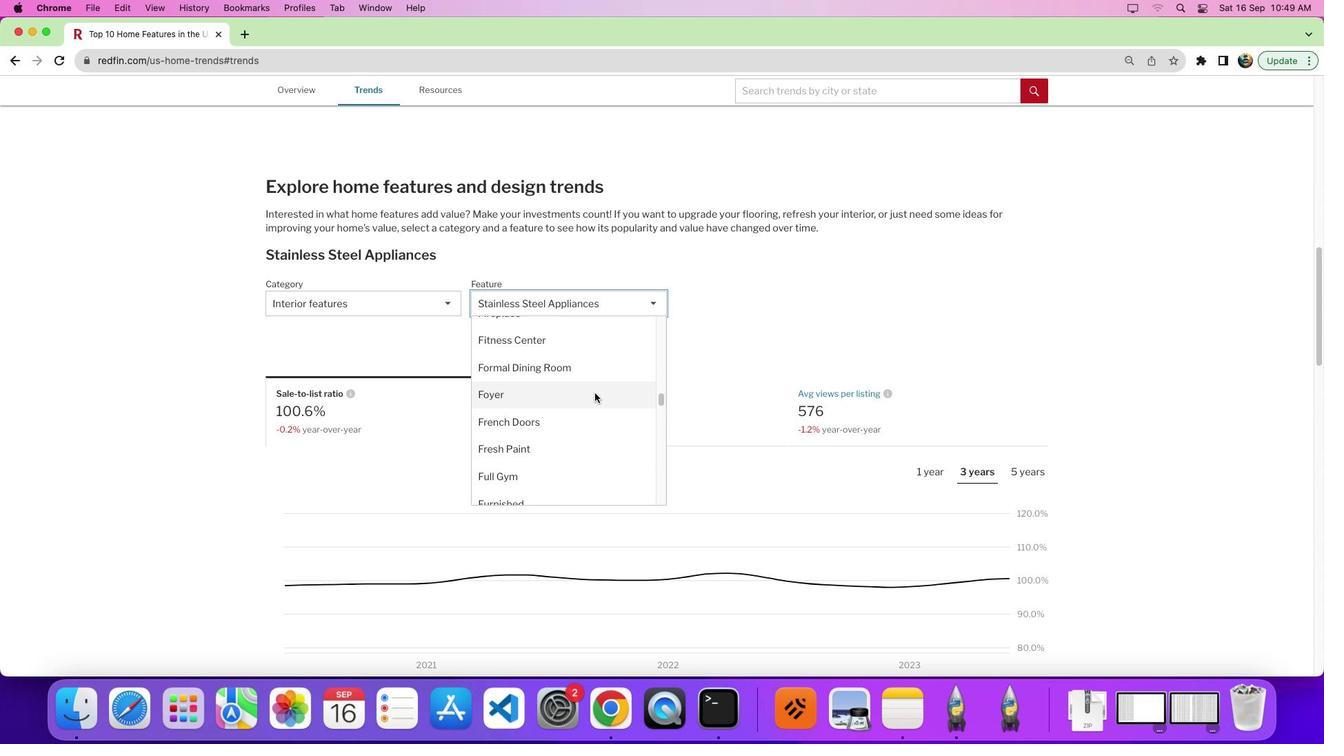 
Action: Mouse scrolled (594, 393) with delta (0, 0)
Screenshot: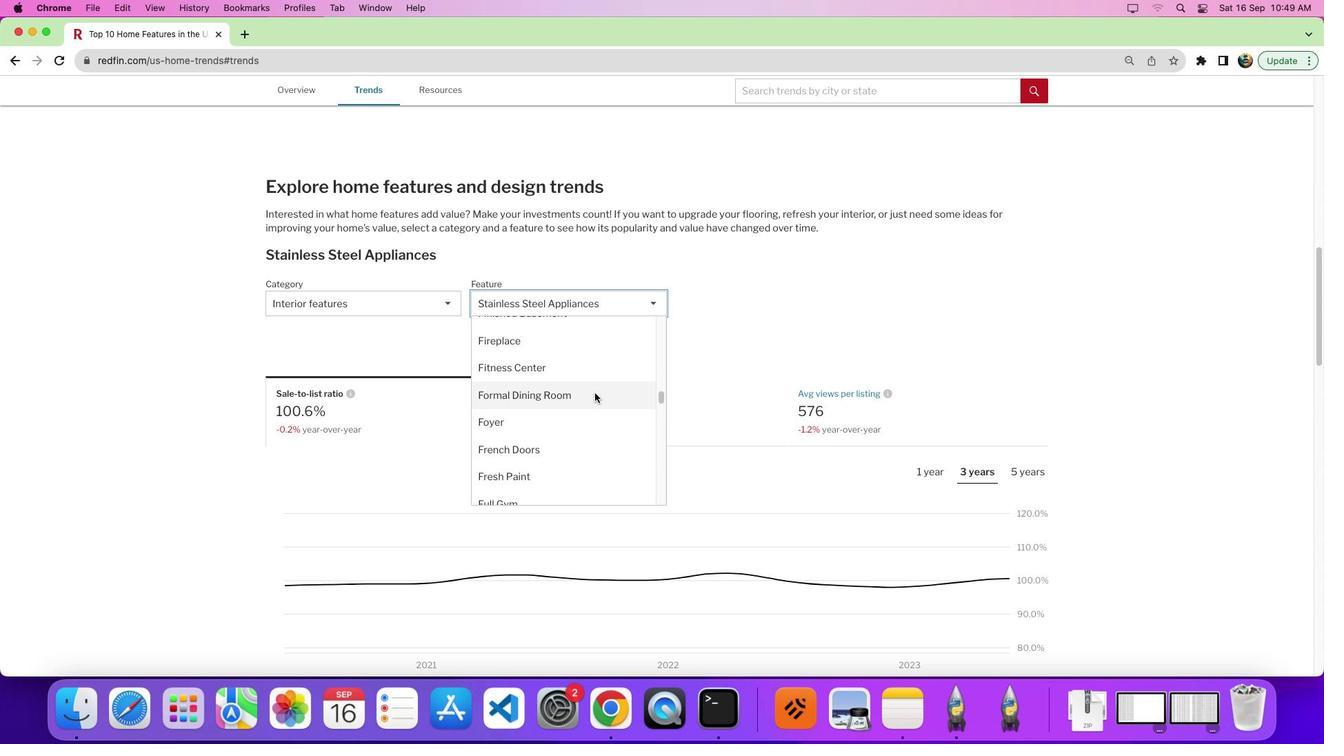 
Action: Mouse scrolled (594, 393) with delta (0, 0)
Screenshot: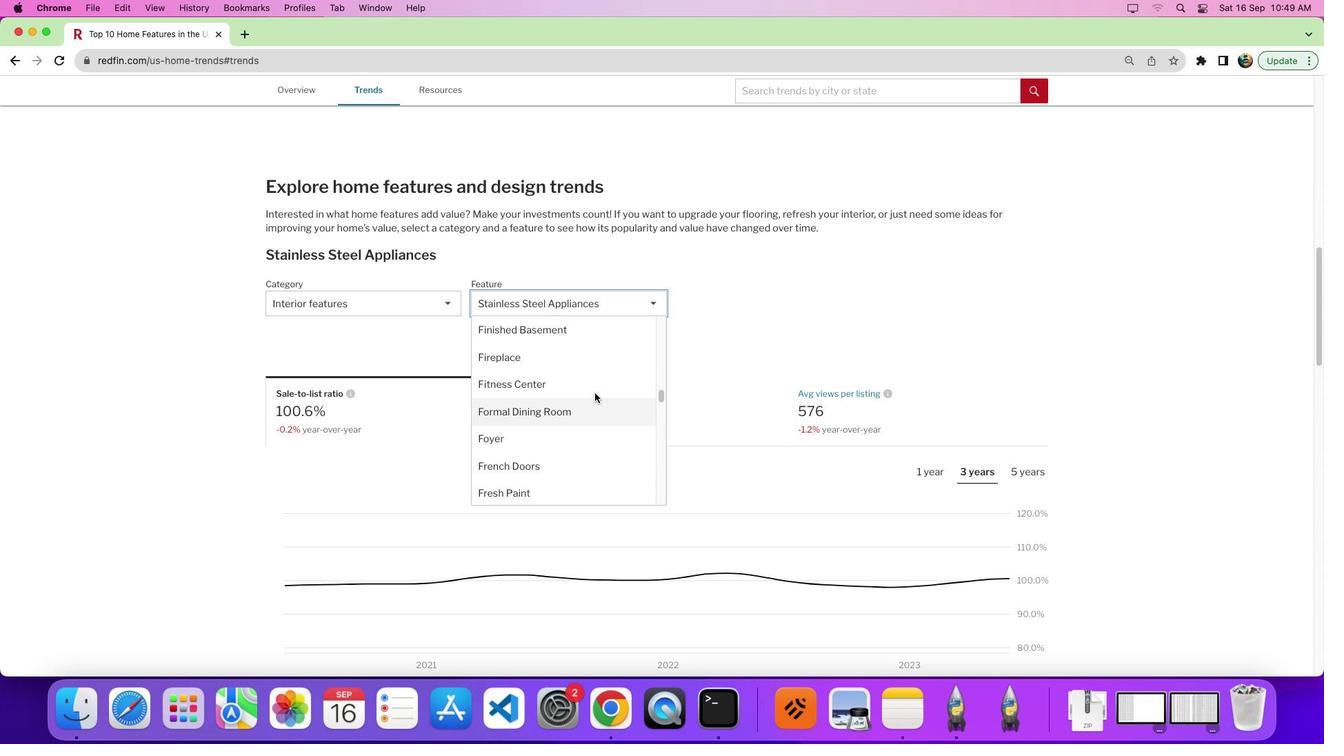 
Action: Mouse scrolled (594, 393) with delta (0, 0)
Screenshot: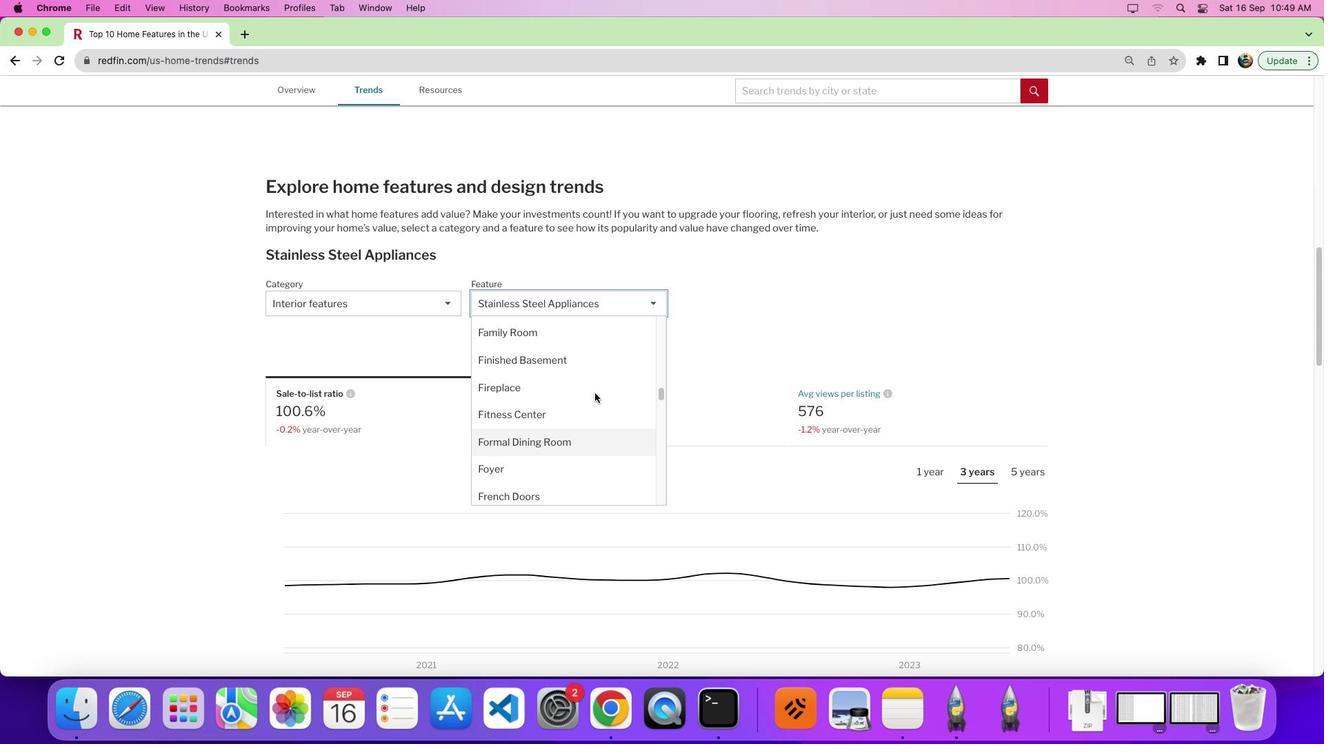 
Action: Mouse scrolled (594, 393) with delta (0, 0)
Screenshot: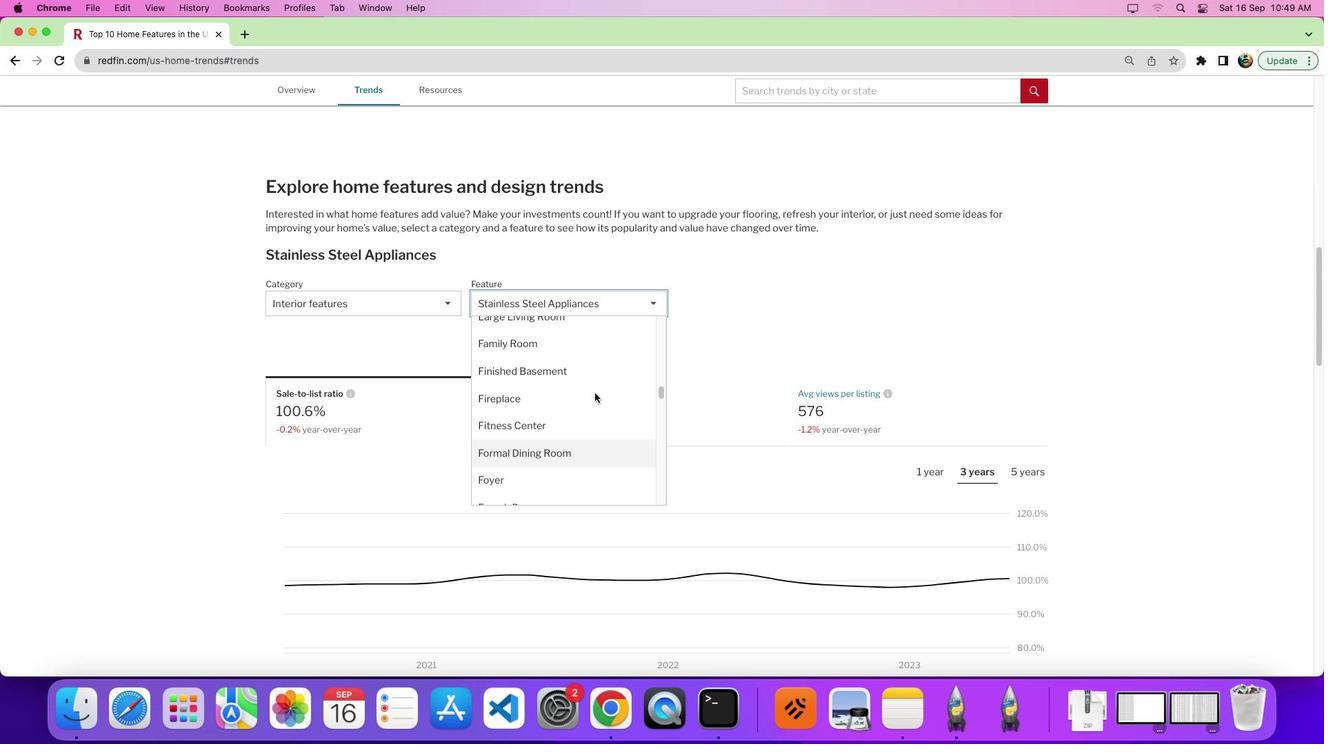 
Action: Mouse scrolled (594, 393) with delta (0, 0)
Screenshot: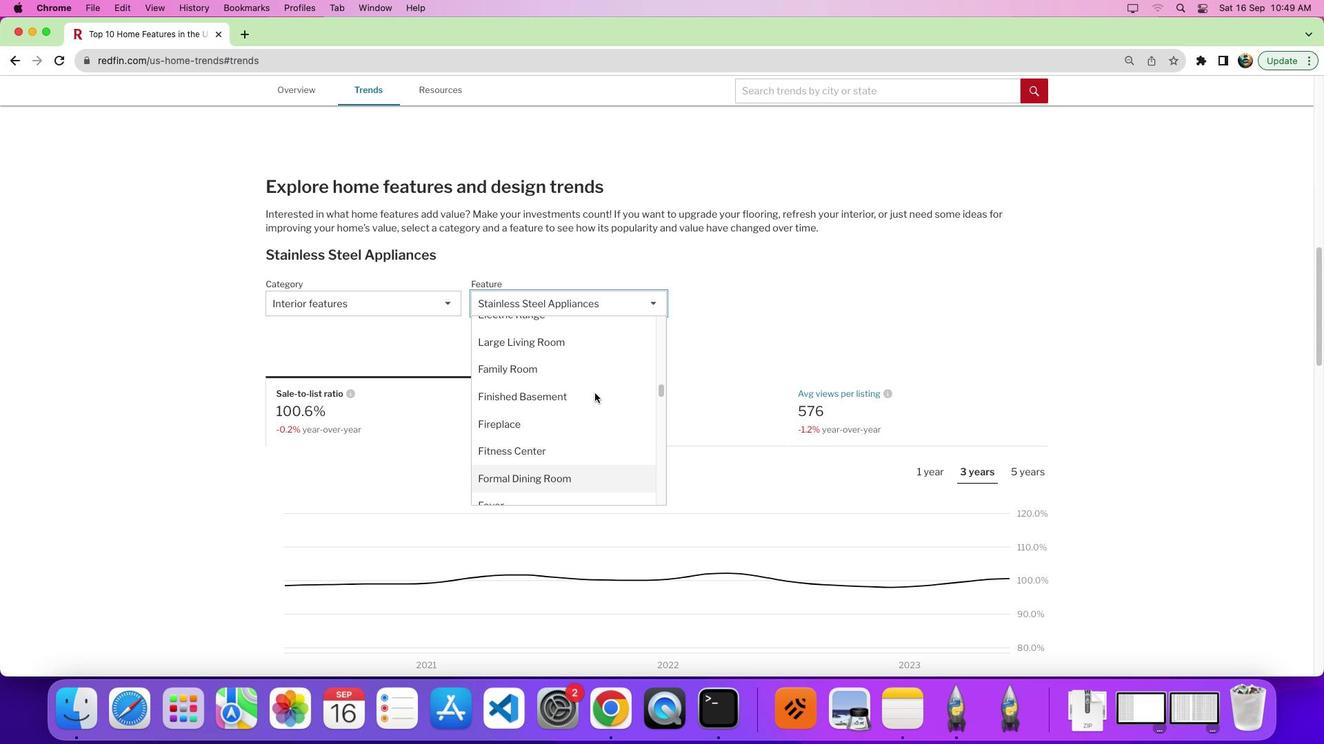 
Action: Mouse scrolled (594, 393) with delta (0, 0)
Screenshot: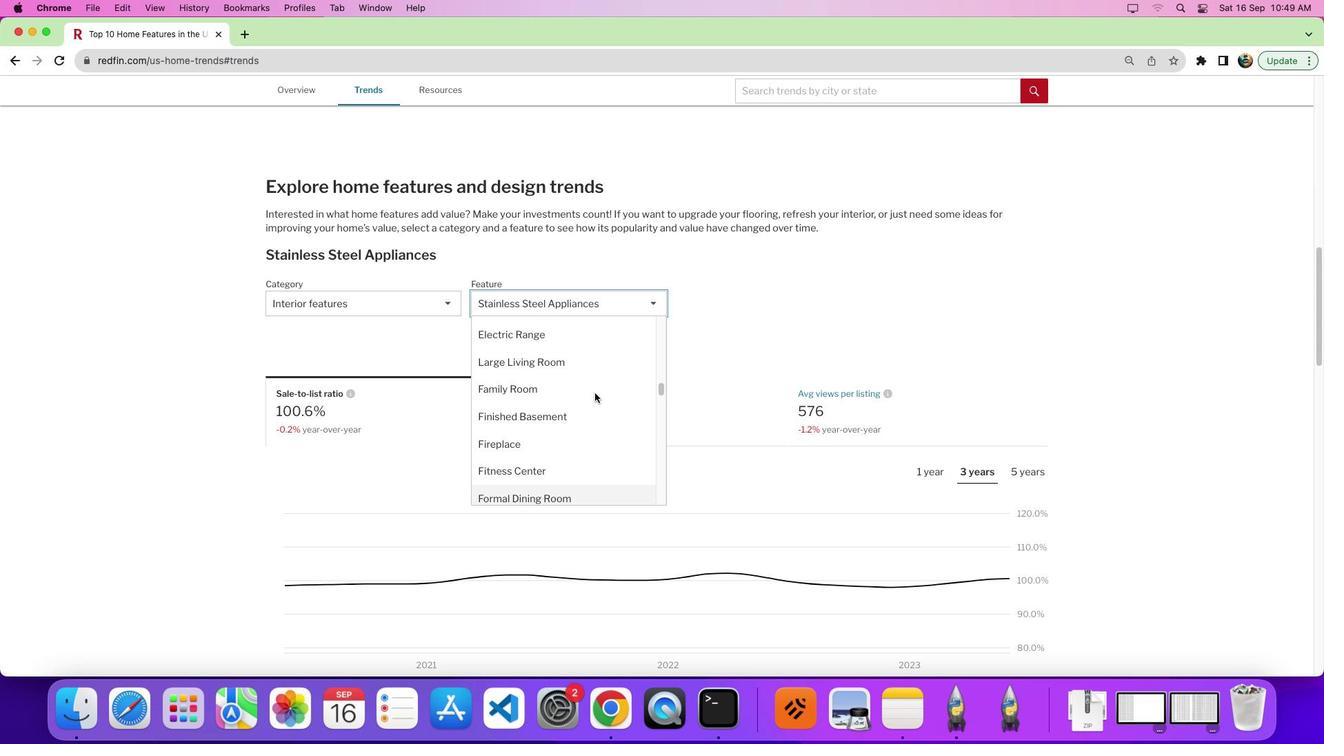 
Action: Mouse scrolled (594, 393) with delta (0, 0)
Screenshot: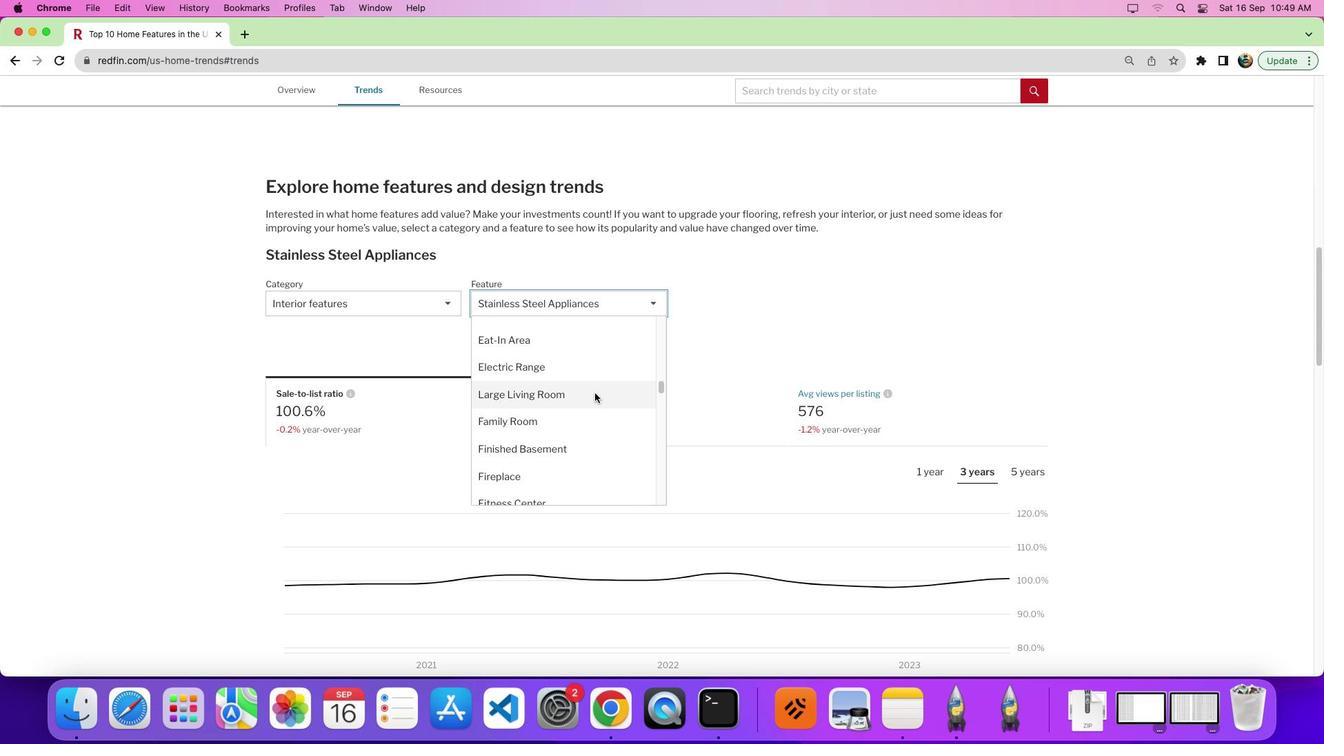 
Action: Mouse scrolled (594, 393) with delta (0, 0)
Screenshot: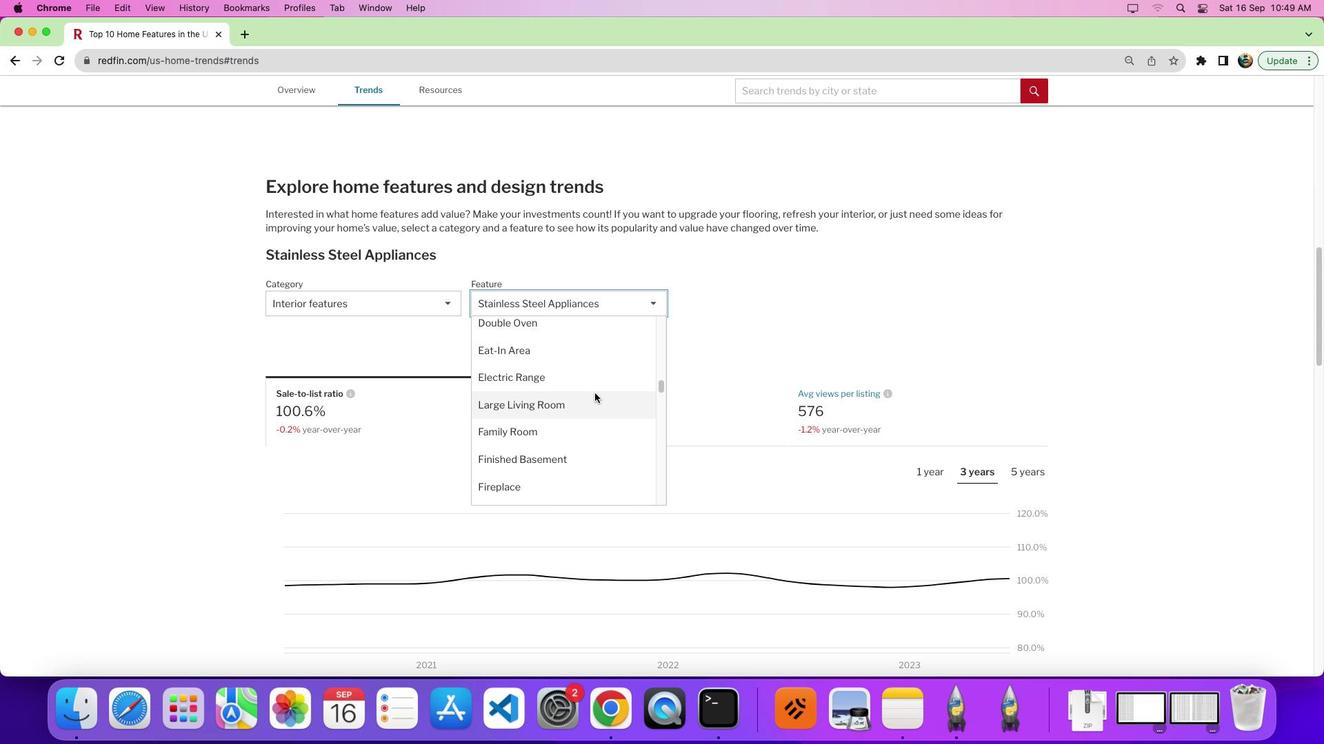 
Action: Mouse moved to (504, 376)
Screenshot: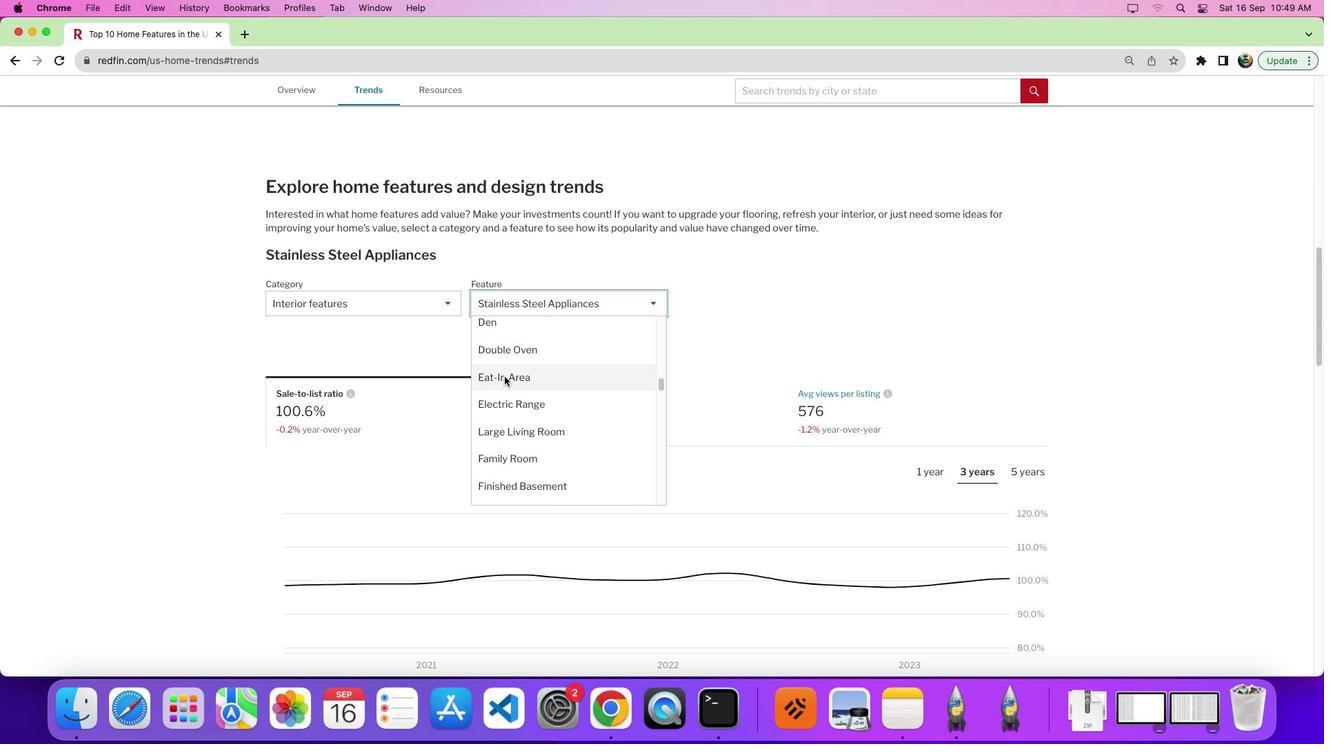
Action: Mouse pressed left at (504, 376)
Screenshot: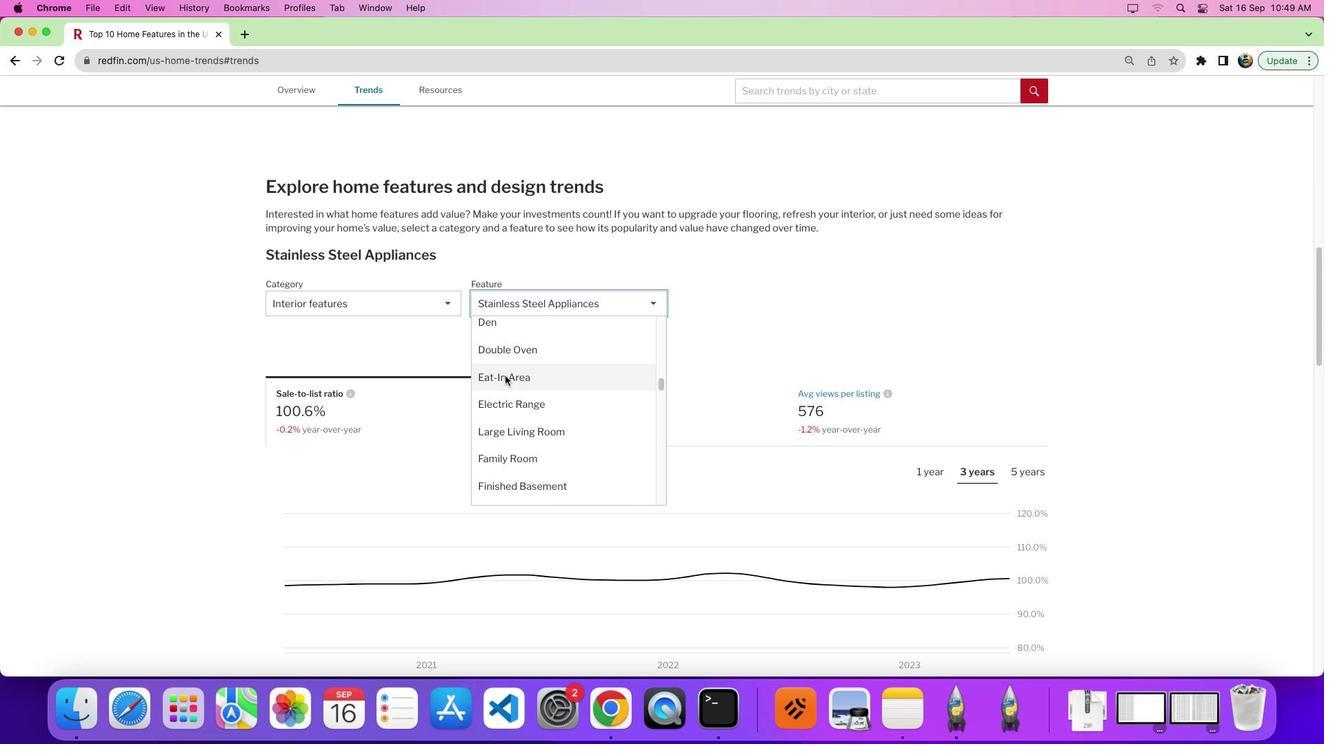 
Action: Mouse moved to (651, 405)
Screenshot: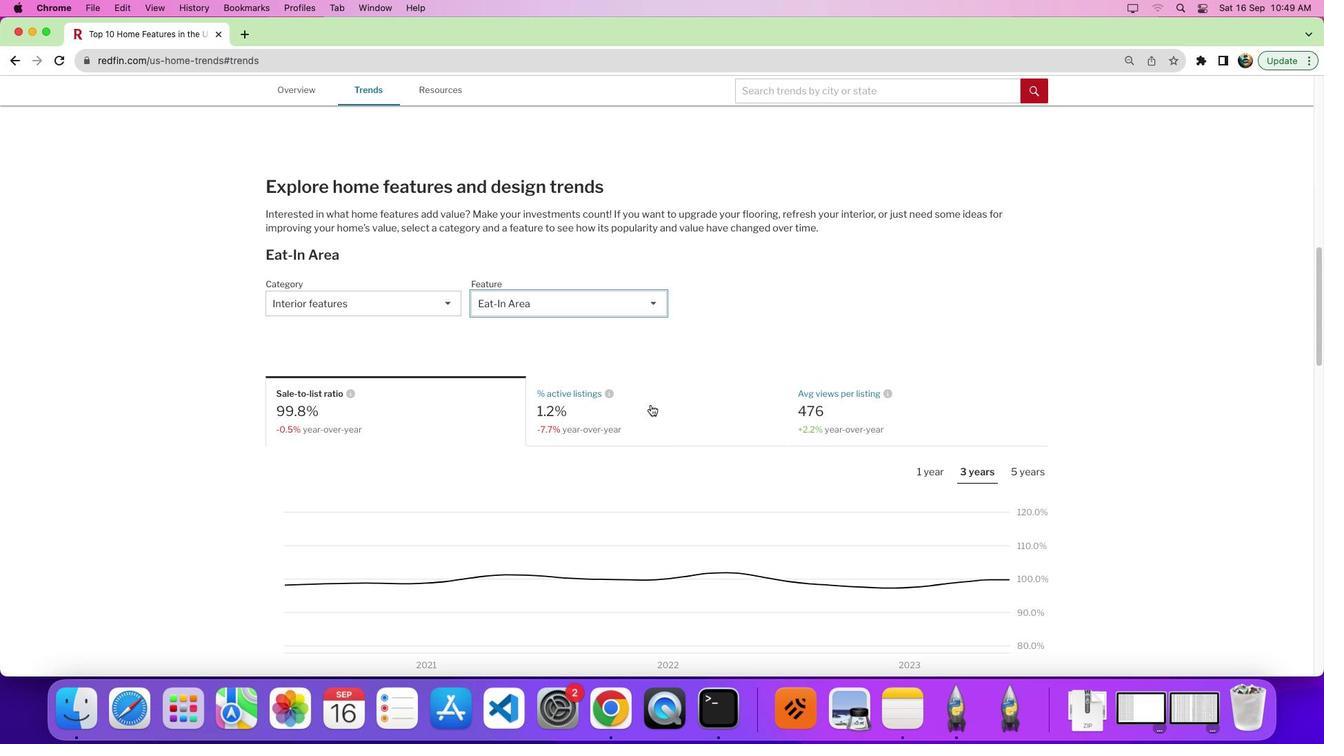 
Action: Mouse scrolled (651, 405) with delta (0, 0)
Screenshot: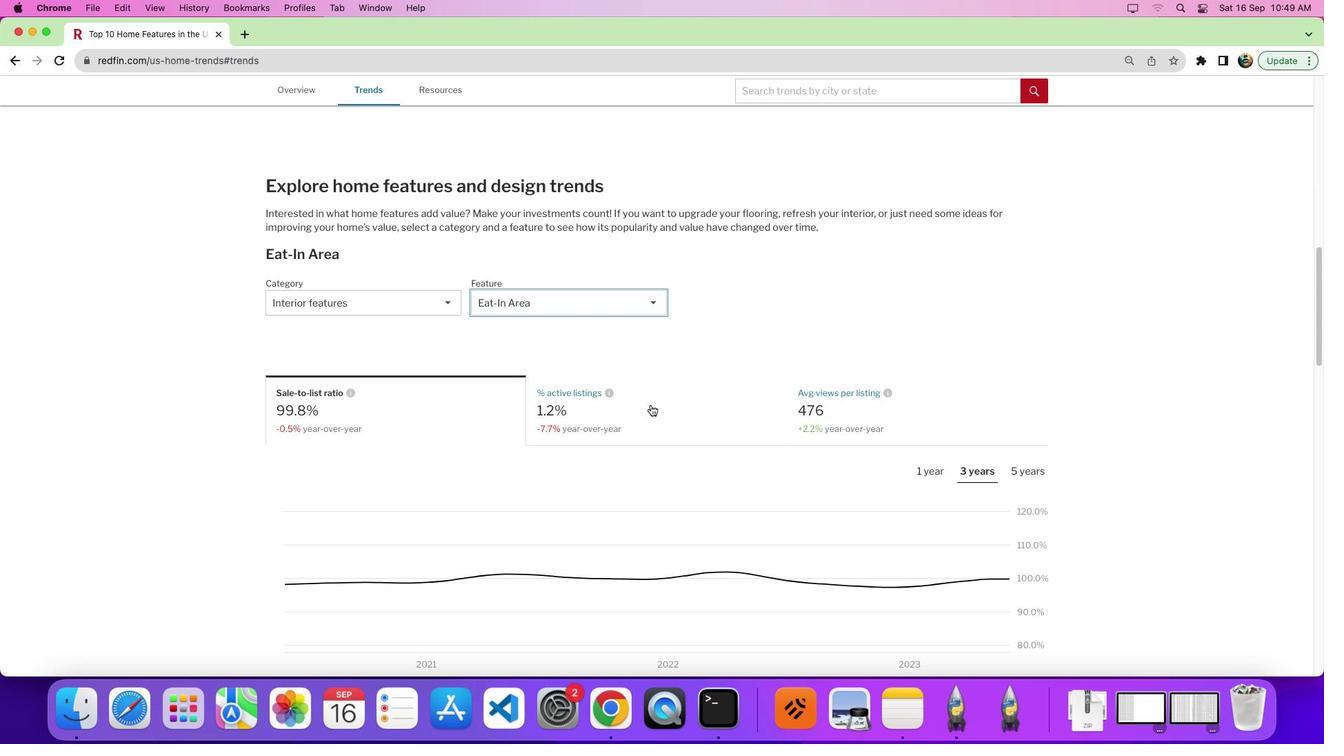 
Action: Mouse scrolled (651, 405) with delta (0, 0)
Screenshot: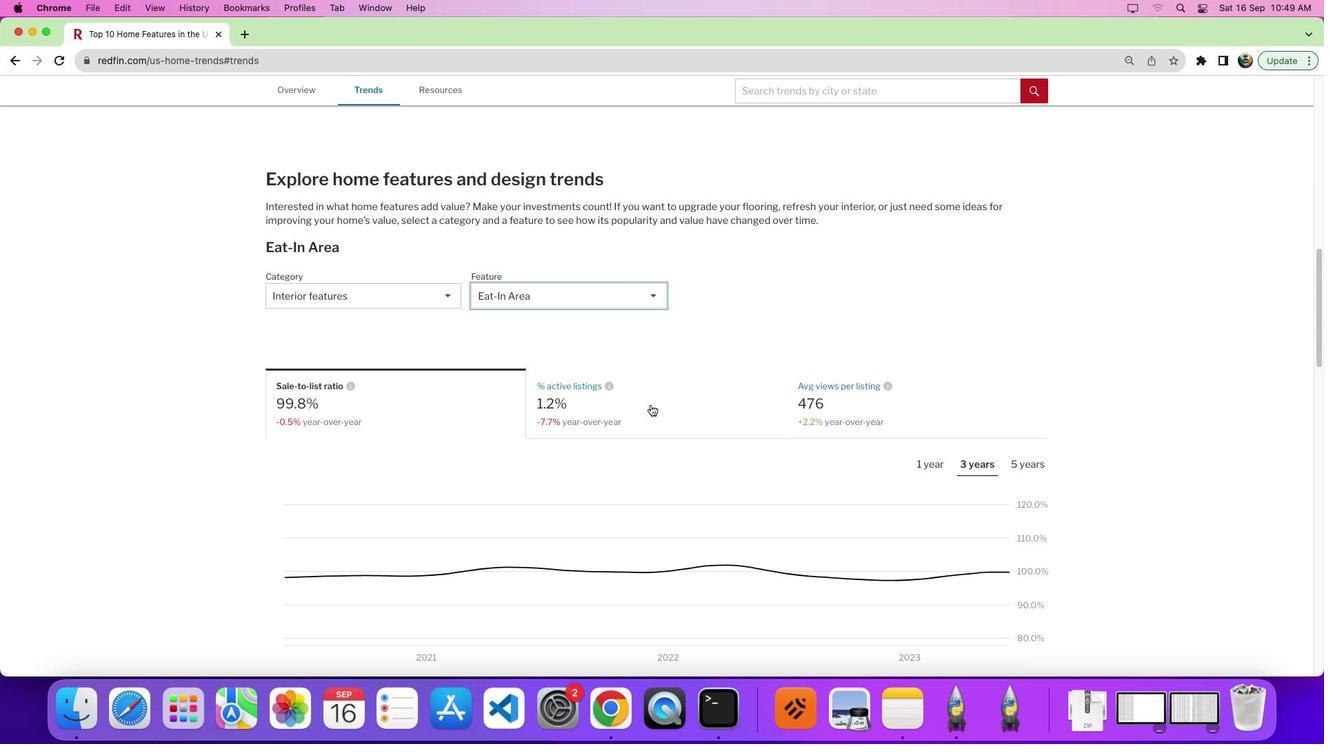 
Action: Mouse moved to (946, 455)
Screenshot: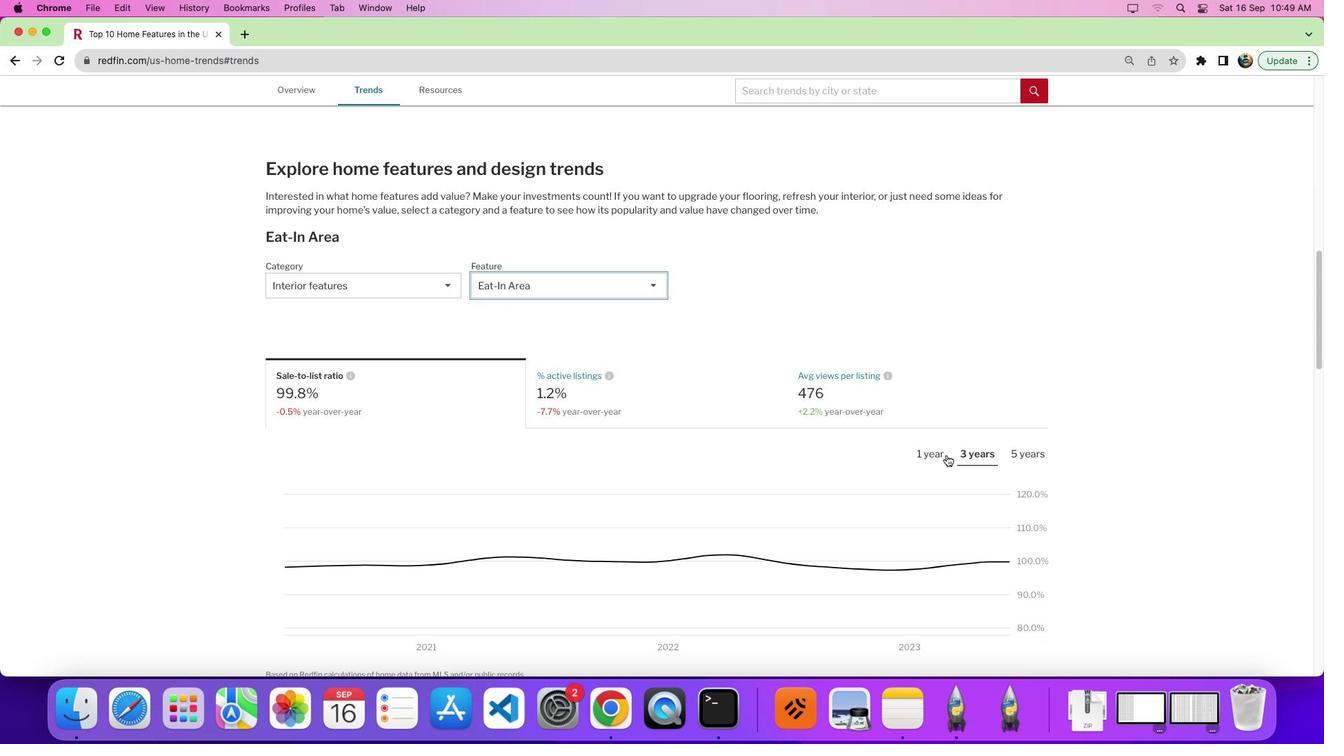 
Action: Mouse pressed left at (946, 455)
Screenshot: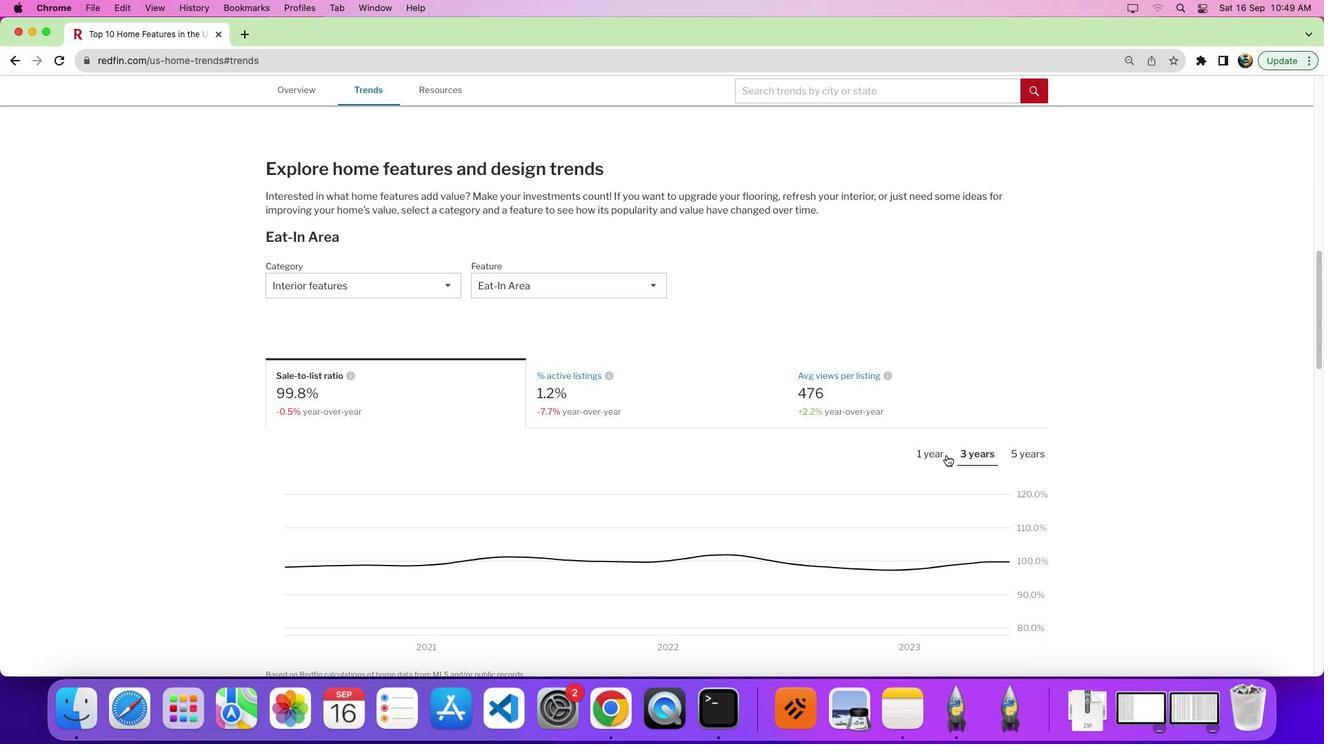 
Action: Mouse moved to (946, 455)
Screenshot: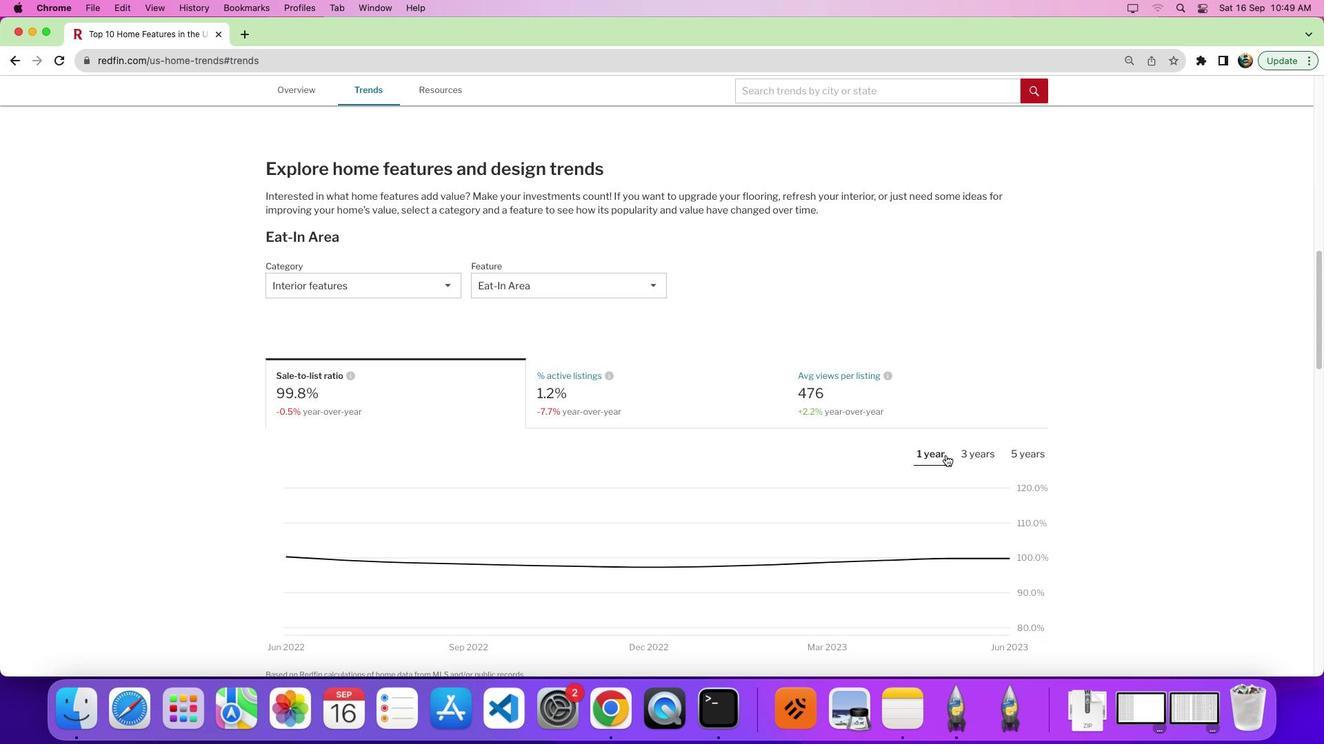 
Action: Mouse scrolled (946, 455) with delta (0, 0)
Screenshot: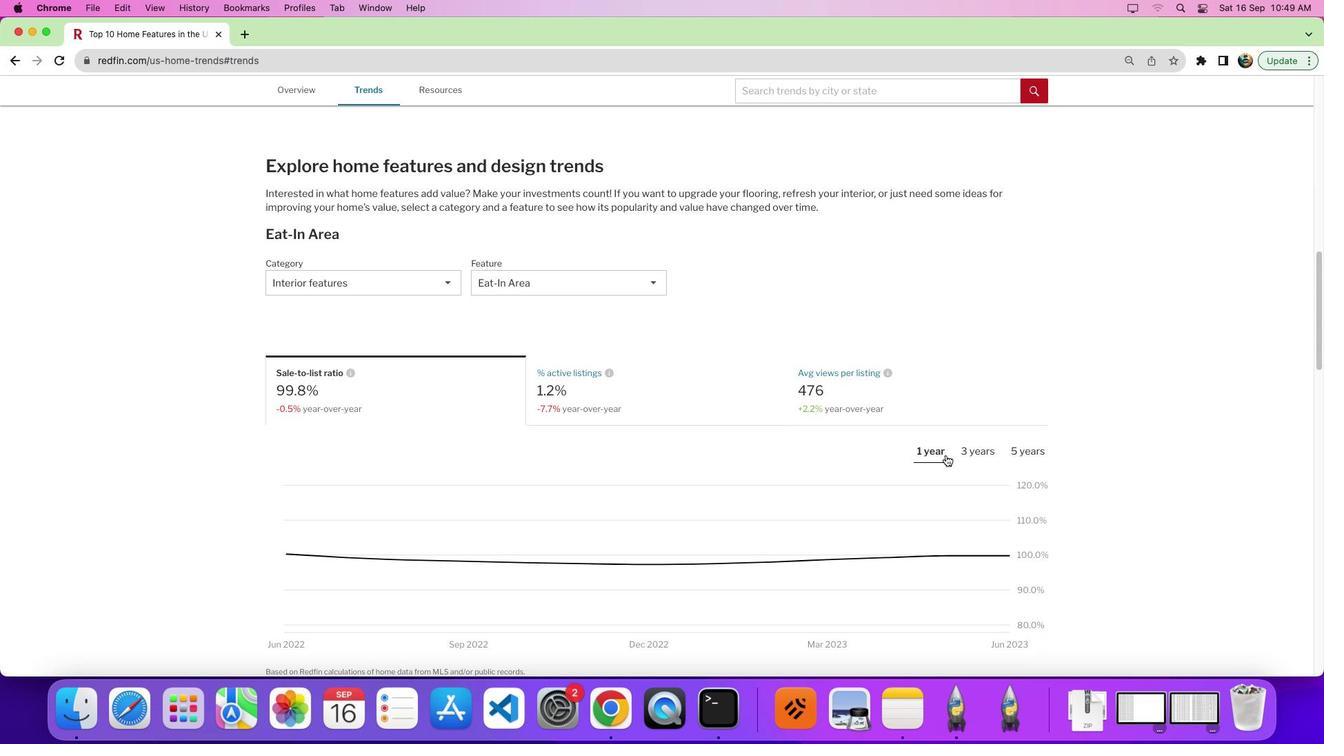 
Action: Mouse scrolled (946, 455) with delta (0, 0)
Screenshot: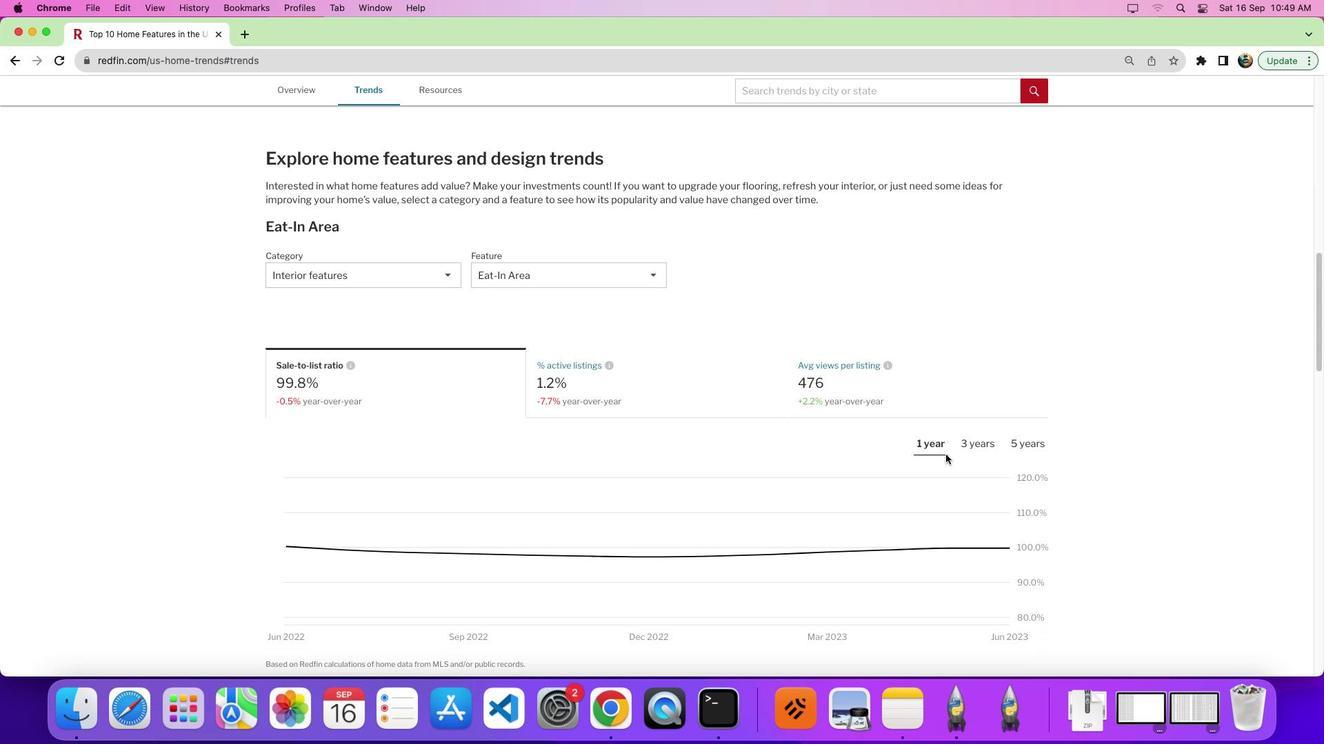 
Action: Mouse scrolled (946, 455) with delta (0, -2)
Screenshot: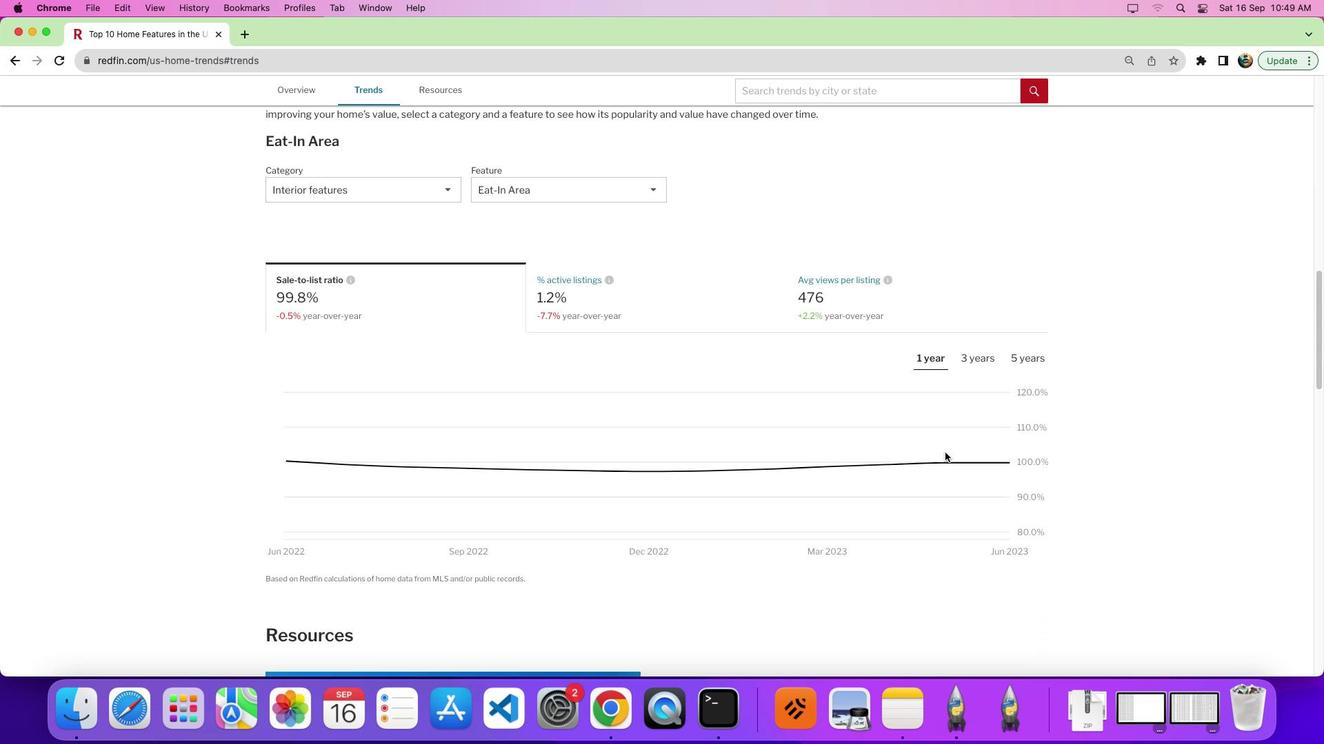 
Action: Mouse moved to (944, 451)
Screenshot: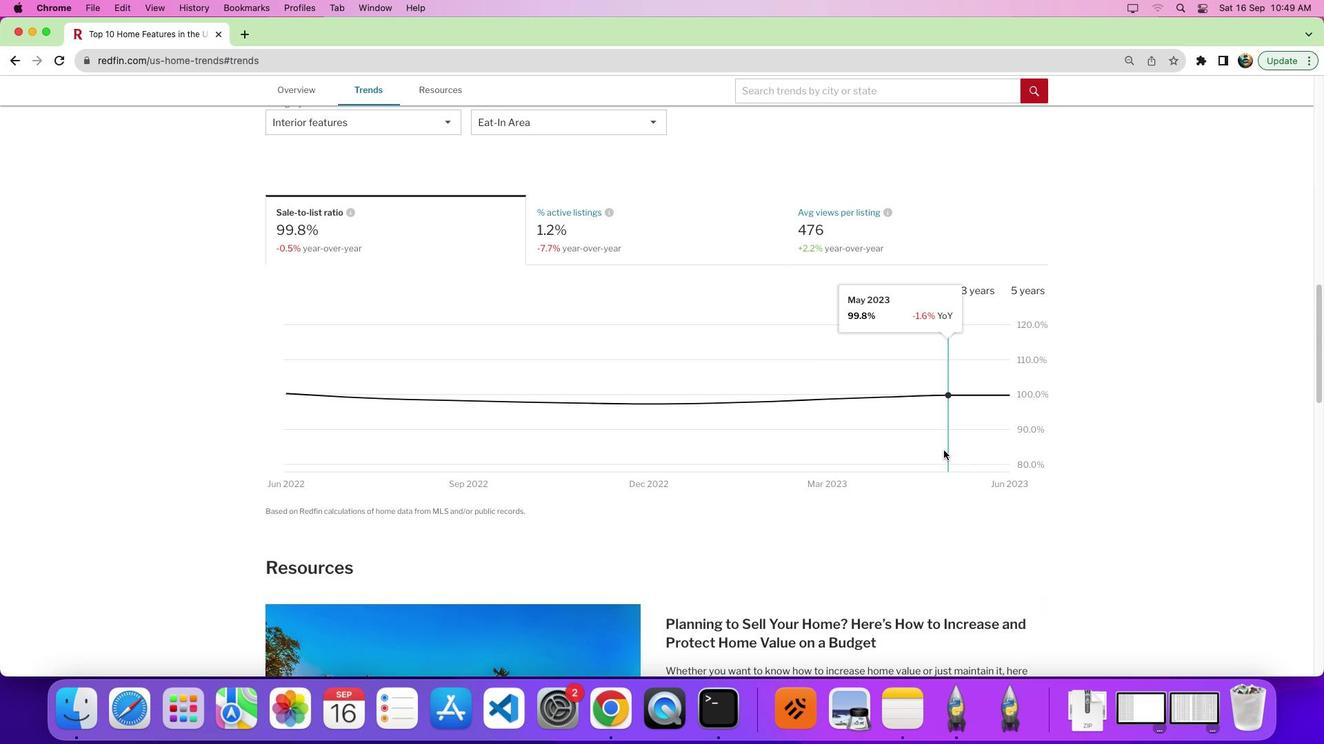 
Action: Mouse scrolled (944, 451) with delta (0, 0)
Screenshot: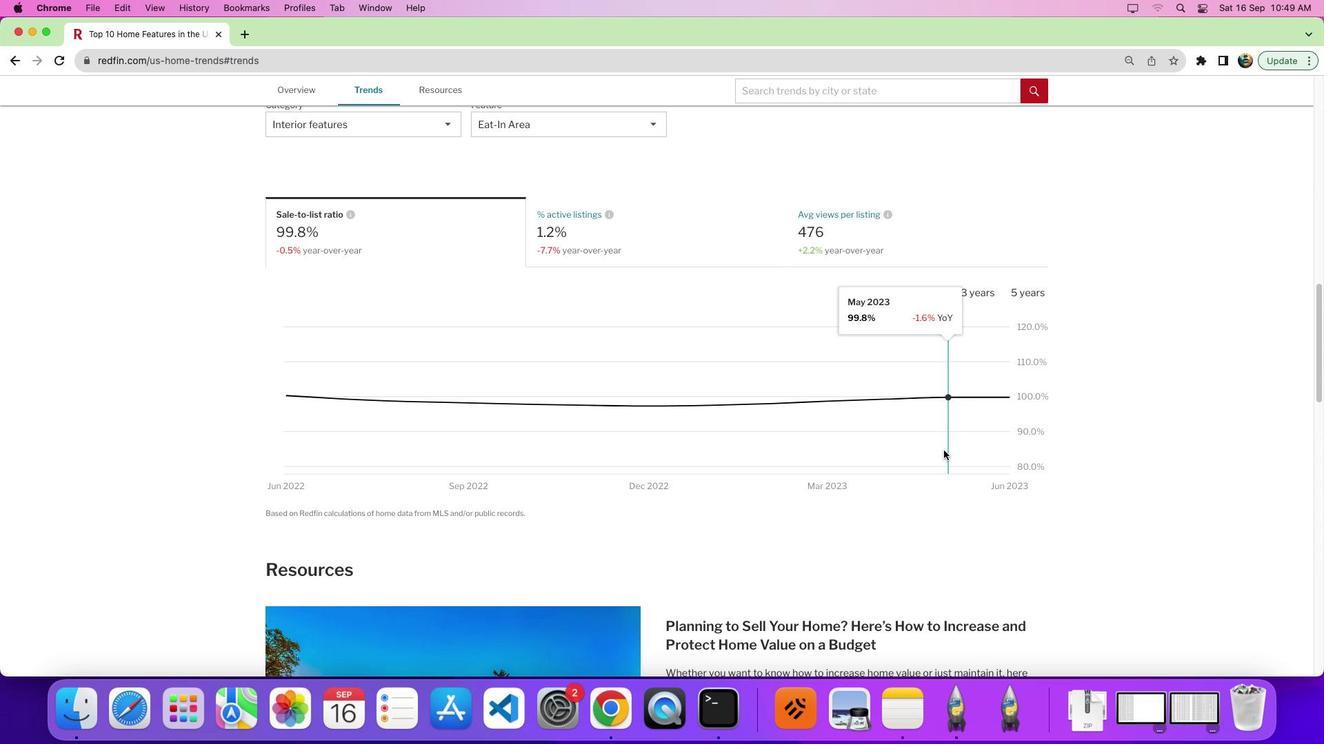 
Action: Mouse scrolled (944, 451) with delta (0, 0)
Screenshot: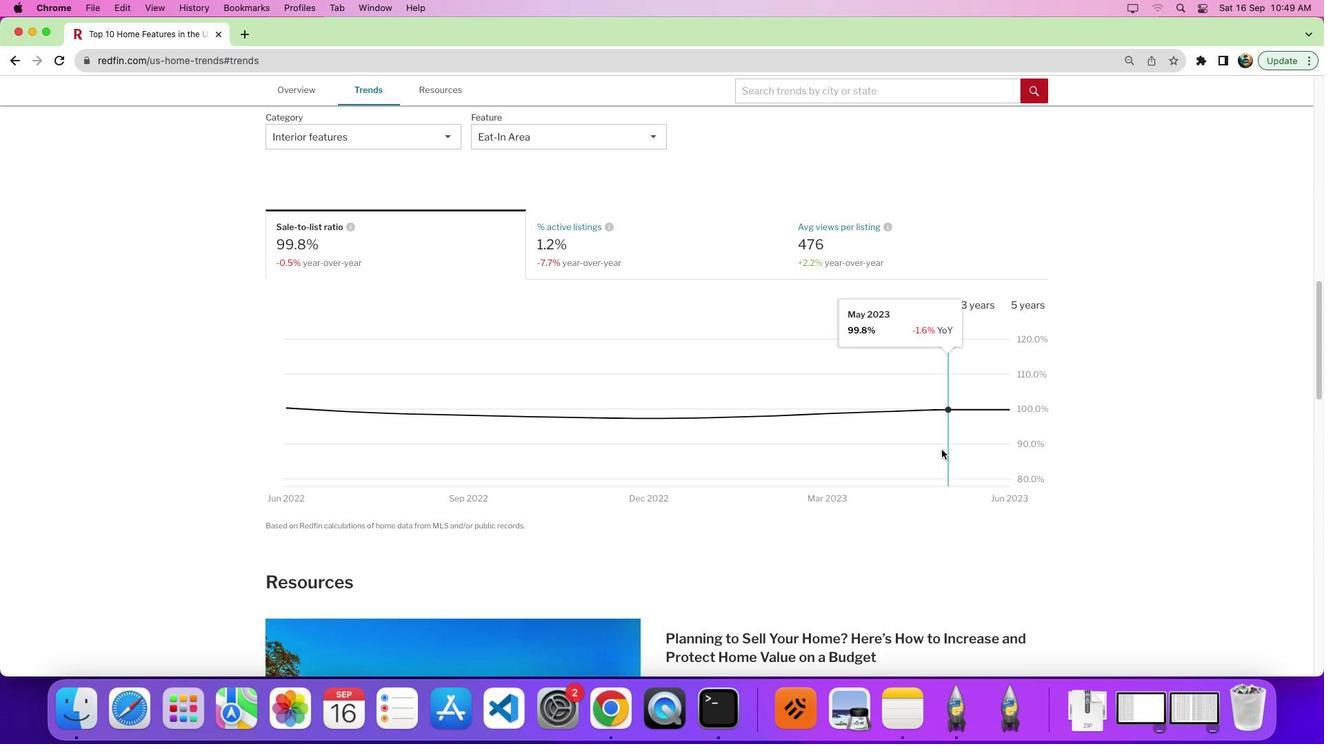 
Action: Mouse moved to (954, 455)
Screenshot: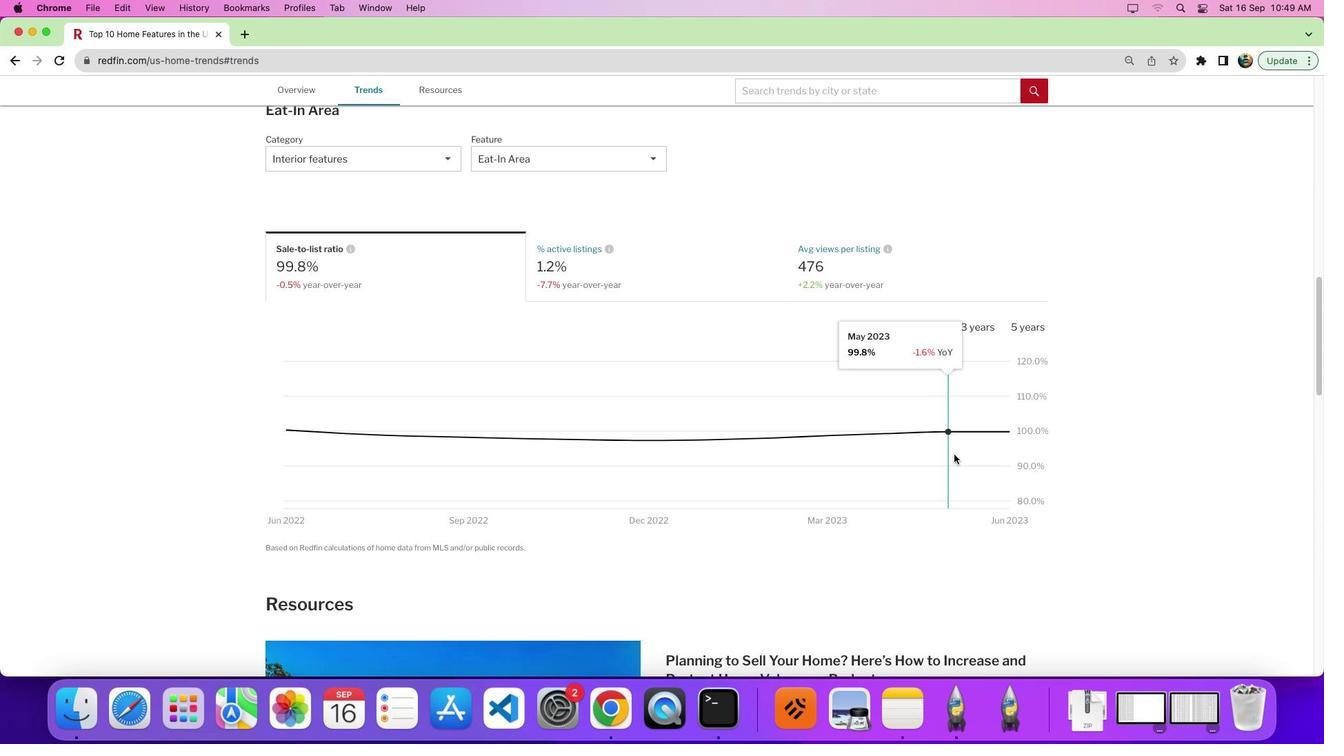 
